 Task: Open Card Home Decor Review in Board Customer Journey Optimization Analytics to Workspace Healthcare Consulting and add a team member Softage.4@softage.net, a label Blue, a checklist Sewing, an attachment from Trello, a color Blue and finally, add a card description 'Research and develop new product features' and a comment 'Given the potential risks associated with this task, let us ensure that we have a solid risk management plan in place.'. Add a start date 'Jan 08, 1900' with a due date 'Jan 15, 1900'
Action: Mouse moved to (579, 183)
Screenshot: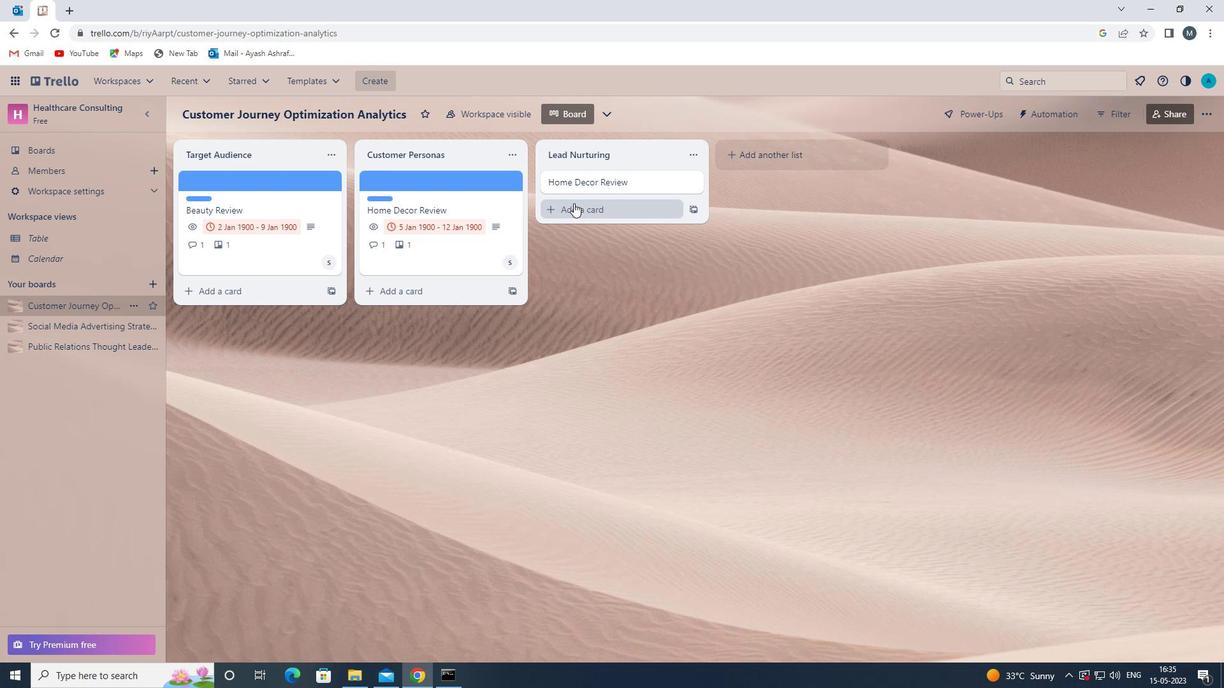 
Action: Mouse pressed left at (579, 183)
Screenshot: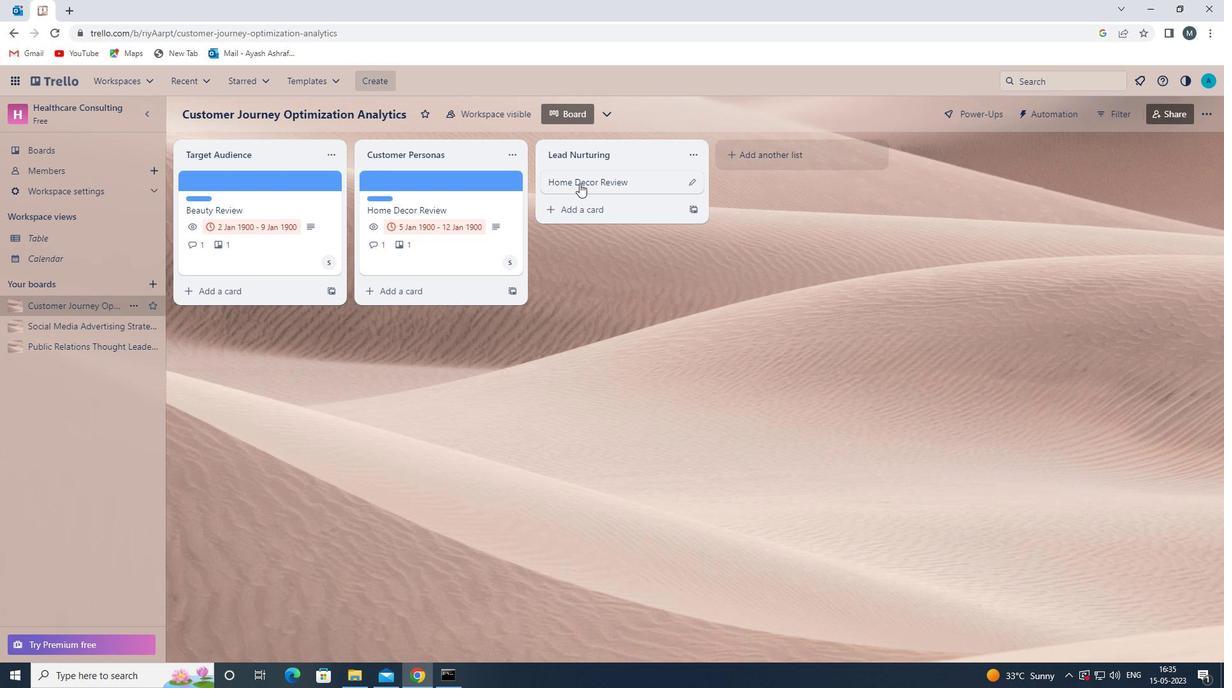 
Action: Mouse moved to (776, 227)
Screenshot: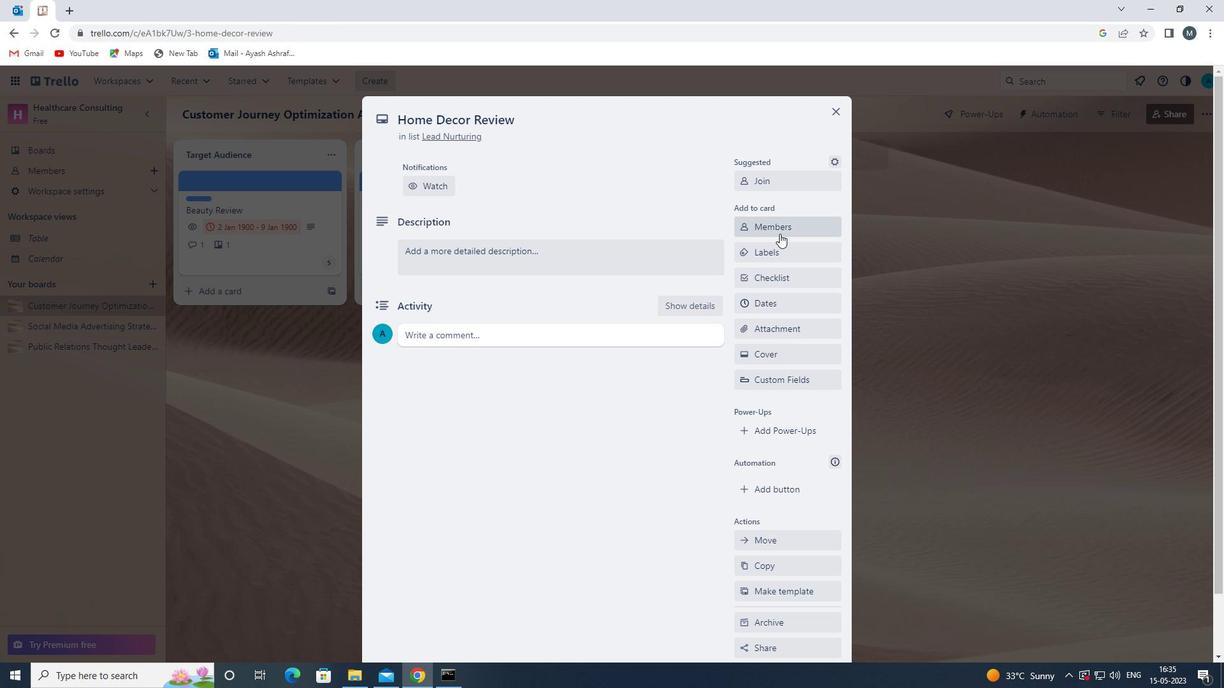 
Action: Mouse pressed left at (776, 227)
Screenshot: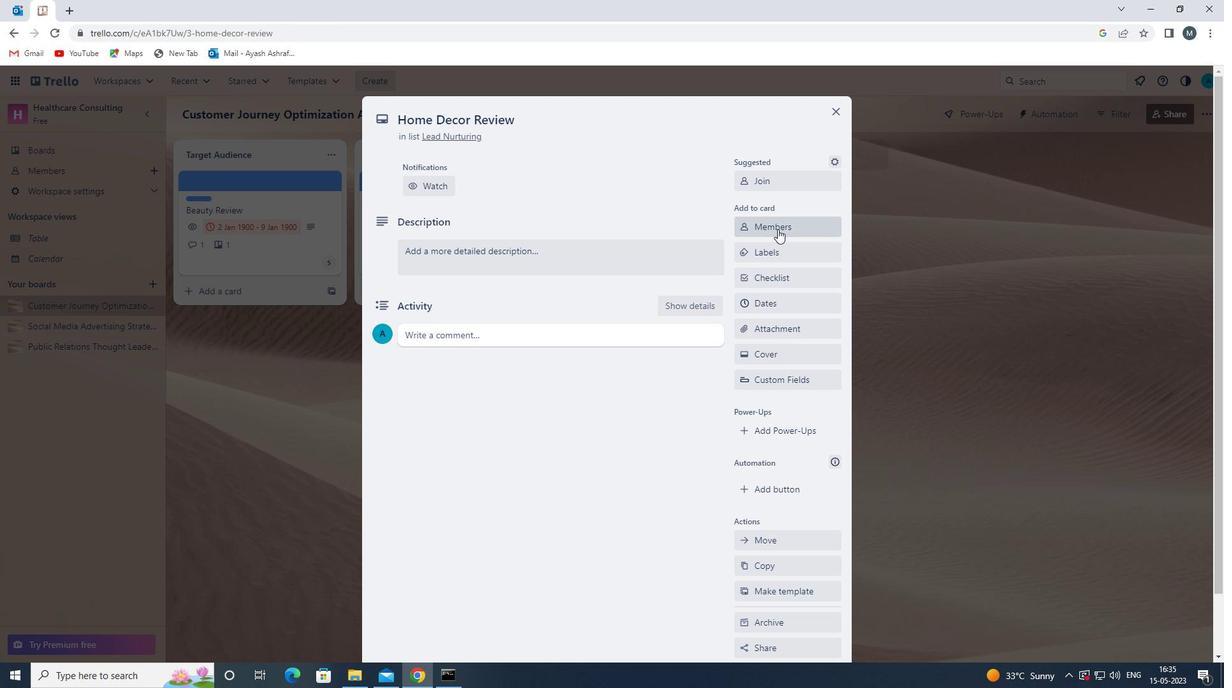 
Action: Key pressed s
Screenshot: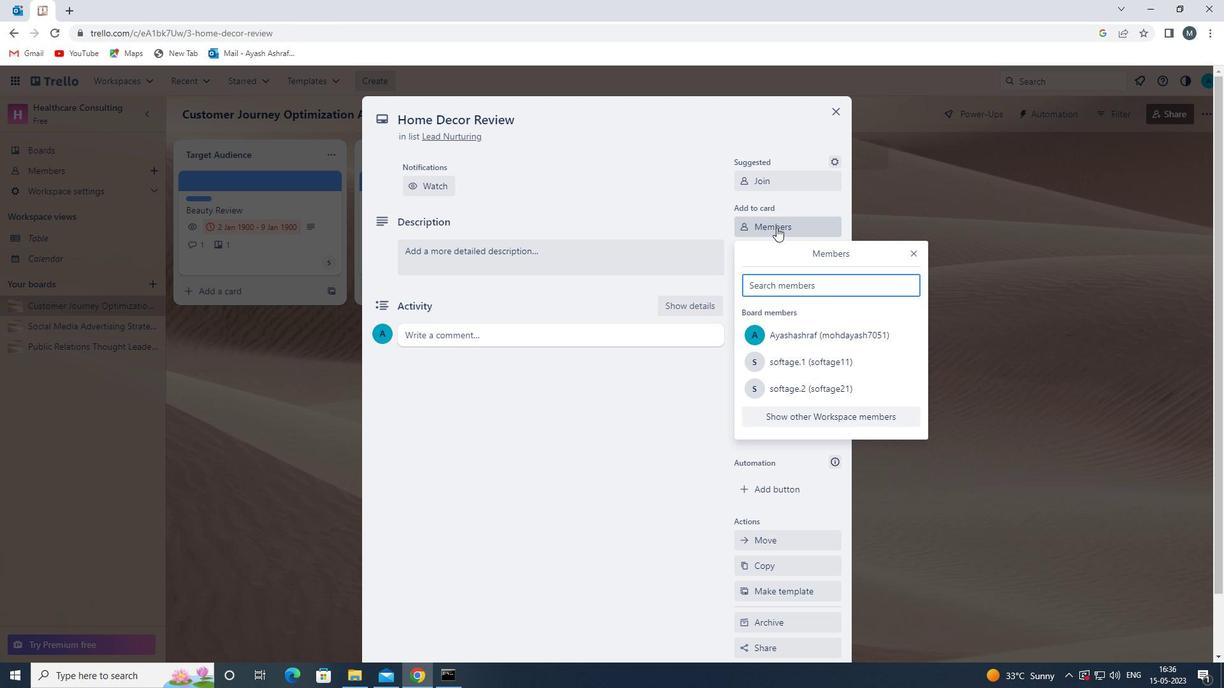 
Action: Mouse moved to (814, 437)
Screenshot: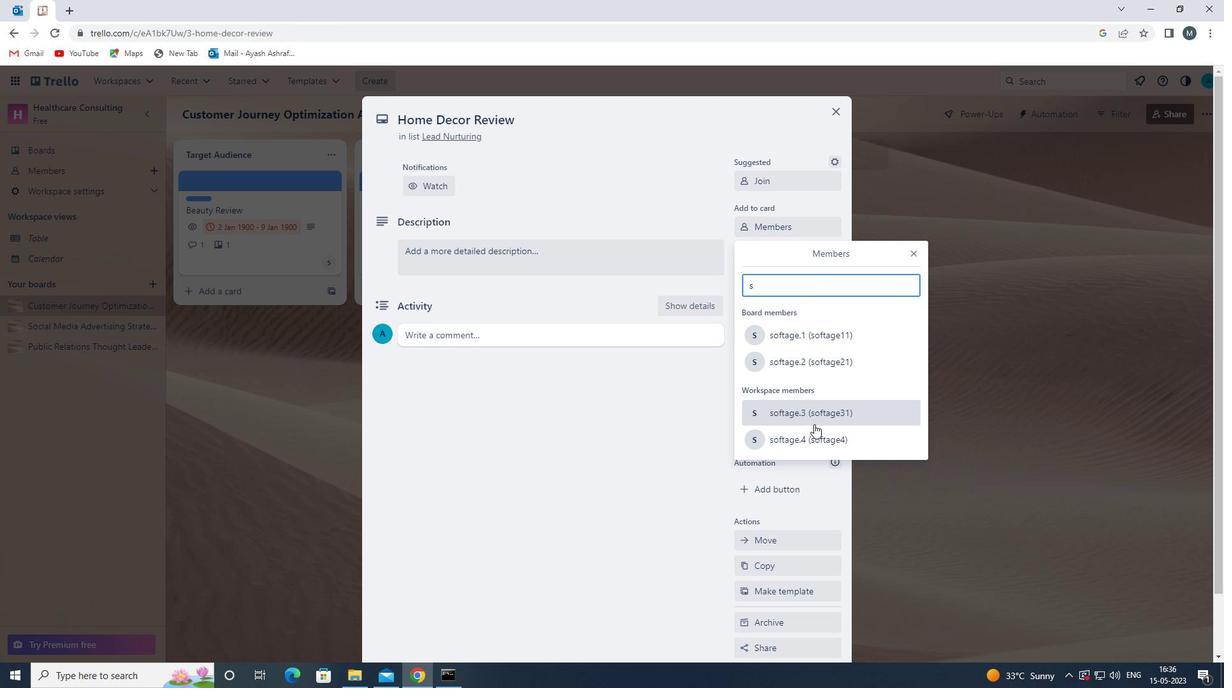 
Action: Mouse pressed left at (814, 437)
Screenshot: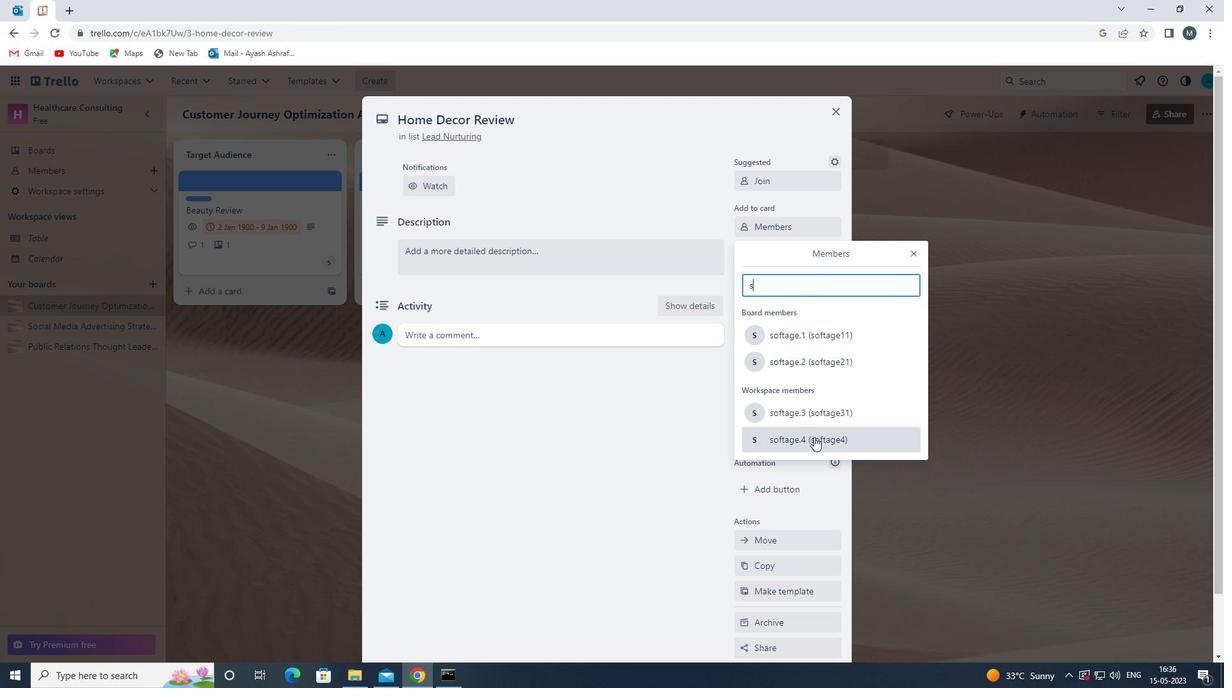 
Action: Mouse moved to (911, 253)
Screenshot: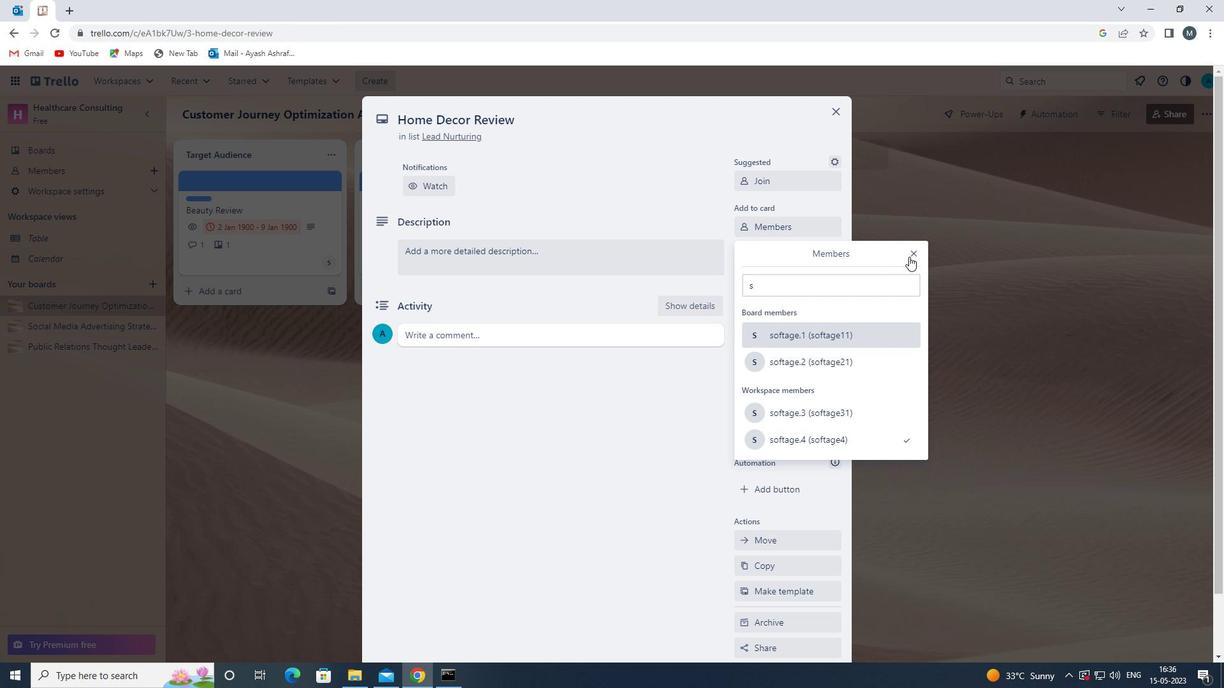 
Action: Mouse pressed left at (911, 253)
Screenshot: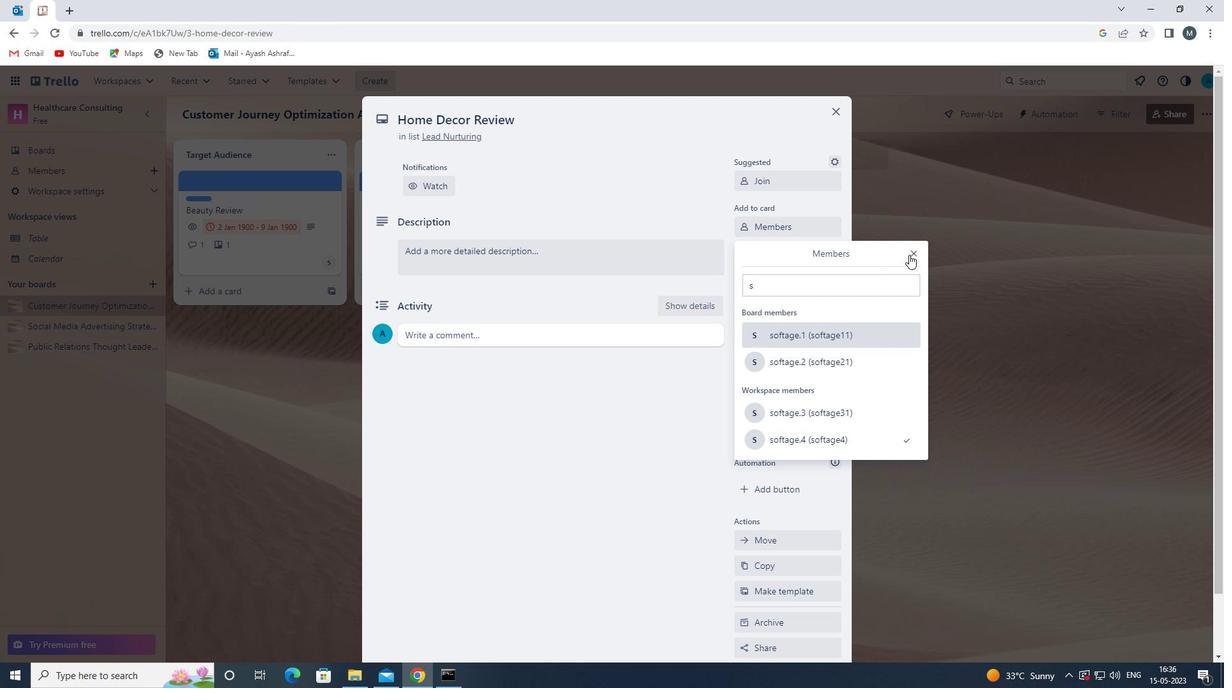 
Action: Mouse moved to (771, 252)
Screenshot: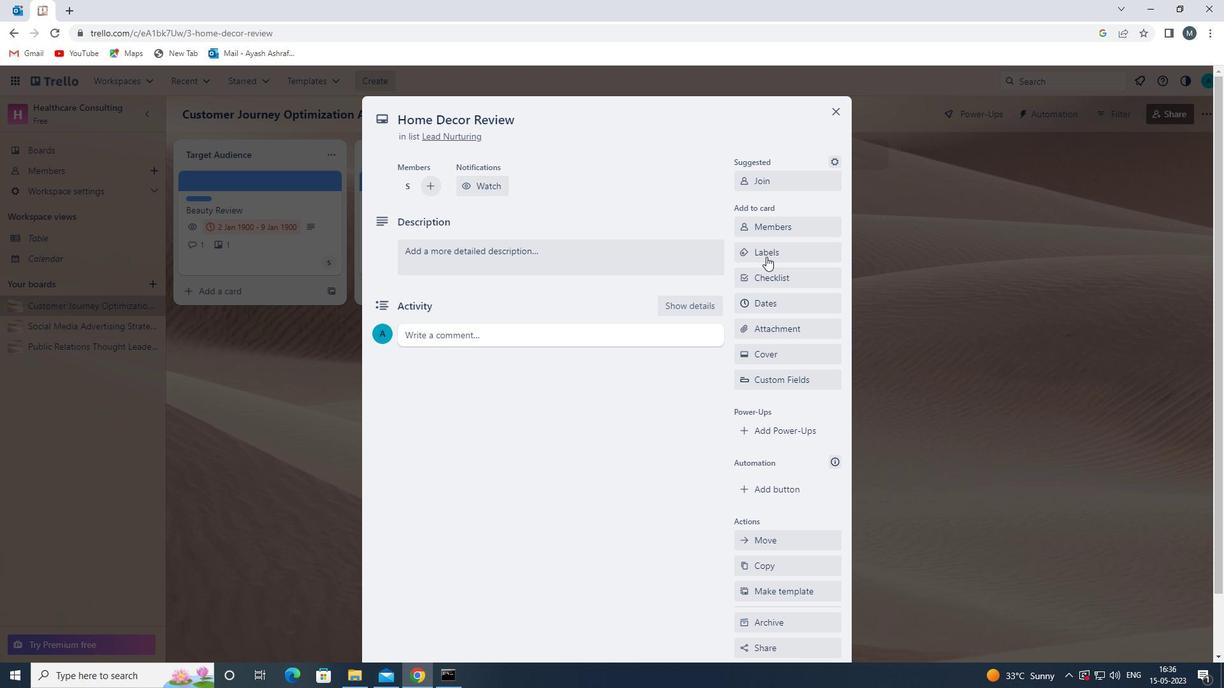 
Action: Mouse pressed left at (771, 252)
Screenshot: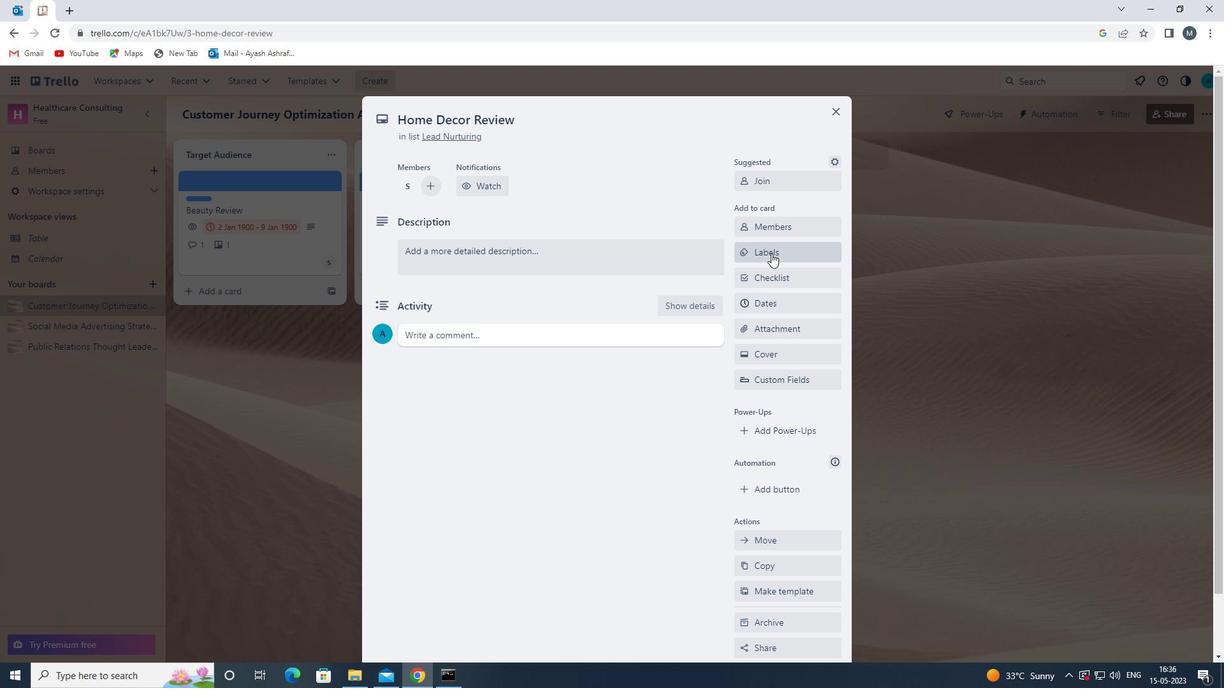 
Action: Mouse moved to (798, 473)
Screenshot: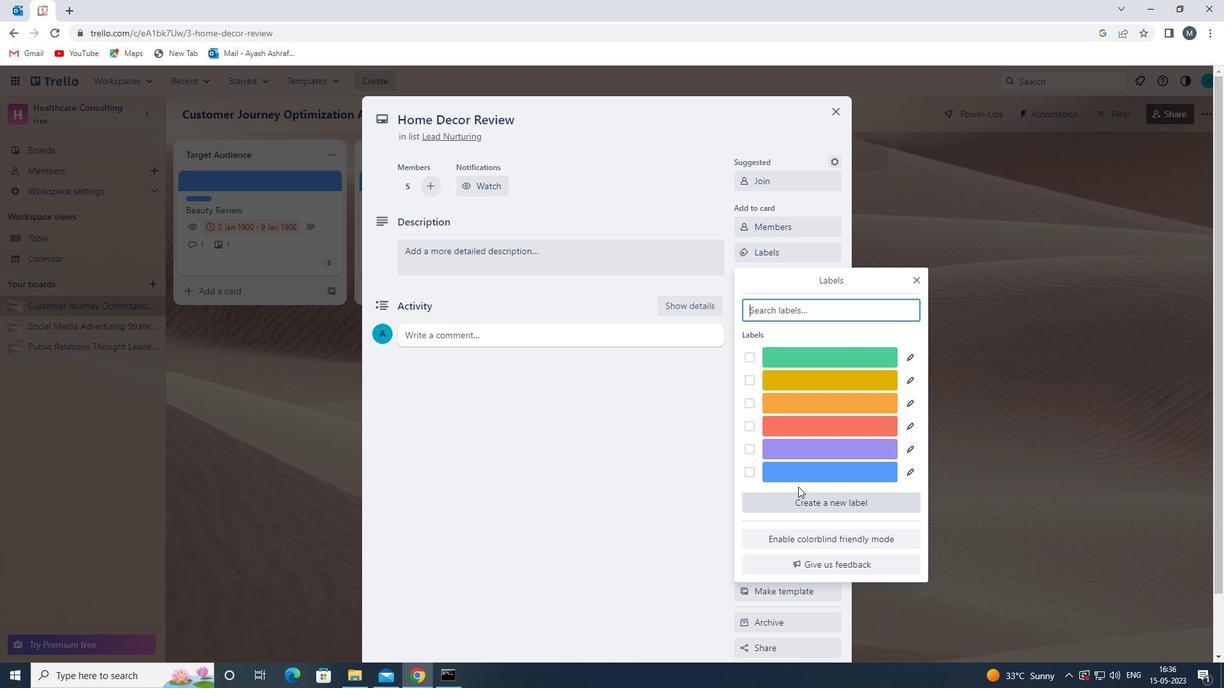 
Action: Mouse pressed left at (798, 473)
Screenshot: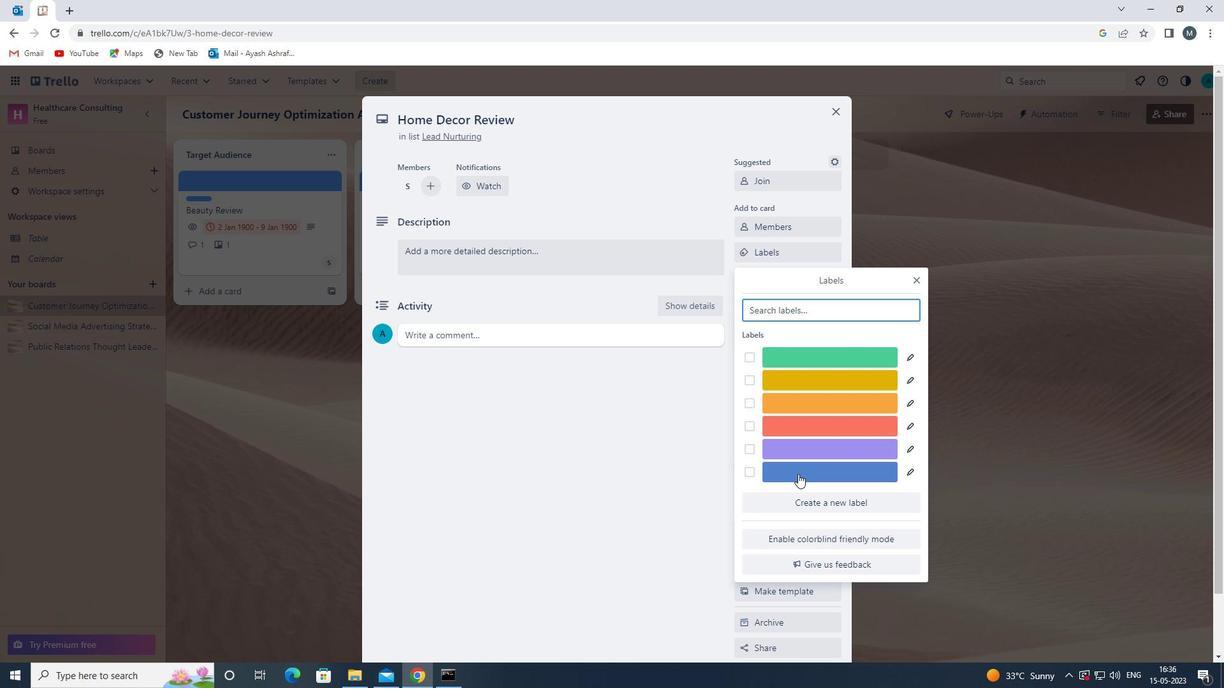 
Action: Mouse moved to (922, 277)
Screenshot: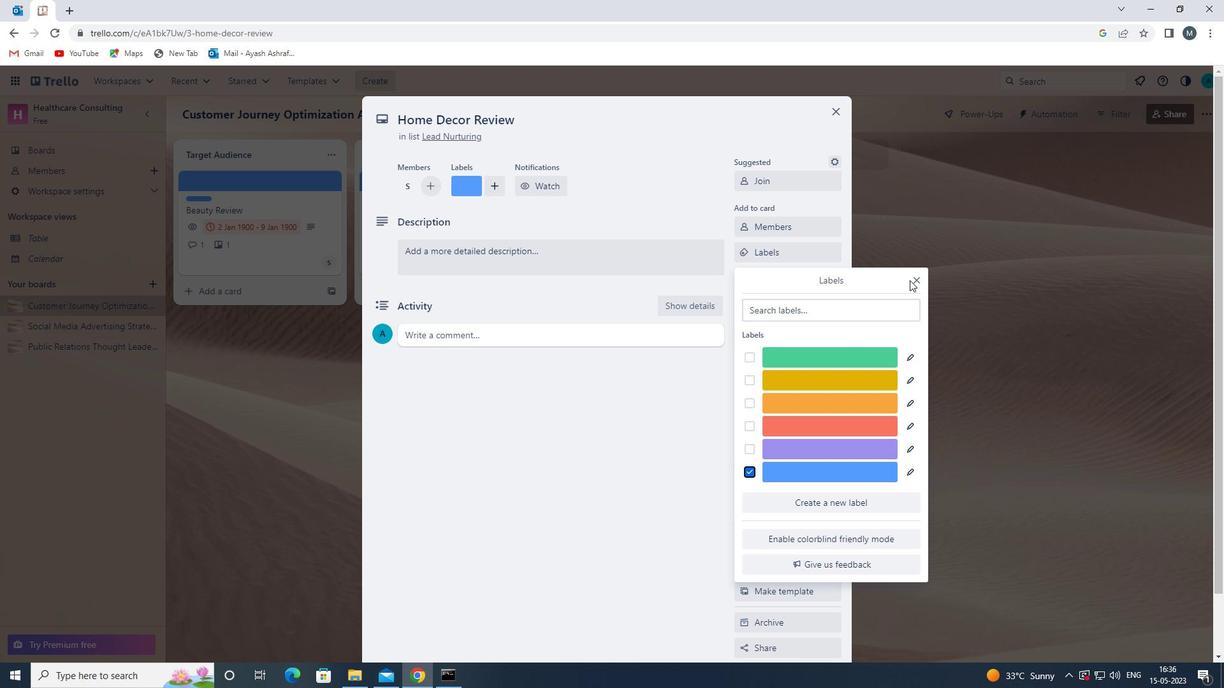 
Action: Mouse pressed left at (922, 277)
Screenshot: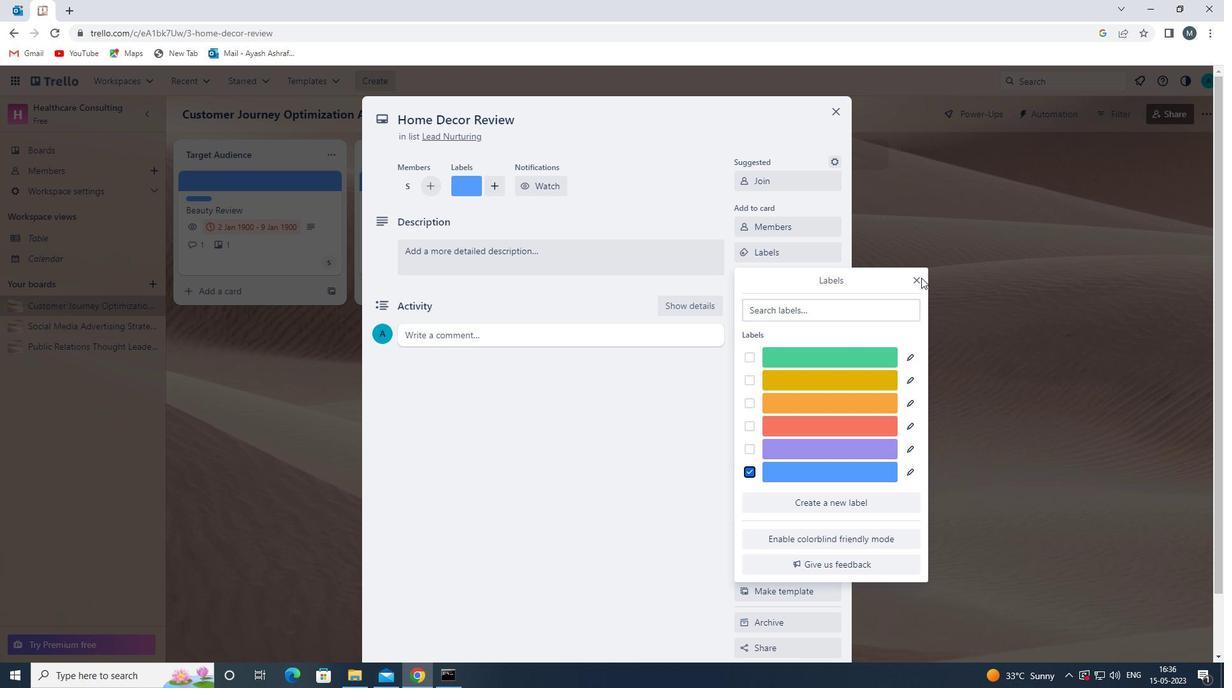 
Action: Mouse moved to (917, 282)
Screenshot: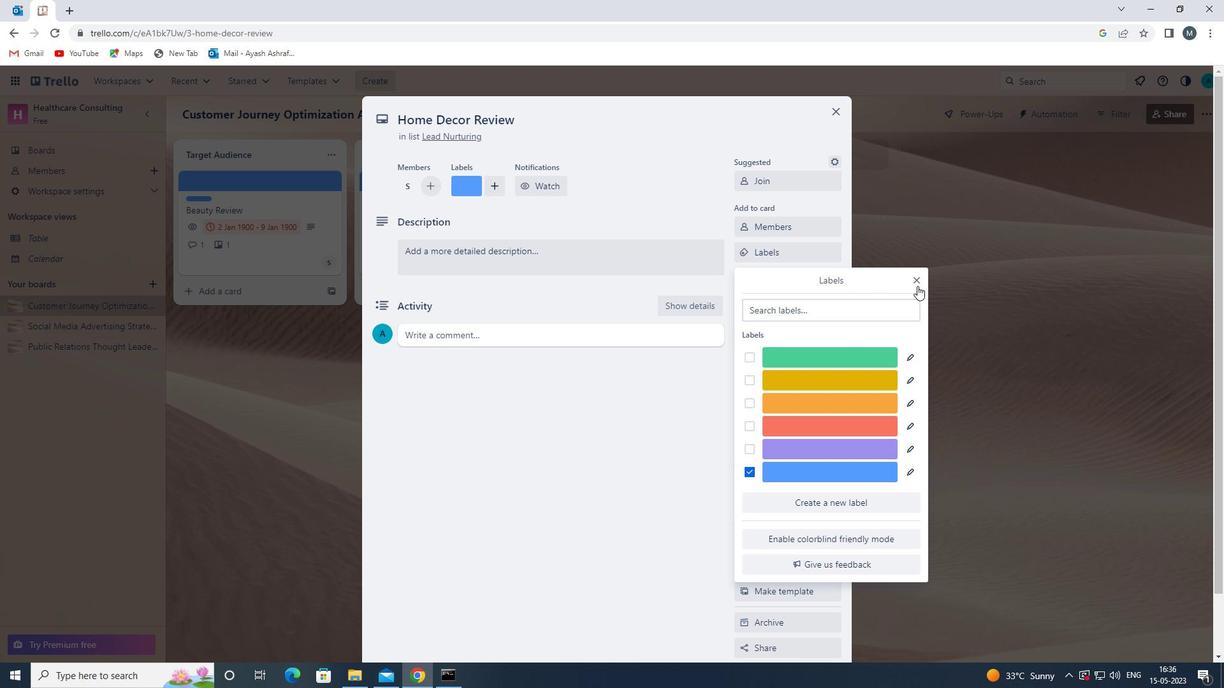 
Action: Mouse pressed left at (917, 282)
Screenshot: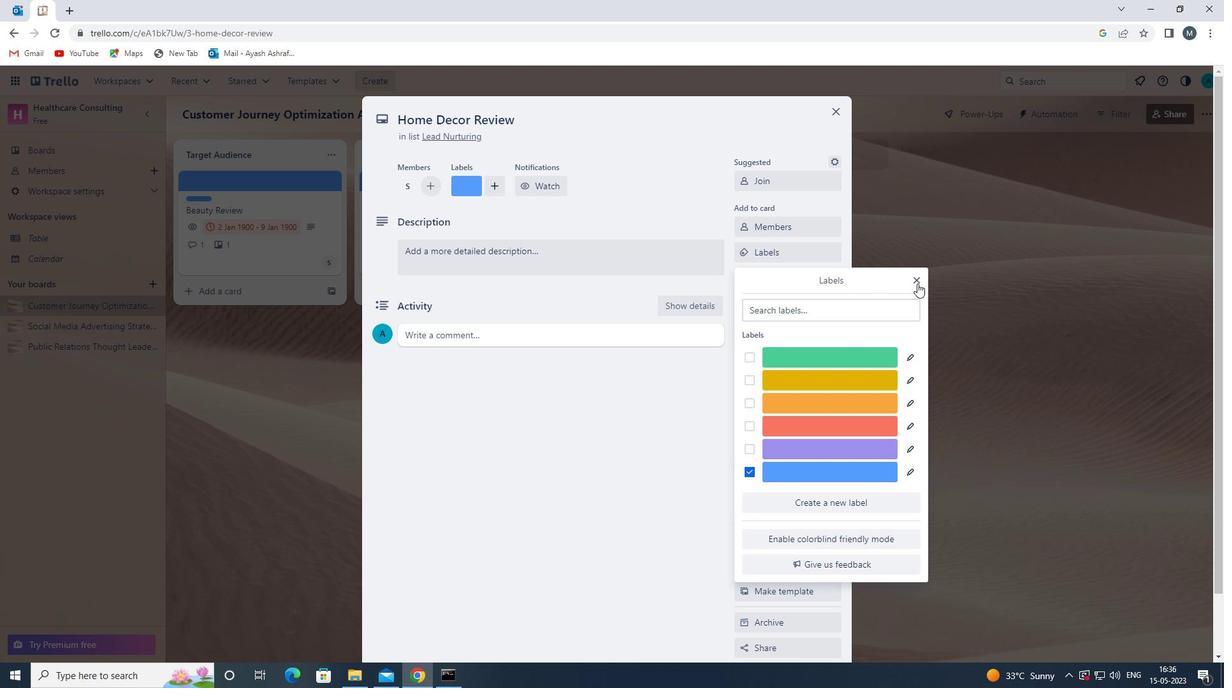 
Action: Mouse moved to (793, 277)
Screenshot: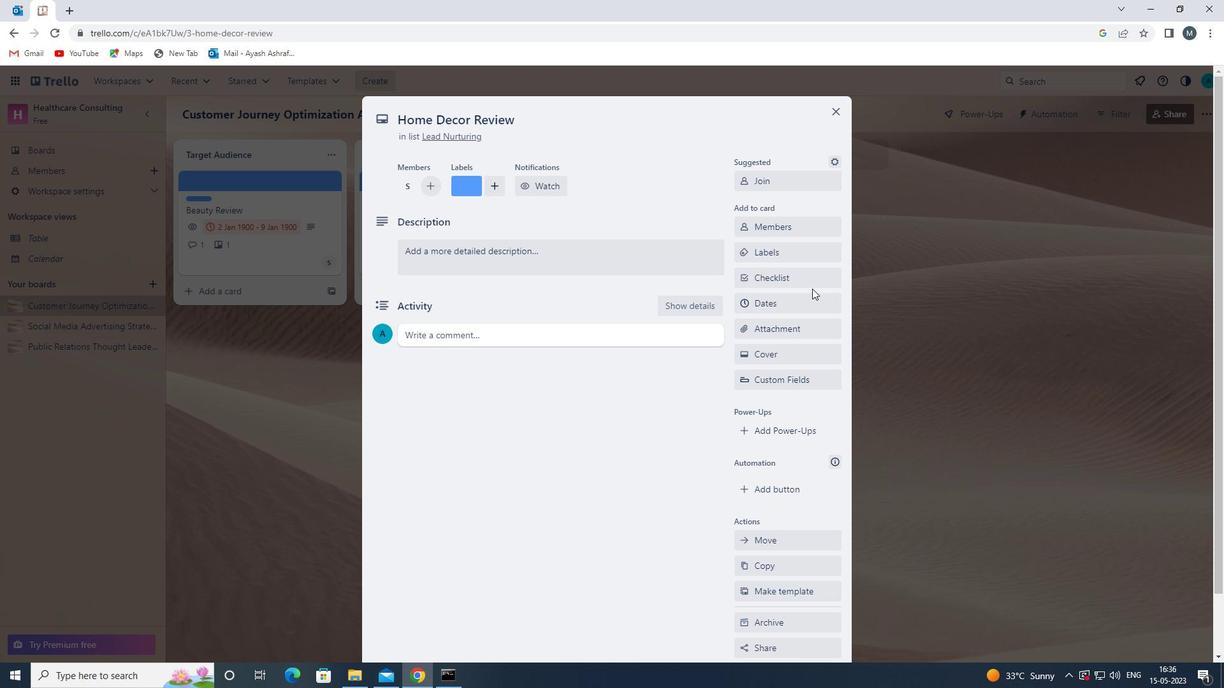 
Action: Mouse pressed left at (793, 277)
Screenshot: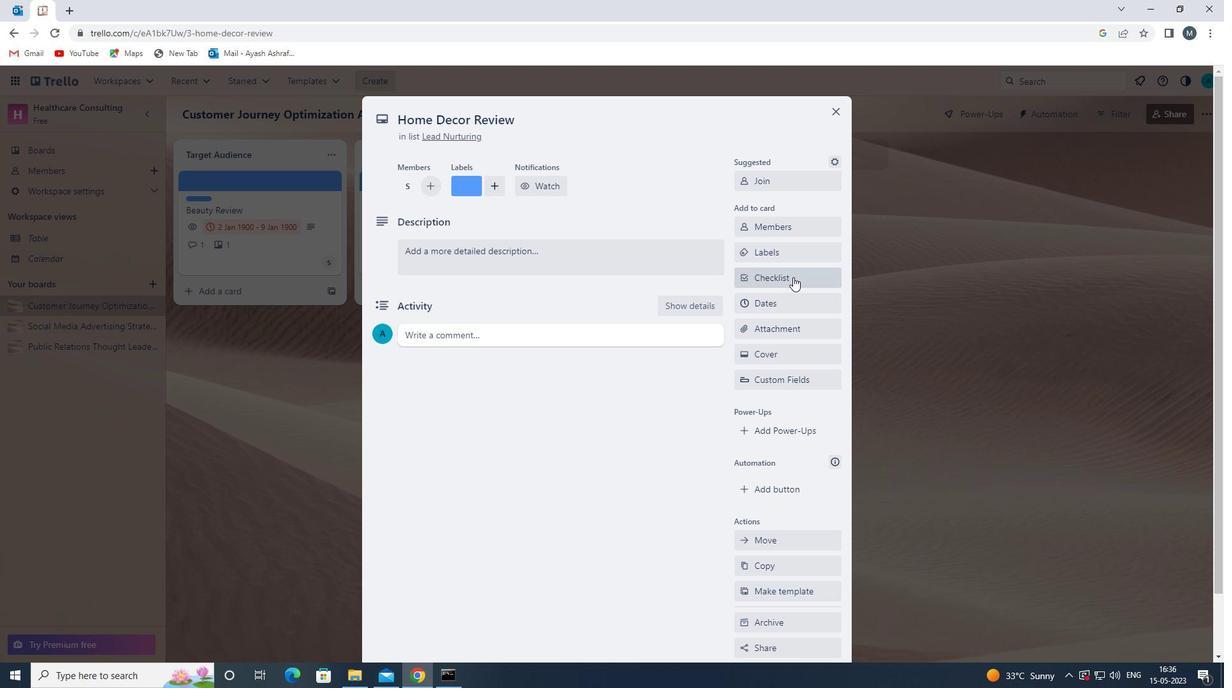
Action: Key pressed se
Screenshot: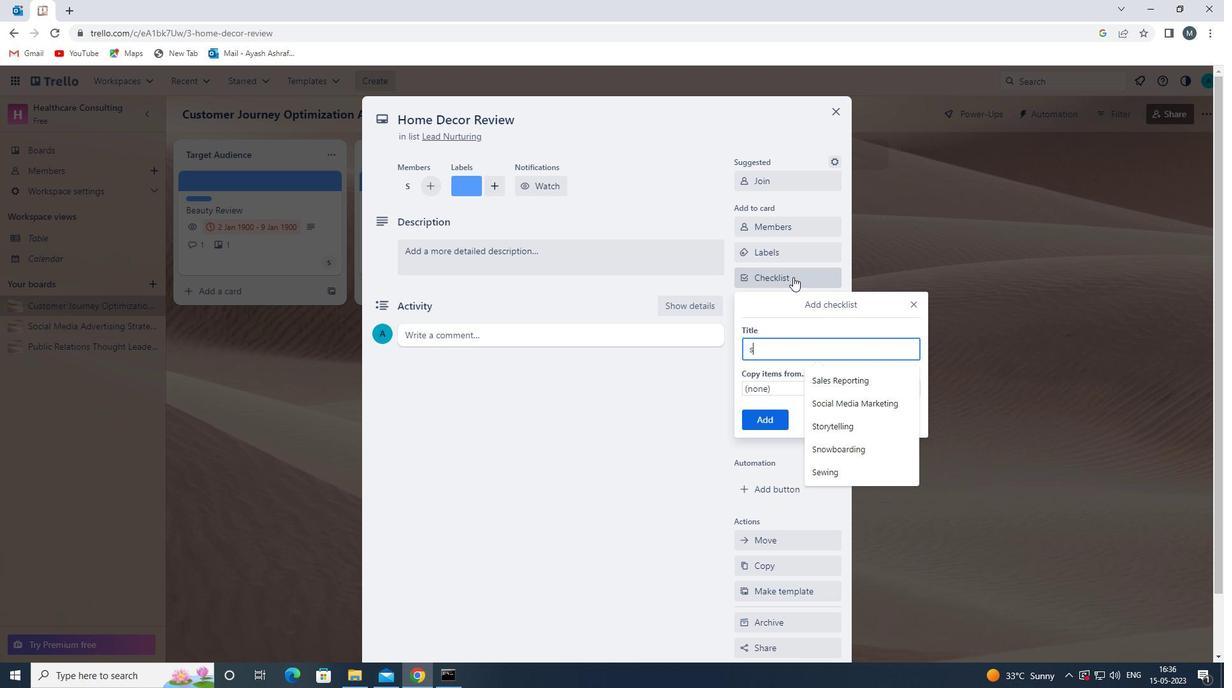 
Action: Mouse moved to (830, 384)
Screenshot: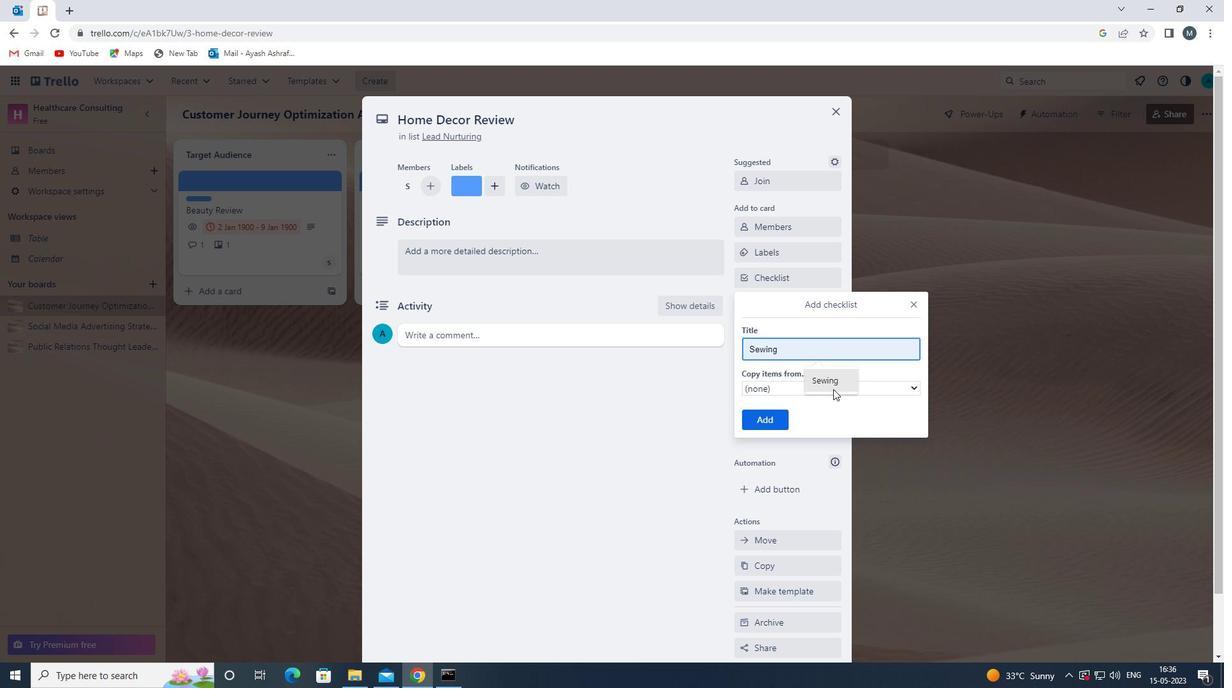 
Action: Mouse pressed left at (830, 384)
Screenshot: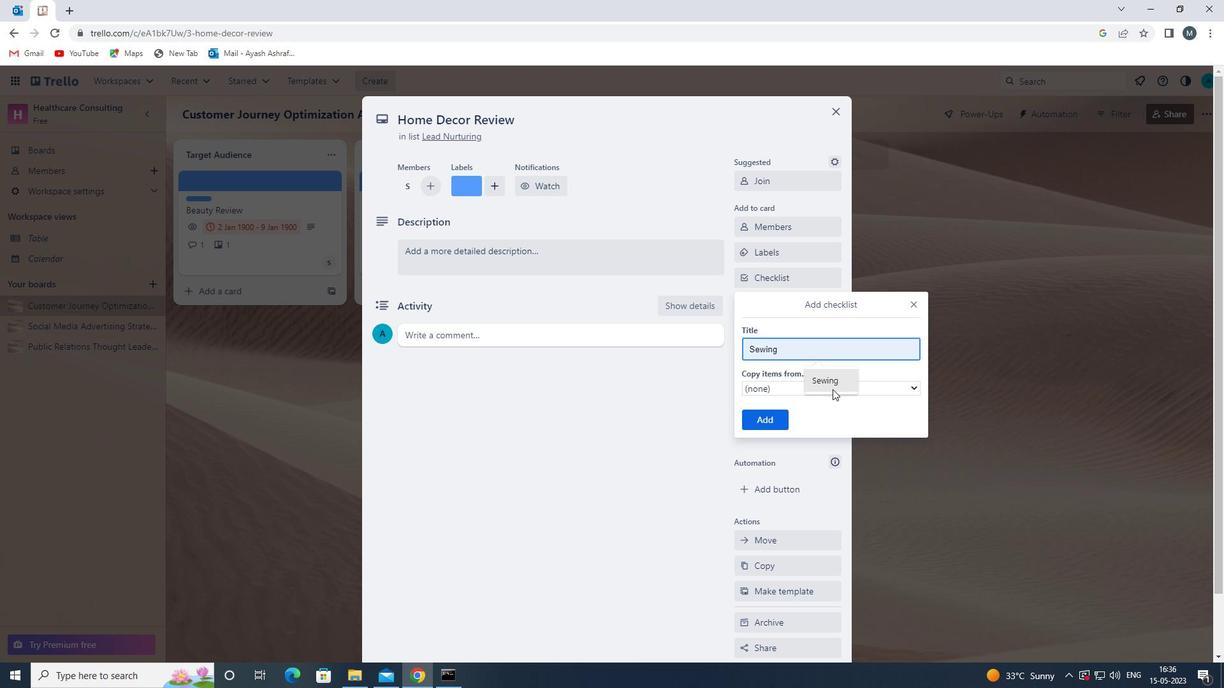 
Action: Mouse moved to (772, 419)
Screenshot: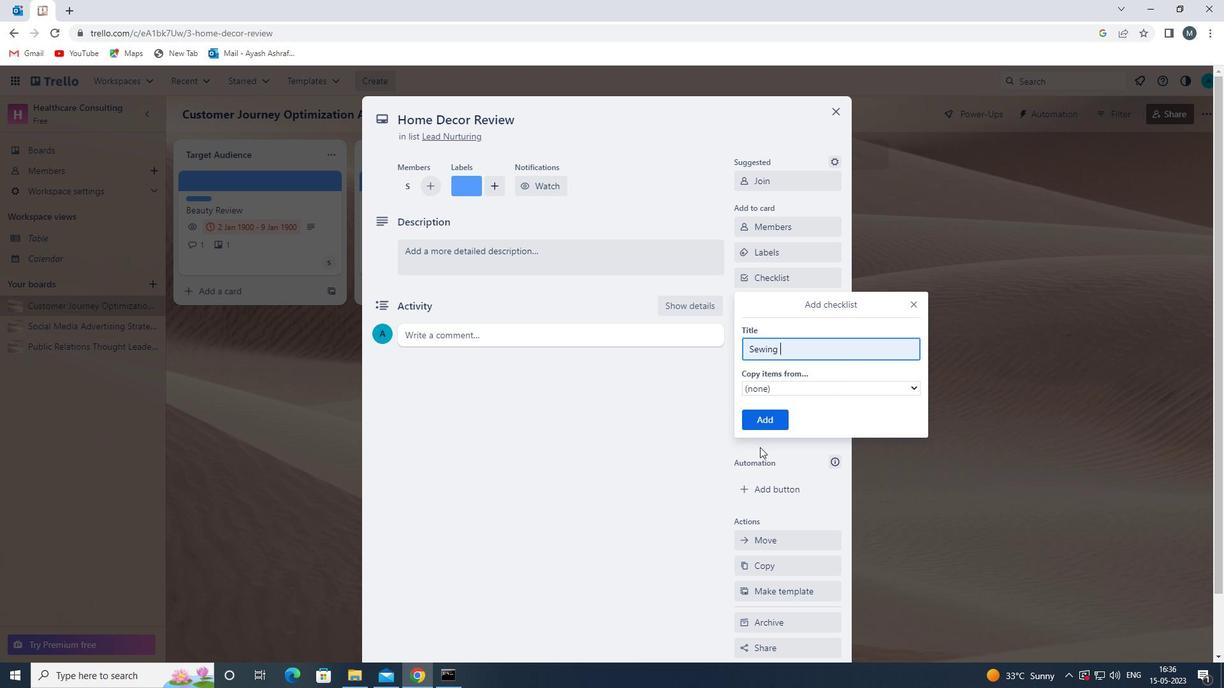 
Action: Mouse pressed left at (772, 419)
Screenshot: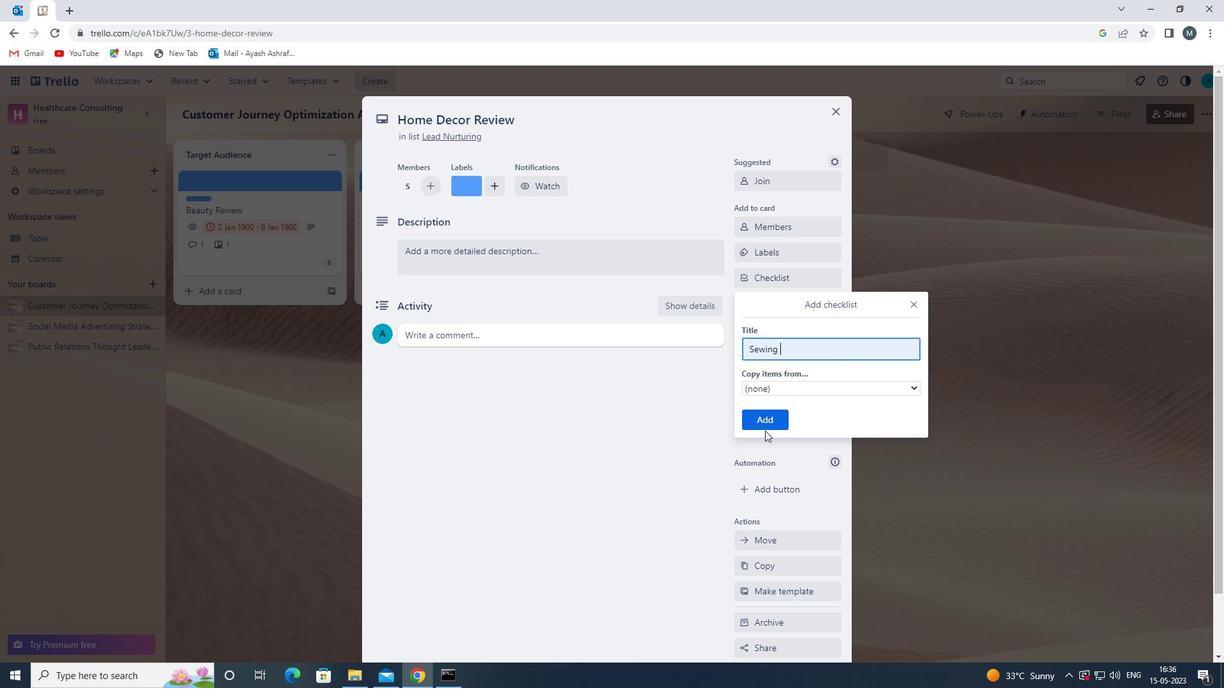 
Action: Mouse moved to (775, 333)
Screenshot: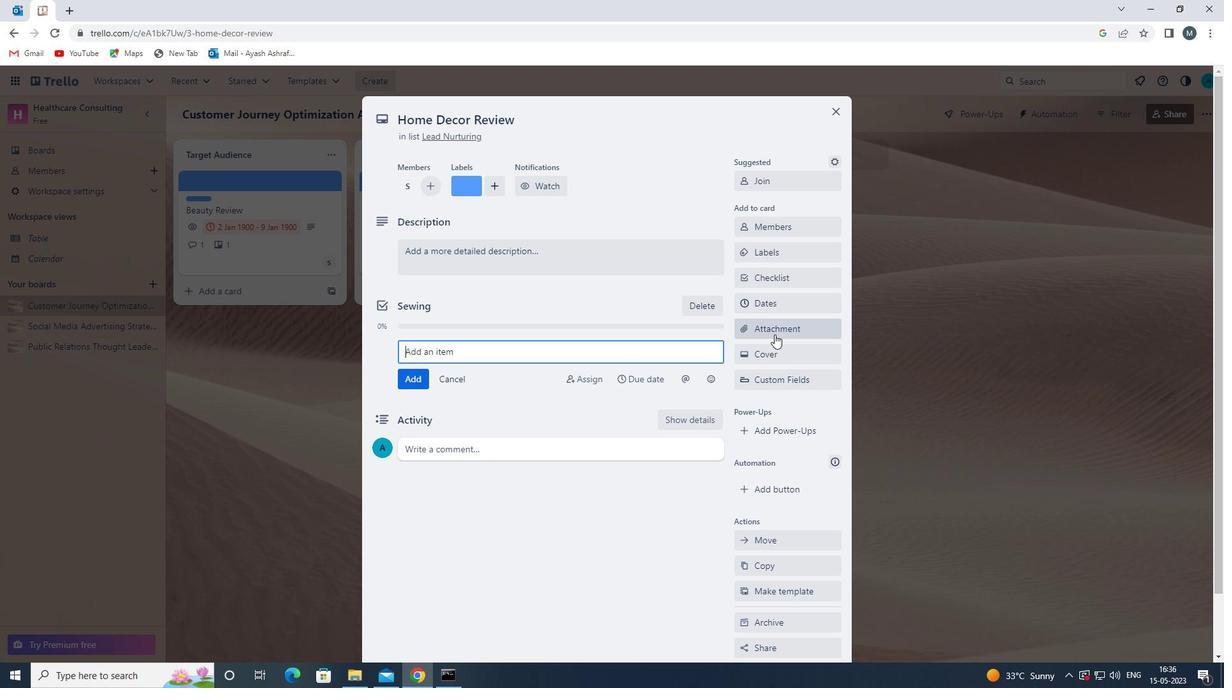 
Action: Mouse pressed left at (775, 333)
Screenshot: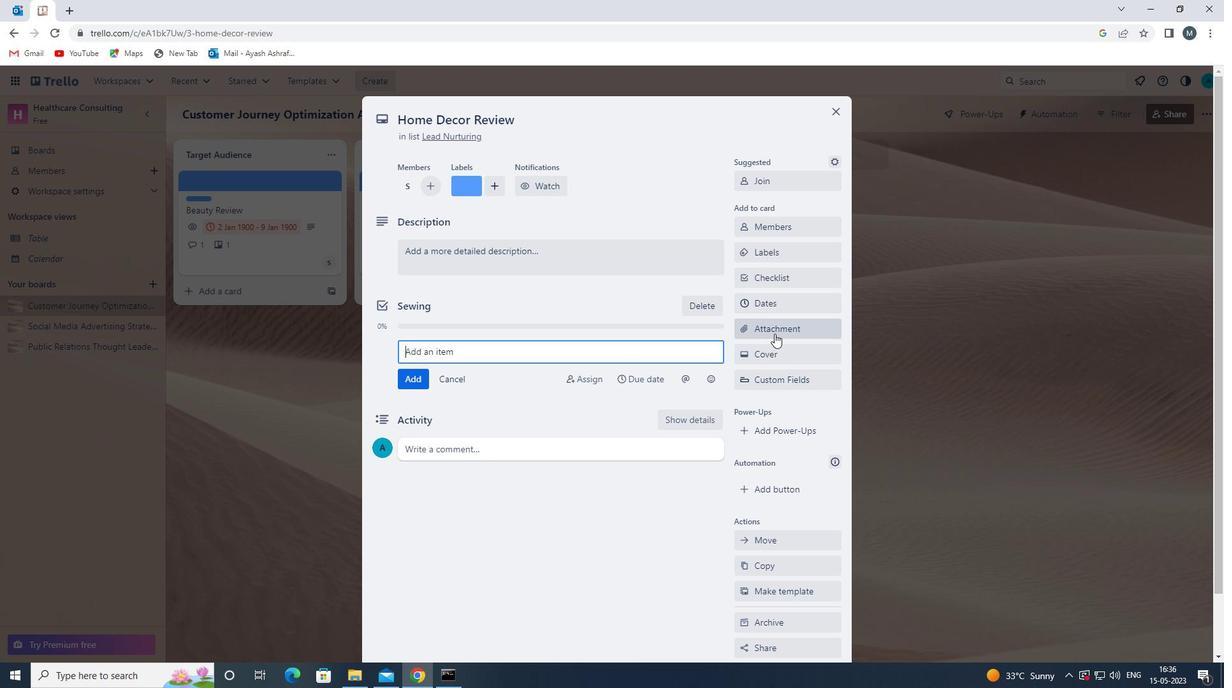 
Action: Mouse moved to (765, 399)
Screenshot: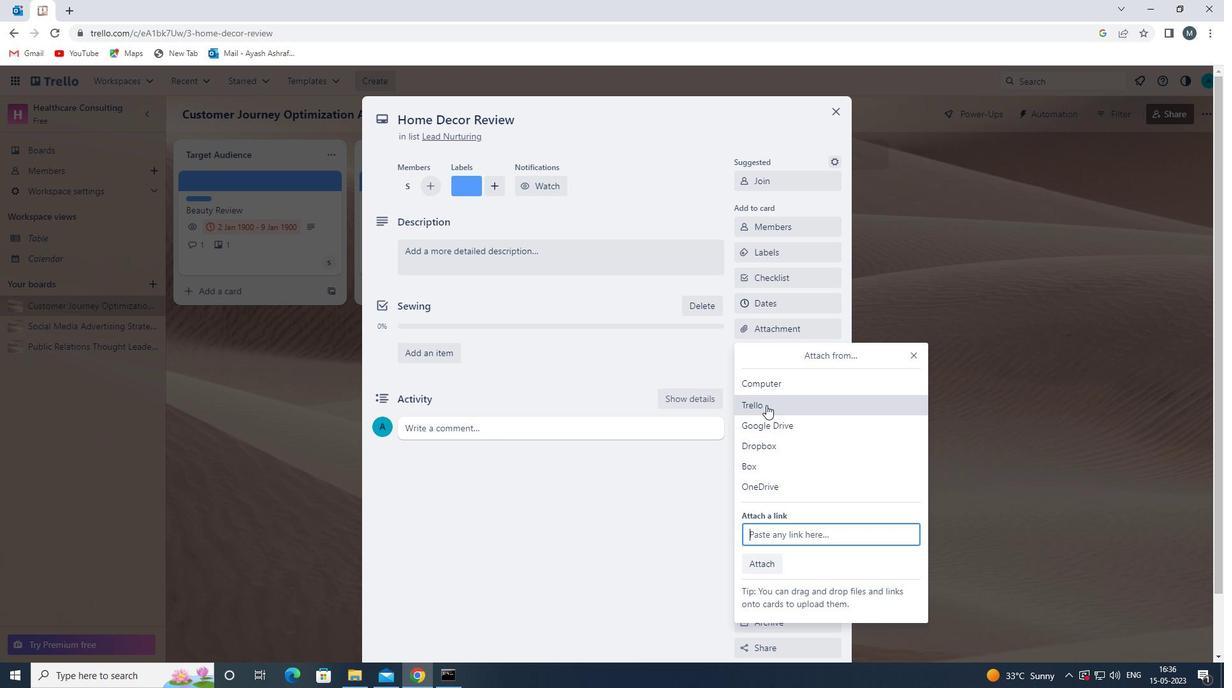 
Action: Mouse pressed left at (765, 399)
Screenshot: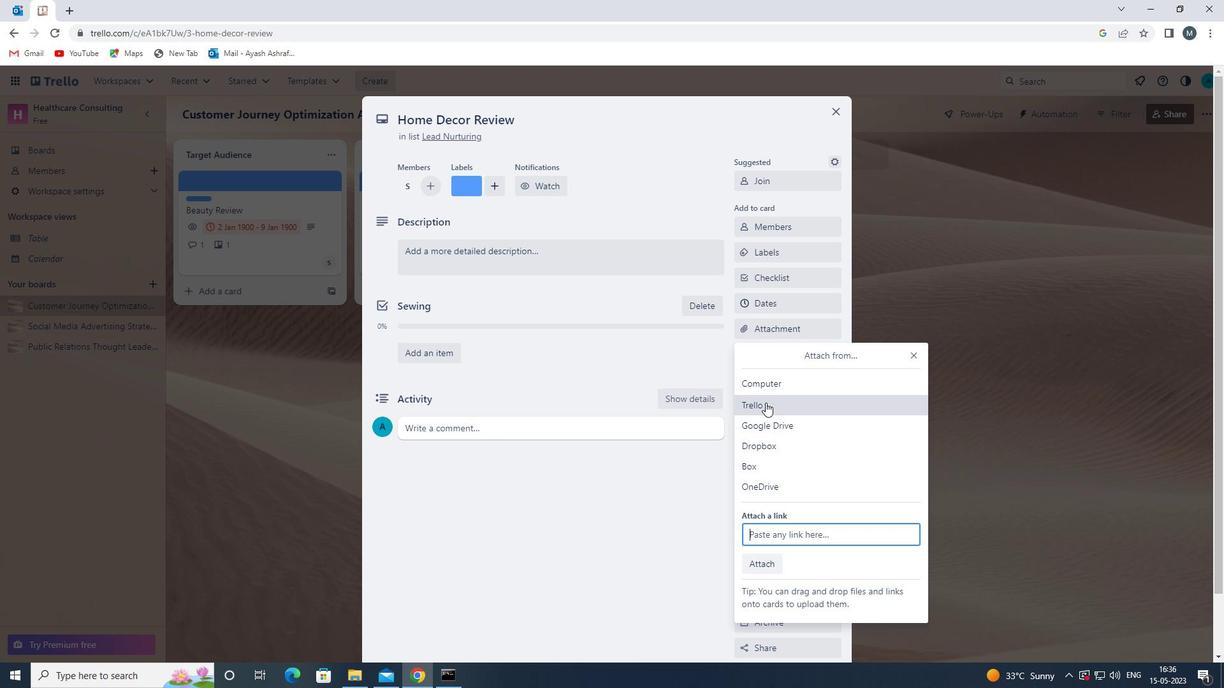 
Action: Mouse moved to (795, 327)
Screenshot: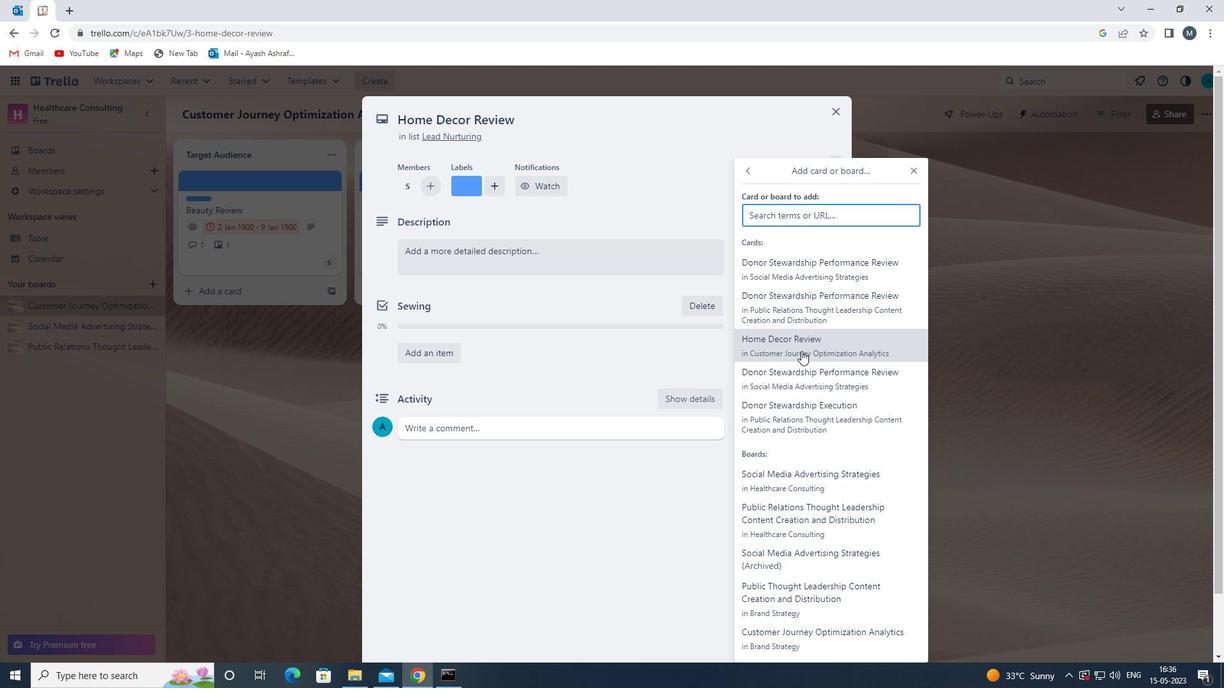 
Action: Mouse pressed left at (795, 327)
Screenshot: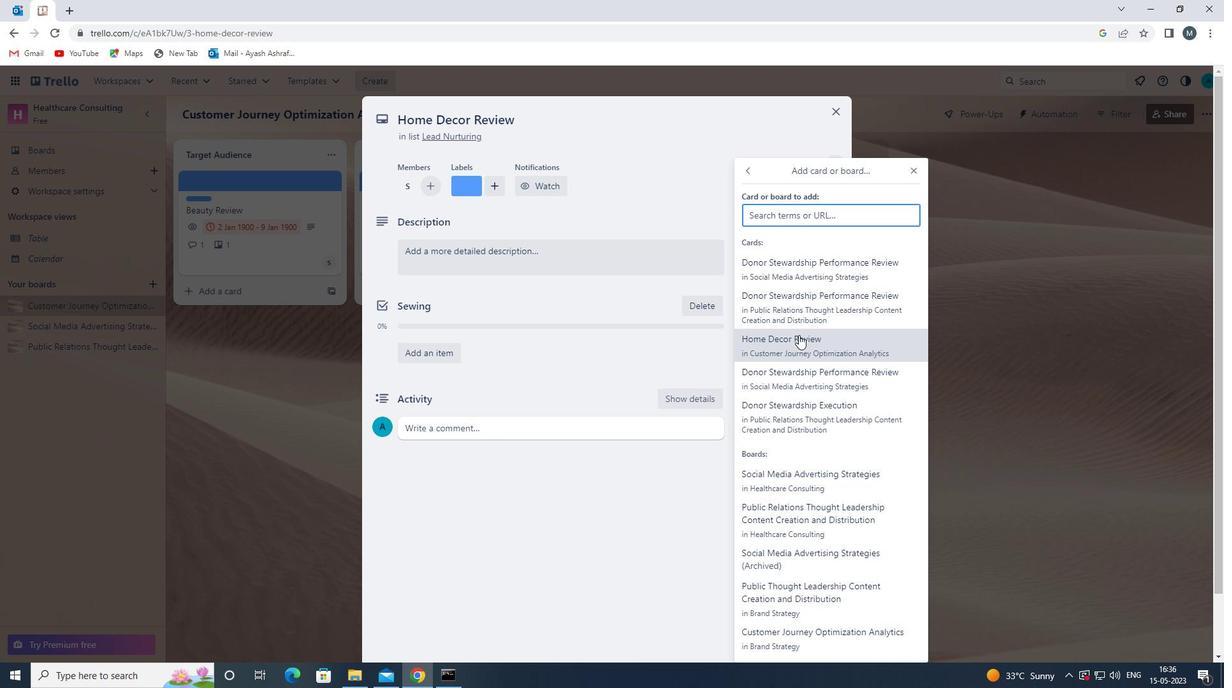 
Action: Mouse moved to (779, 359)
Screenshot: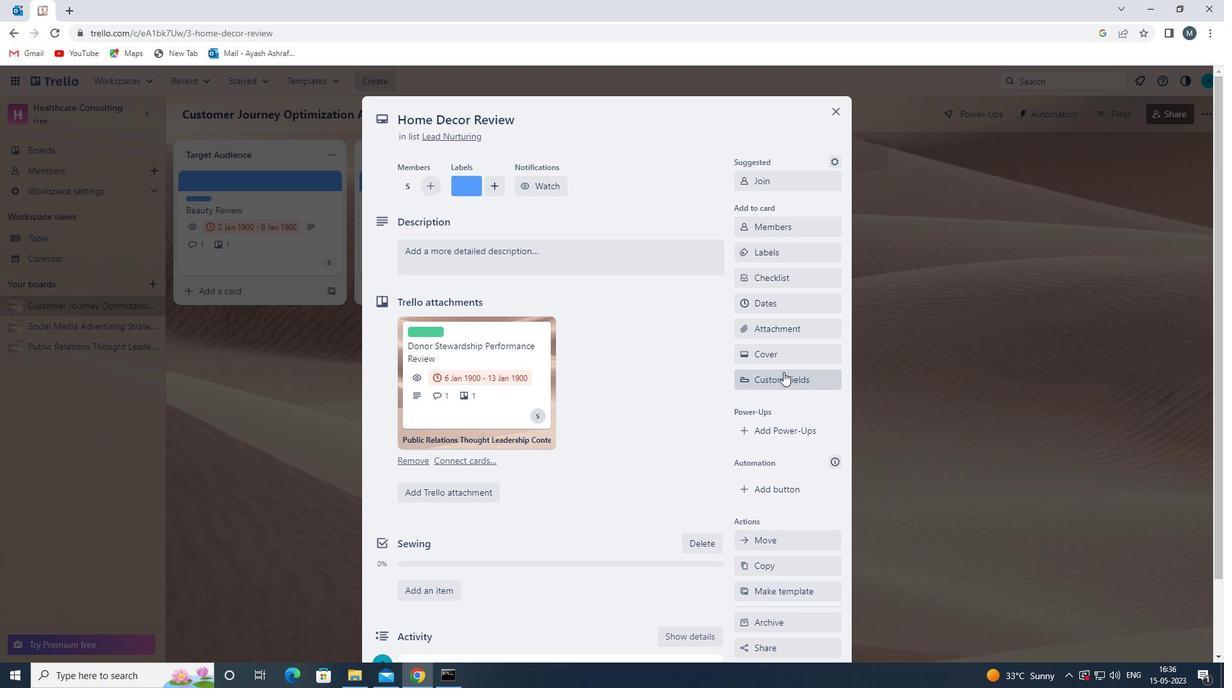 
Action: Mouse pressed left at (779, 359)
Screenshot: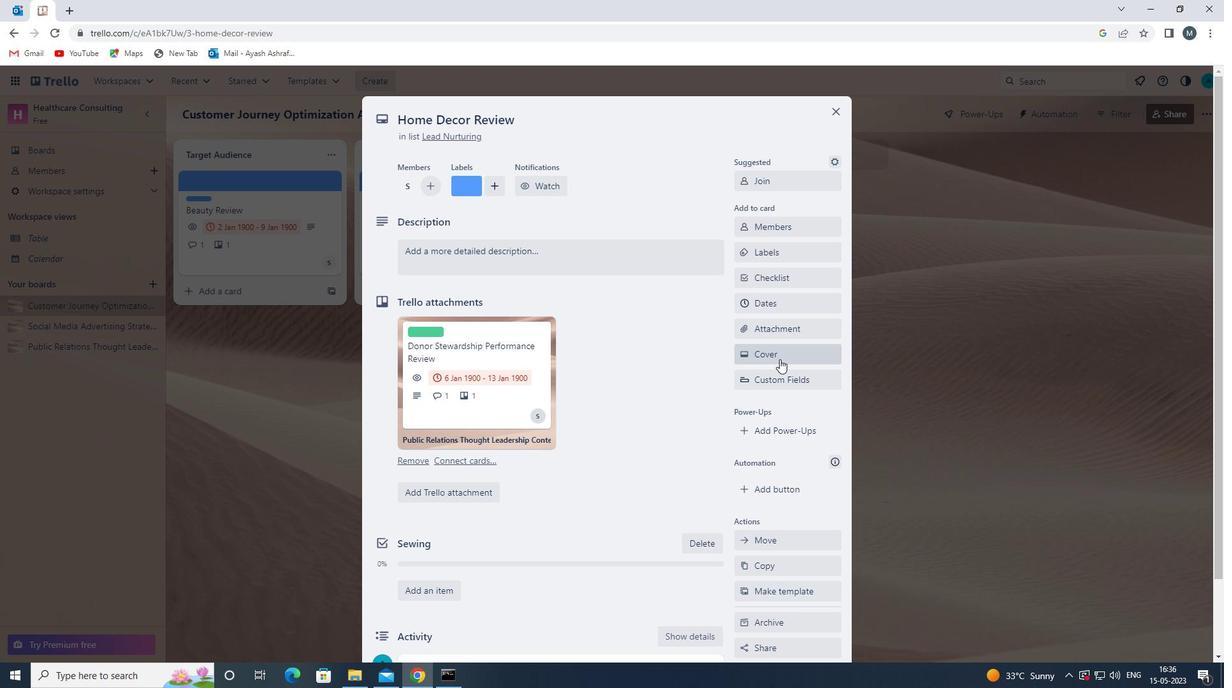 
Action: Mouse moved to (765, 433)
Screenshot: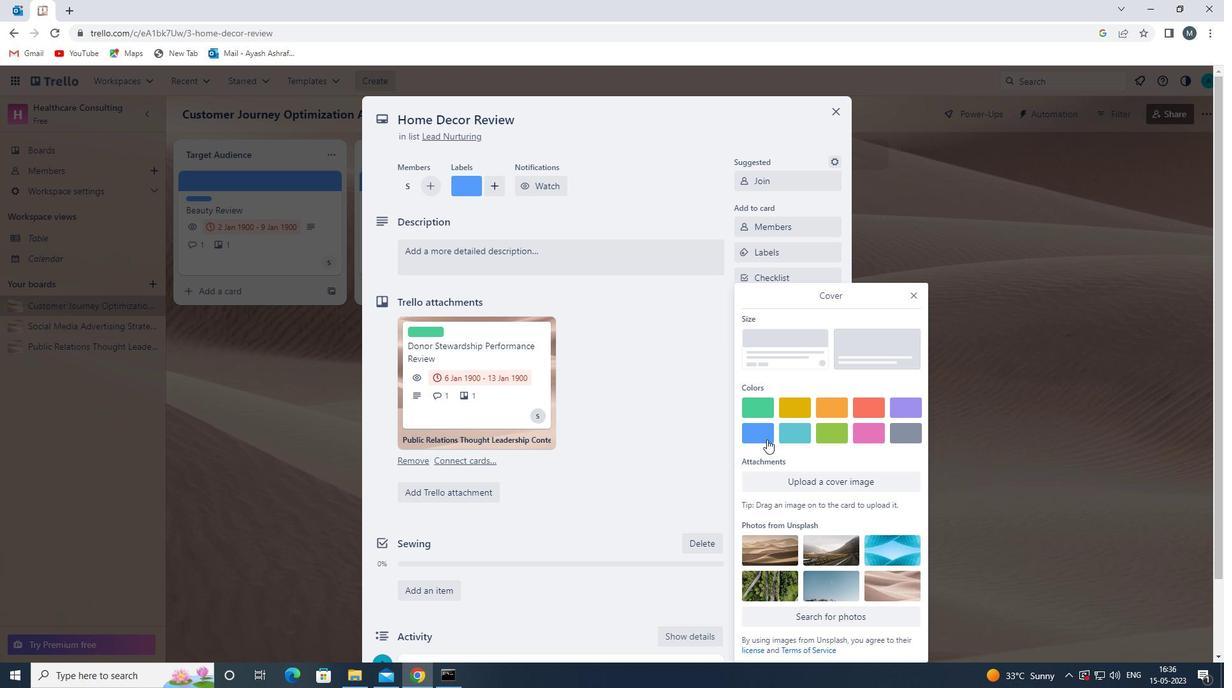 
Action: Mouse pressed left at (765, 433)
Screenshot: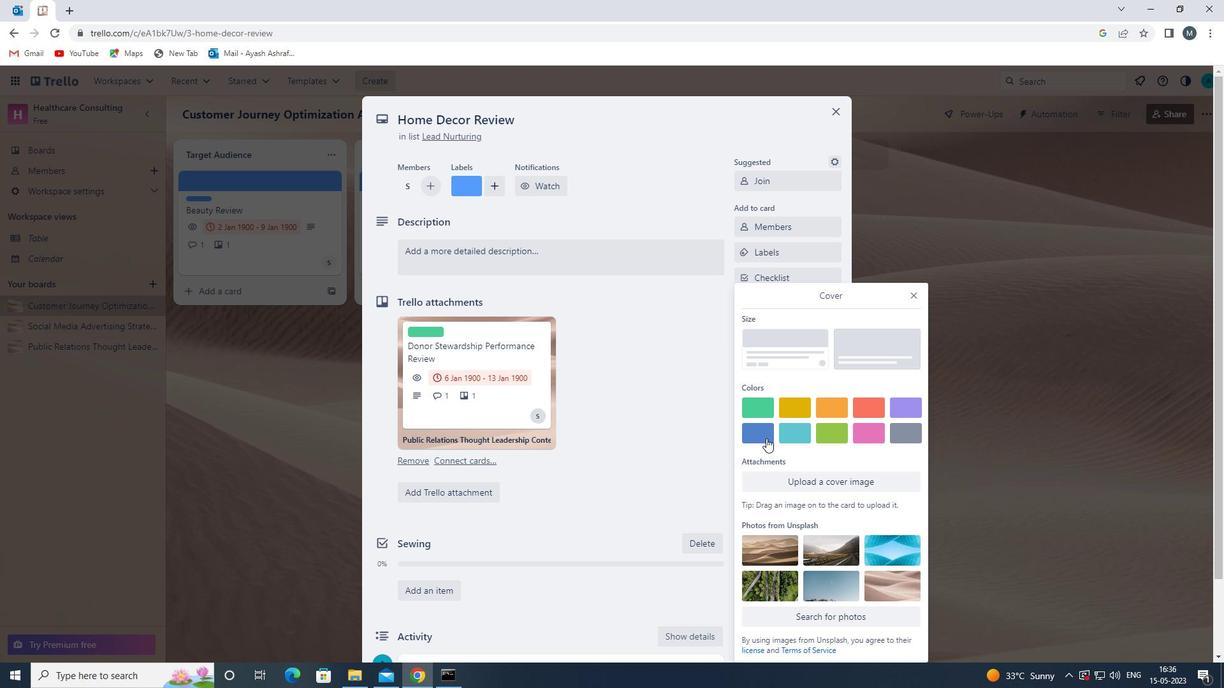 
Action: Mouse moved to (908, 273)
Screenshot: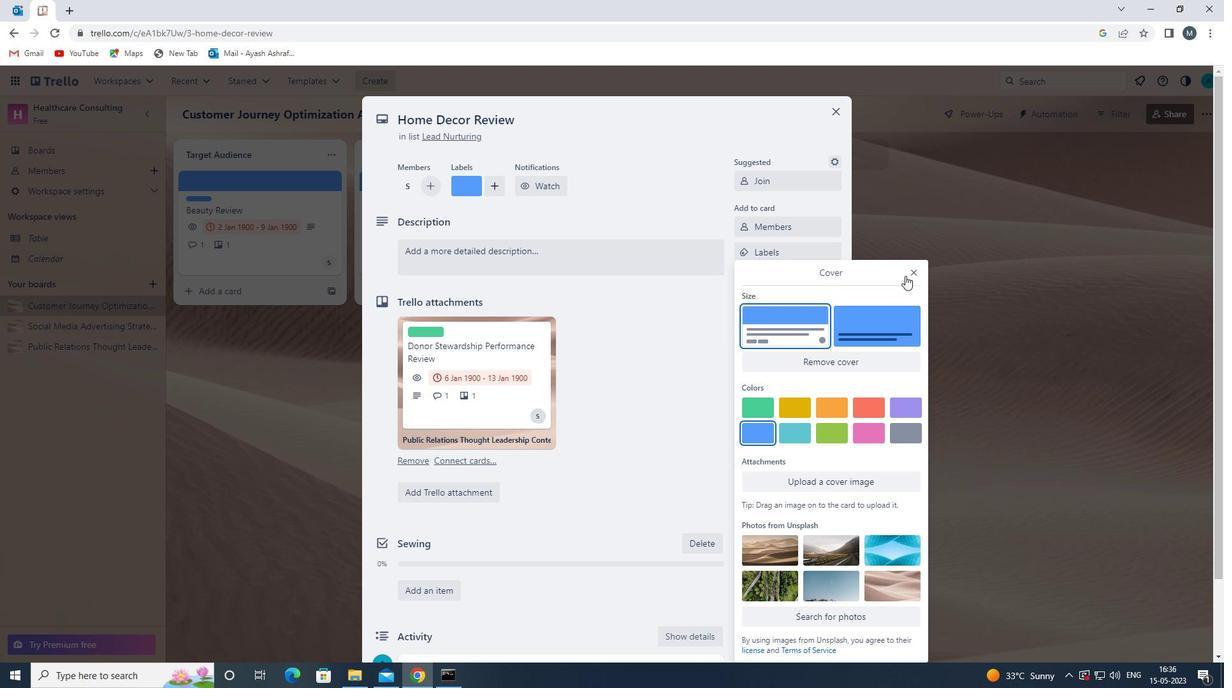
Action: Mouse pressed left at (908, 273)
Screenshot: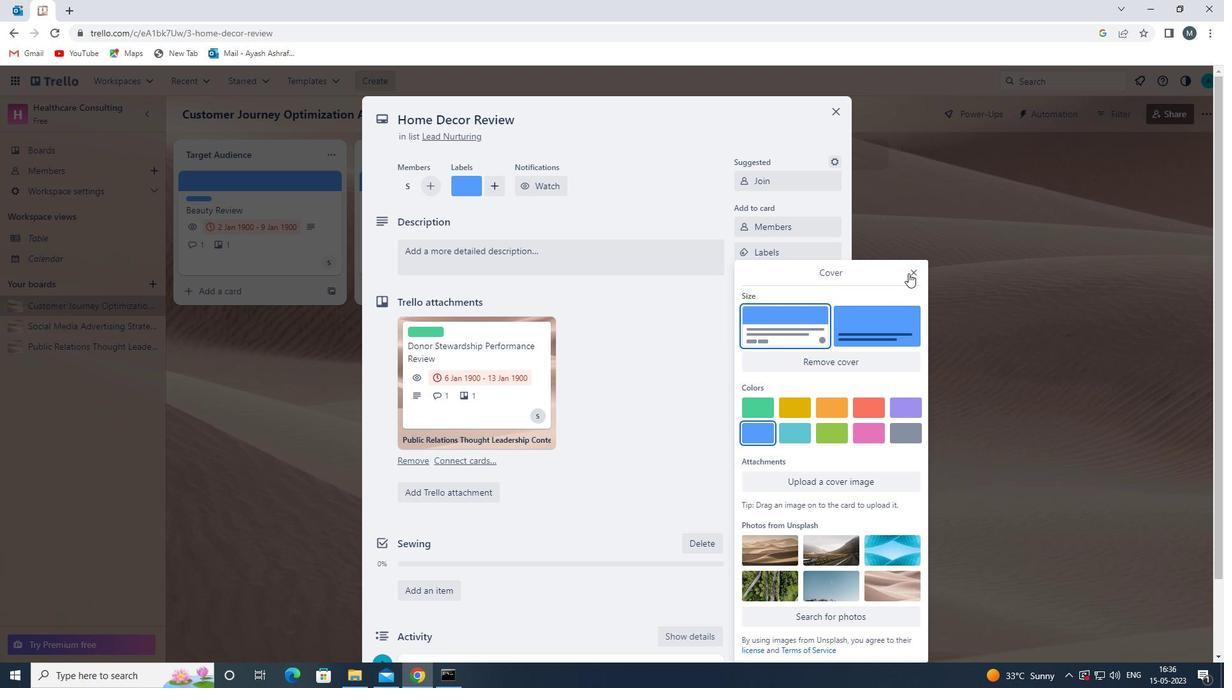
Action: Mouse moved to (439, 314)
Screenshot: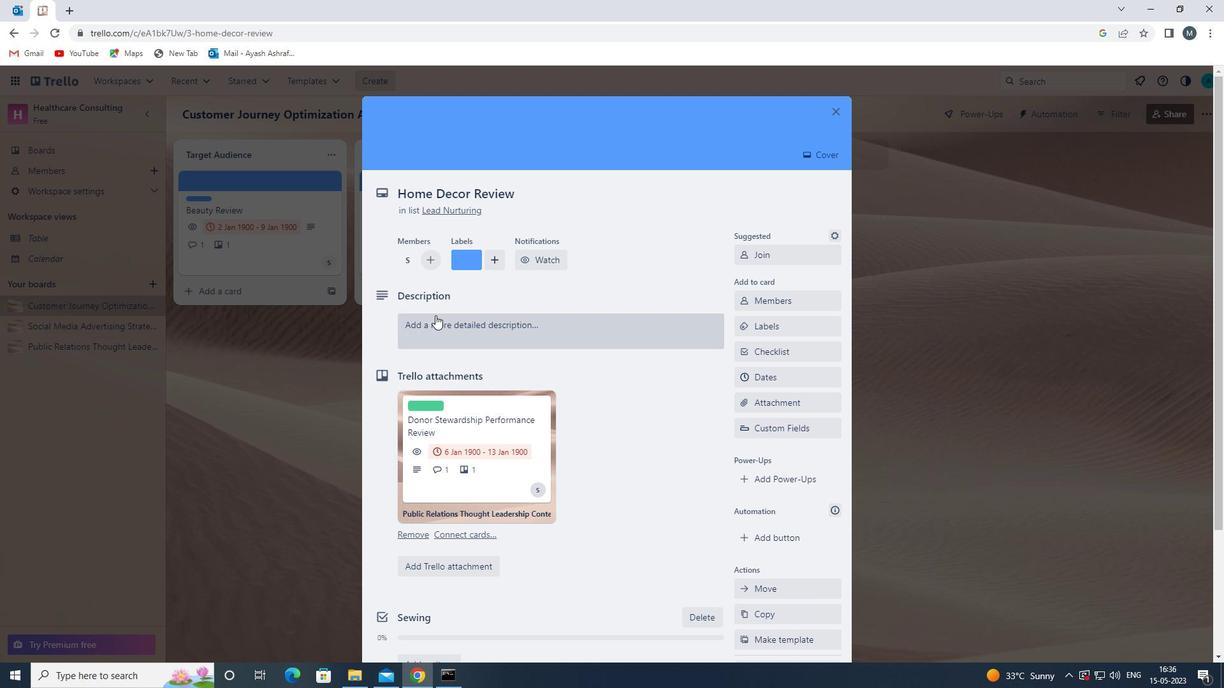 
Action: Mouse pressed left at (439, 314)
Screenshot: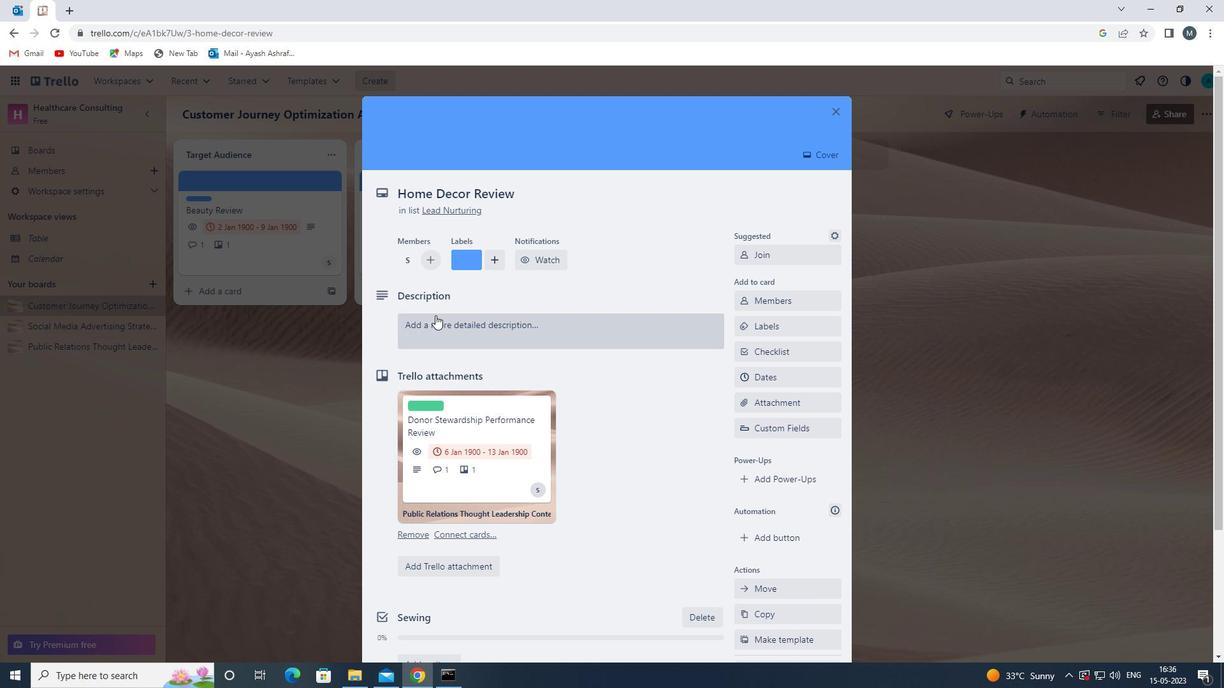 
Action: Mouse moved to (435, 361)
Screenshot: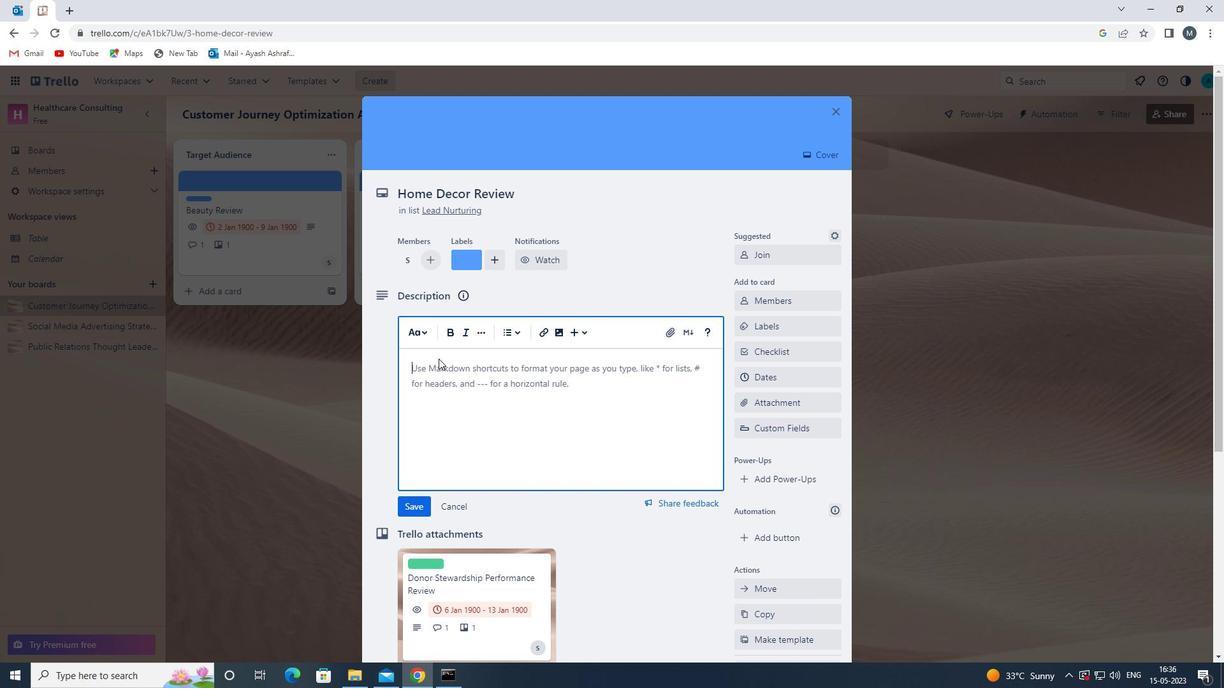 
Action: Mouse pressed left at (435, 361)
Screenshot: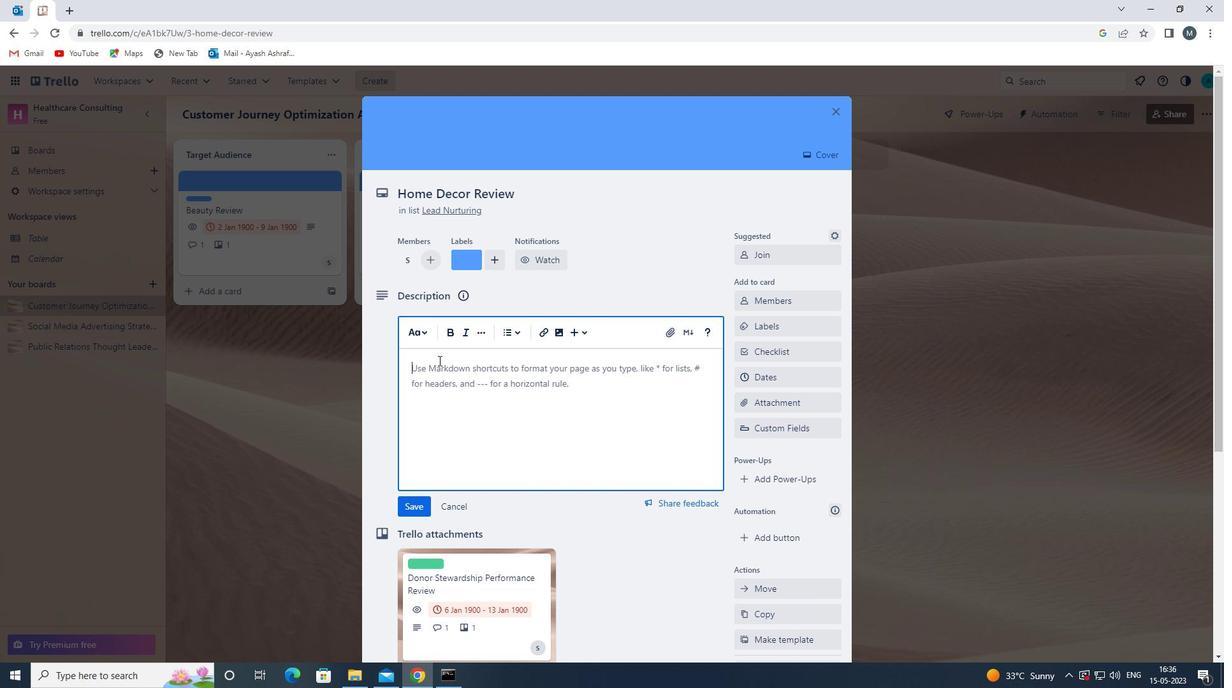 
Action: Mouse moved to (434, 364)
Screenshot: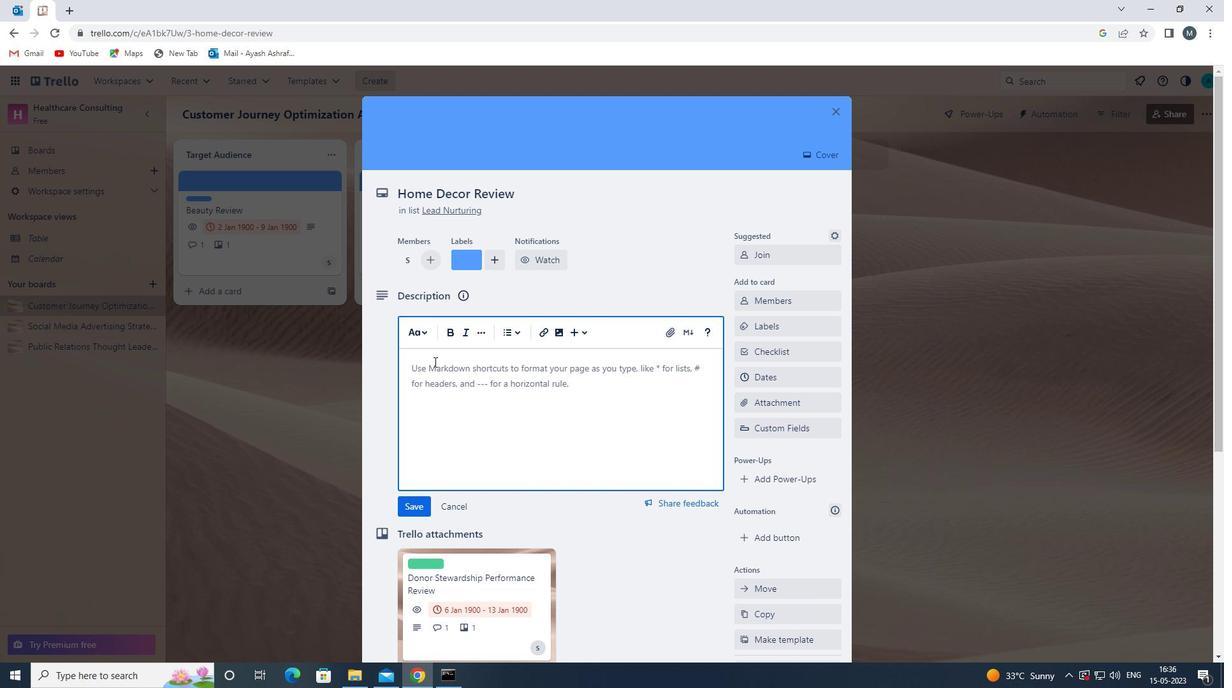 
Action: Key pressed <Key.shift>RESESRCH<Key.space><Key.backspace><Key.backspace><Key.backspace><Key.backspace>ARCH<Key.space>AND<Key.space>DEVELOP<Key.space>NEW<Key.space>PRODUCT<Key.space>FEAUTURES<Key.space>
Screenshot: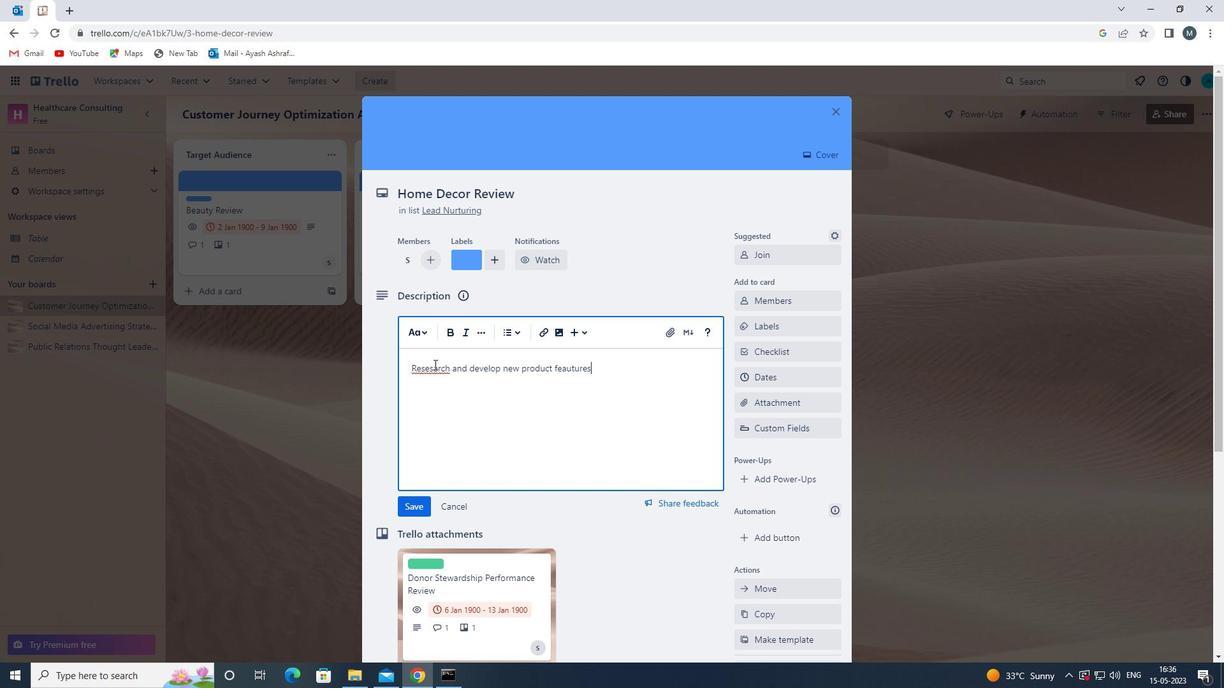 
Action: Mouse moved to (434, 371)
Screenshot: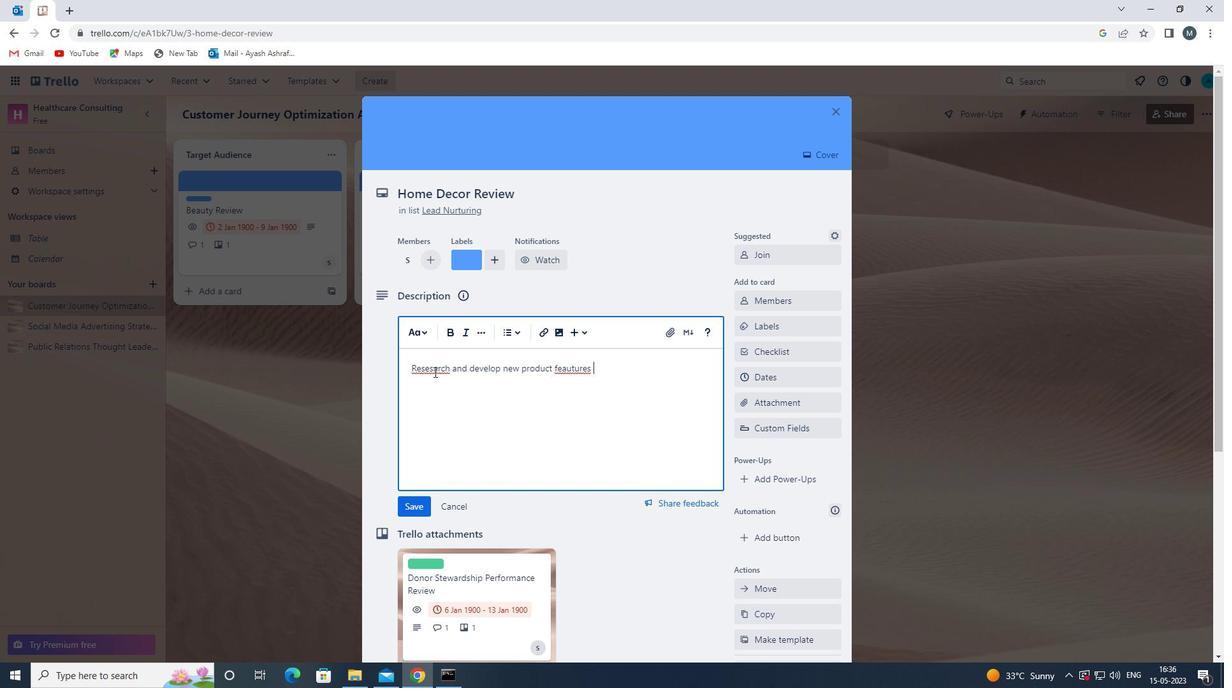 
Action: Mouse pressed left at (434, 371)
Screenshot: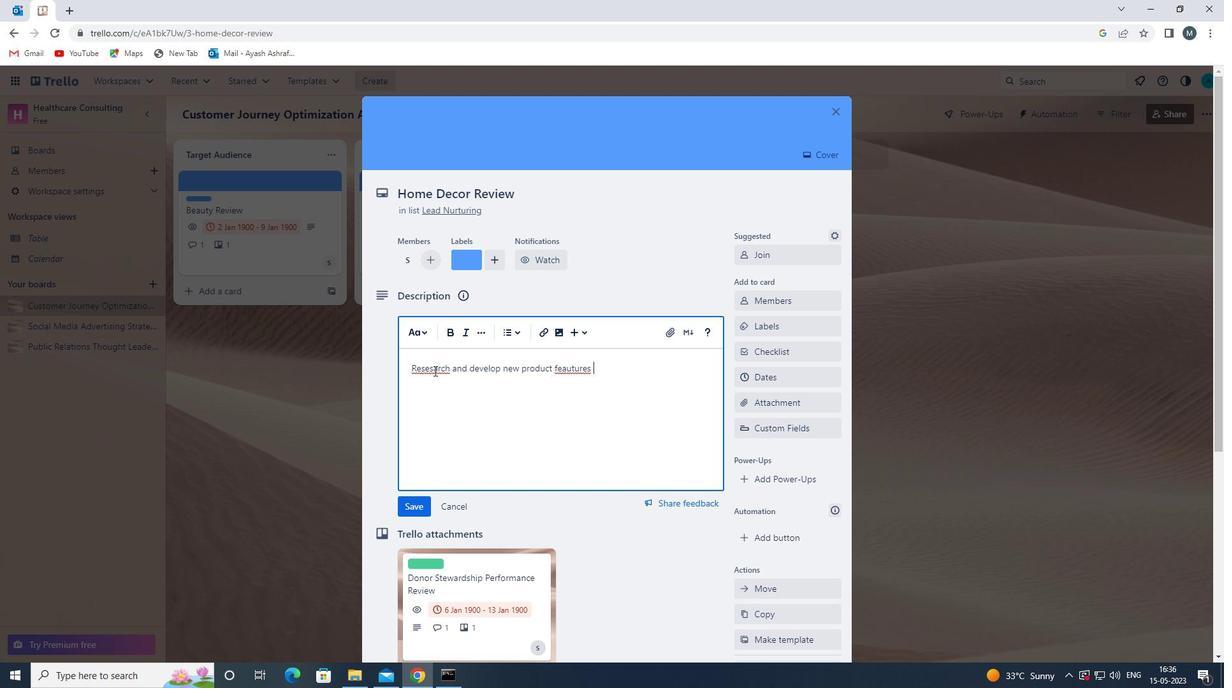 
Action: Mouse moved to (443, 370)
Screenshot: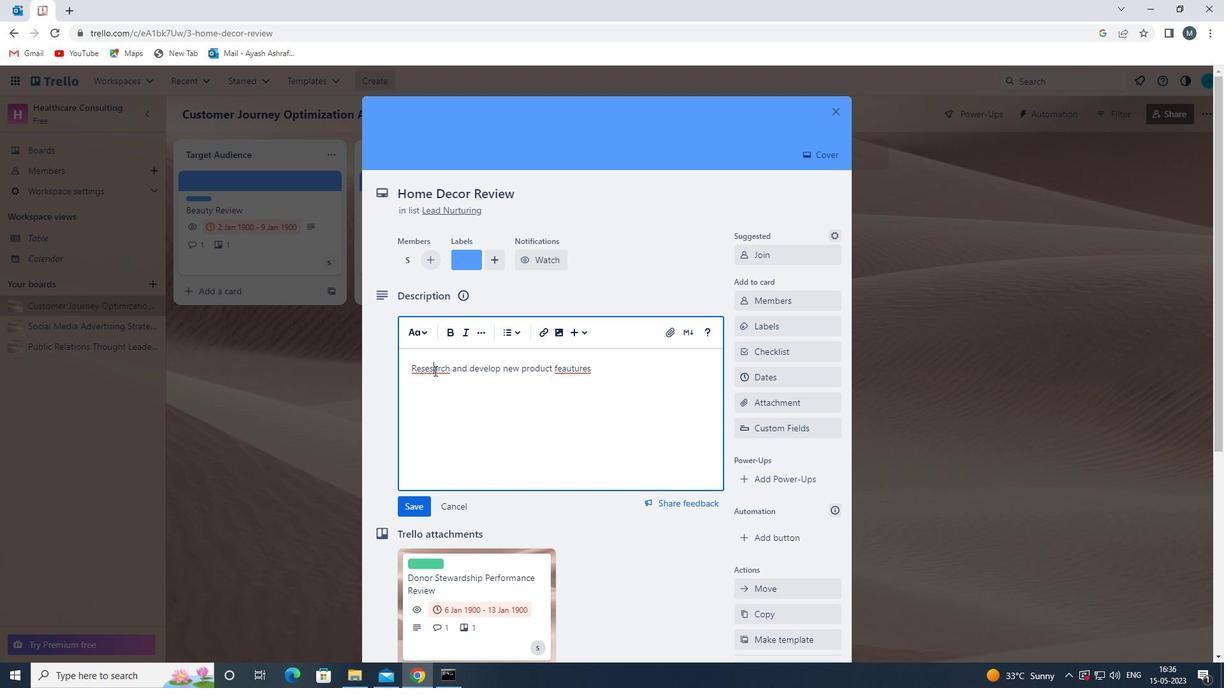 
Action: Key pressed E
Screenshot: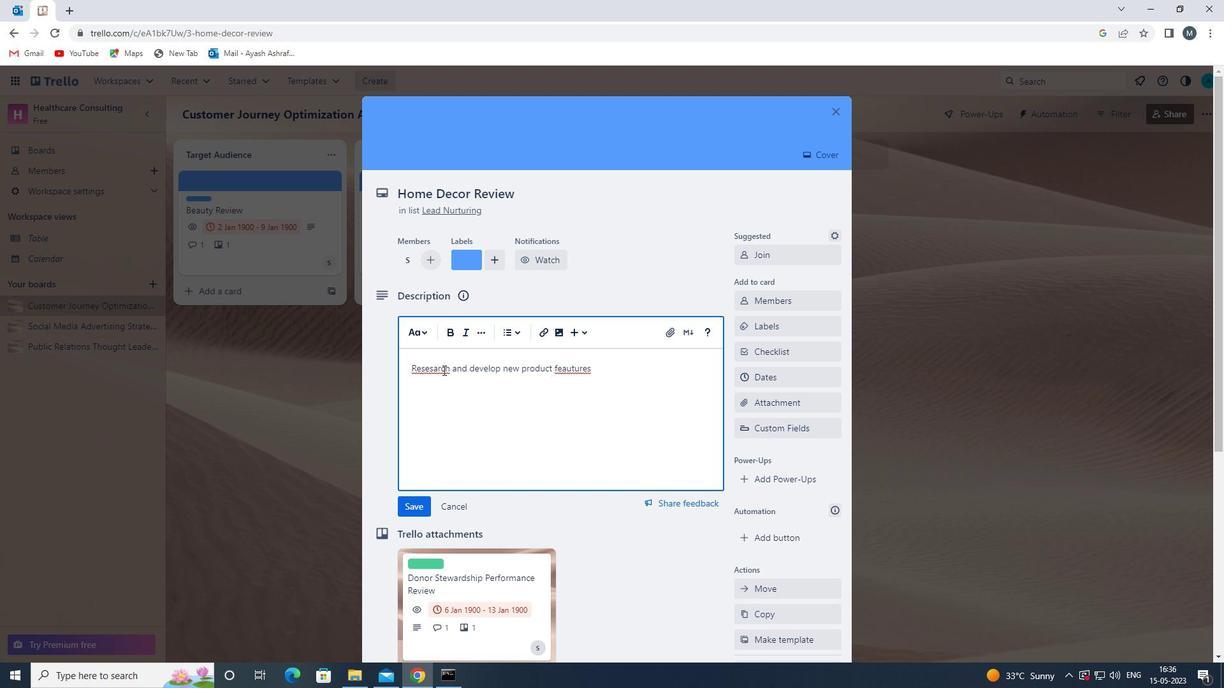 
Action: Mouse moved to (429, 370)
Screenshot: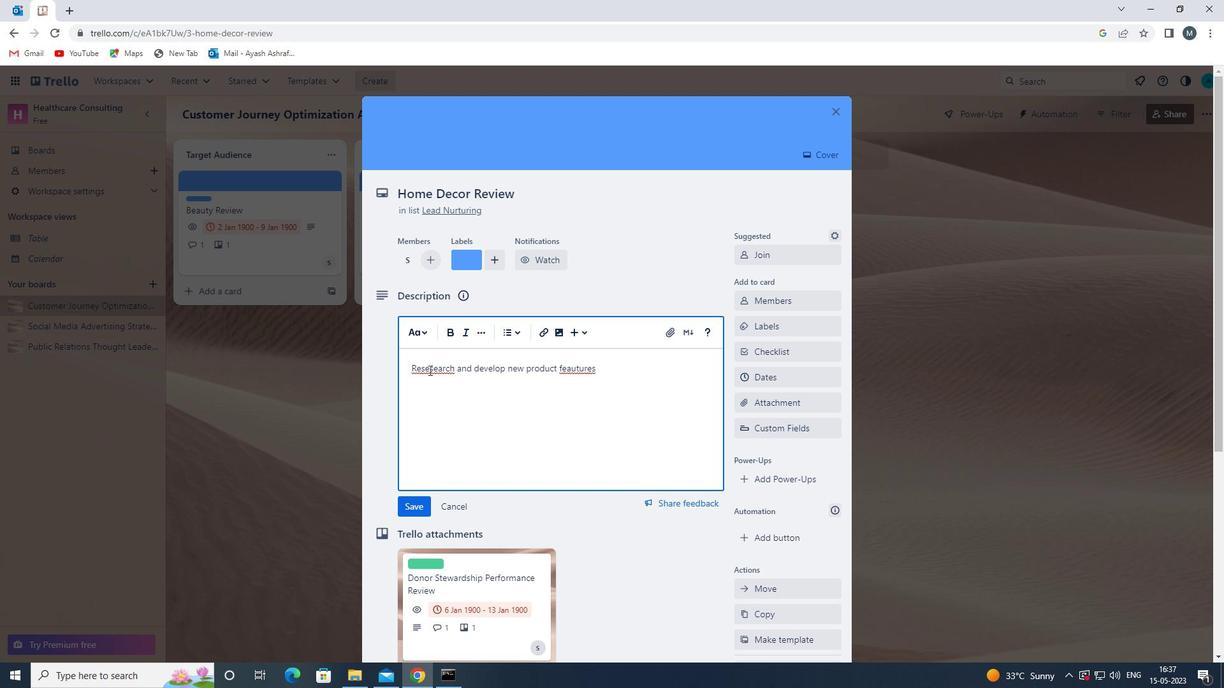 
Action: Mouse pressed left at (429, 370)
Screenshot: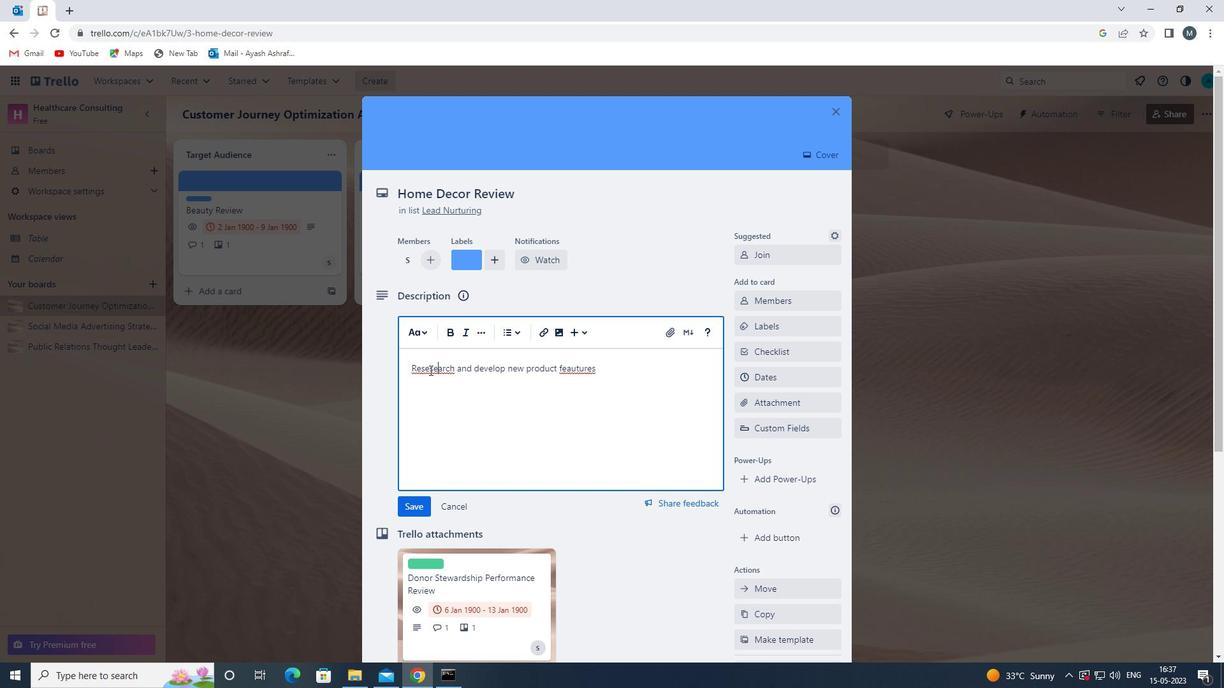 
Action: Mouse moved to (441, 368)
Screenshot: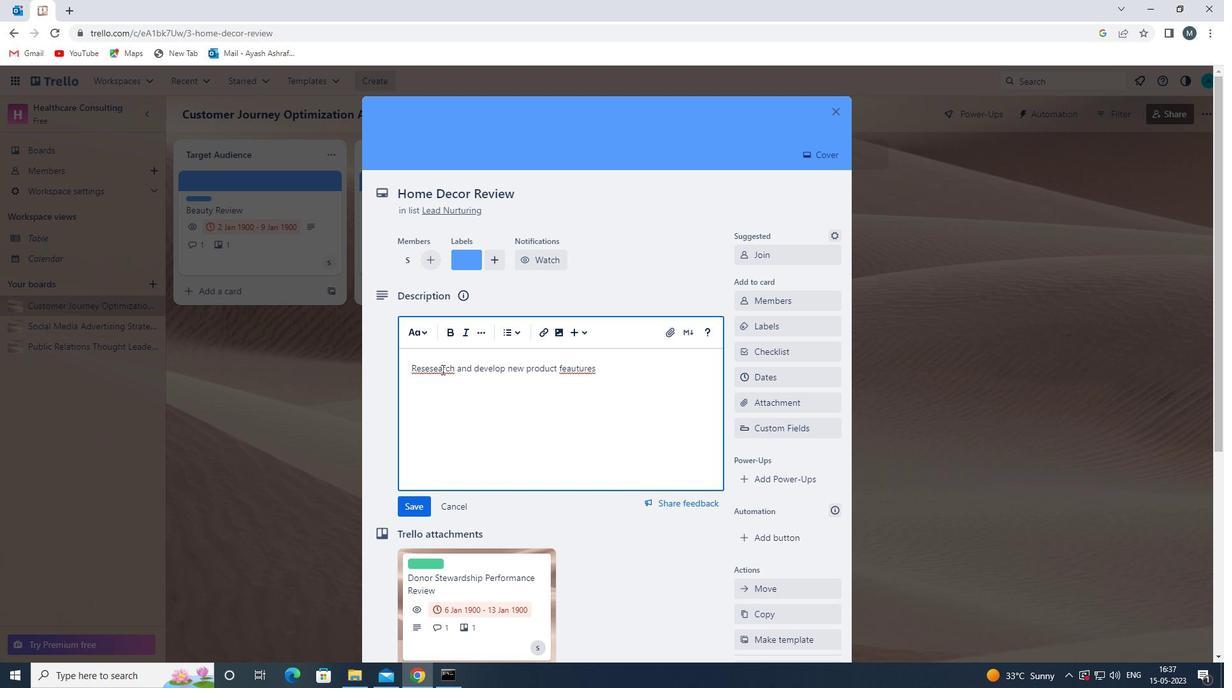 
Action: Key pressed <Key.backspace><Key.backspace>
Screenshot: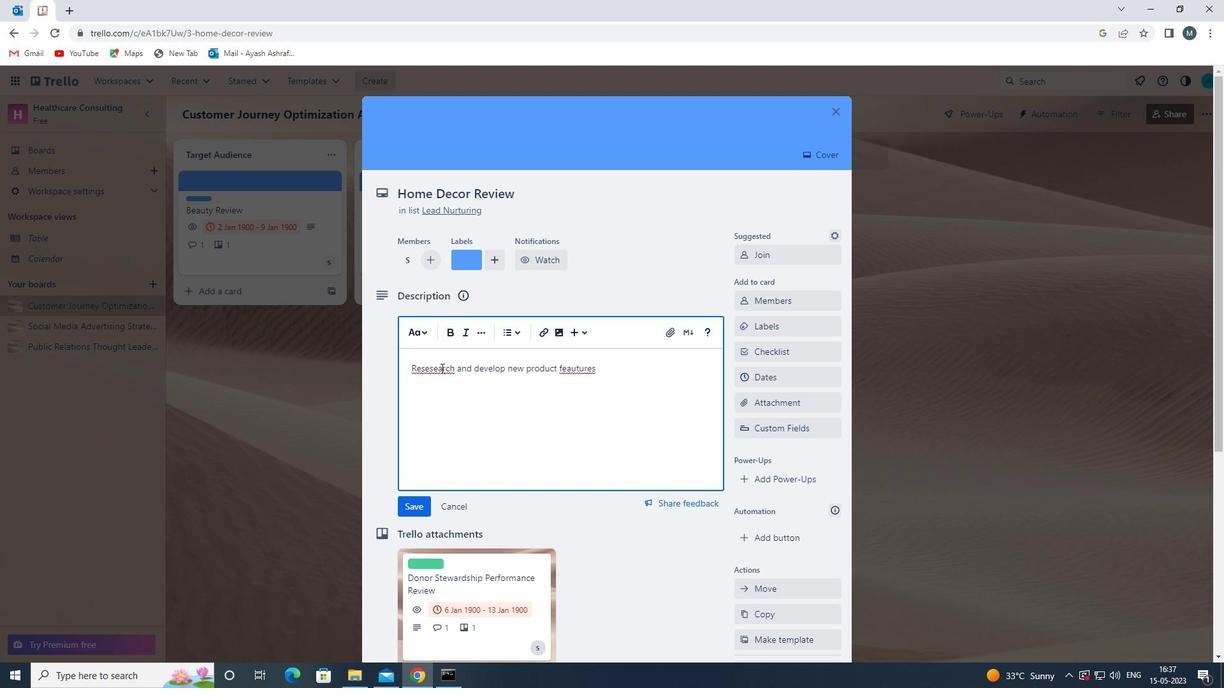 
Action: Mouse moved to (563, 369)
Screenshot: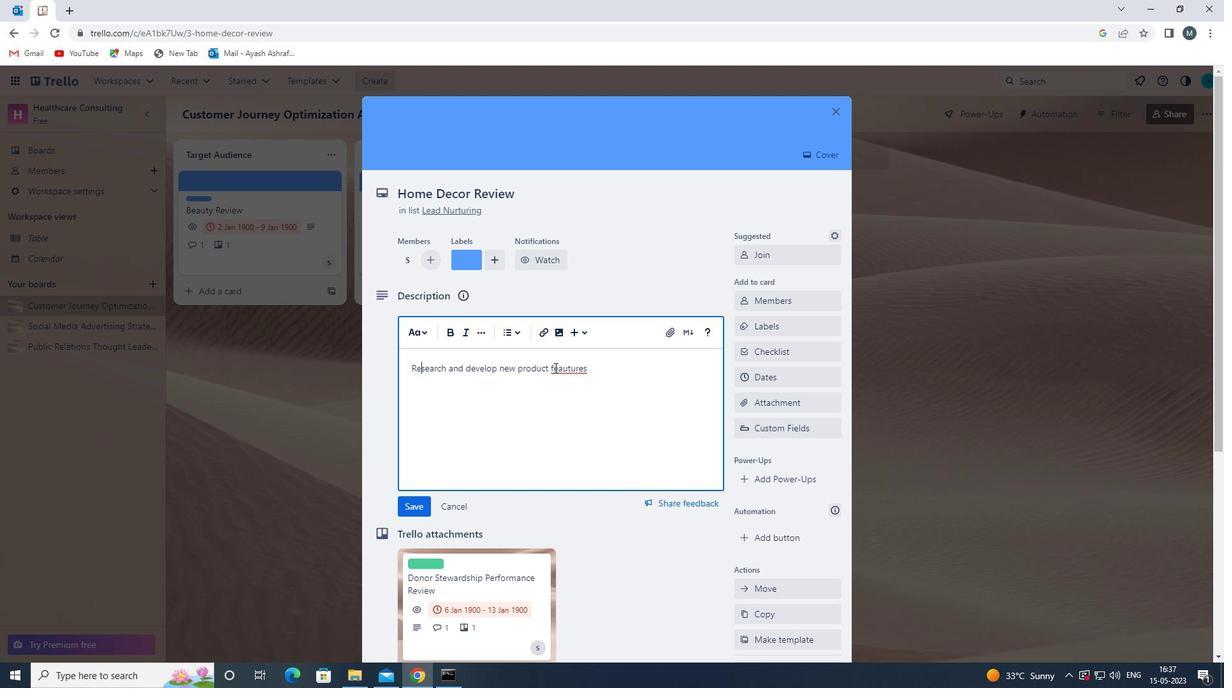 
Action: Mouse pressed left at (563, 369)
Screenshot: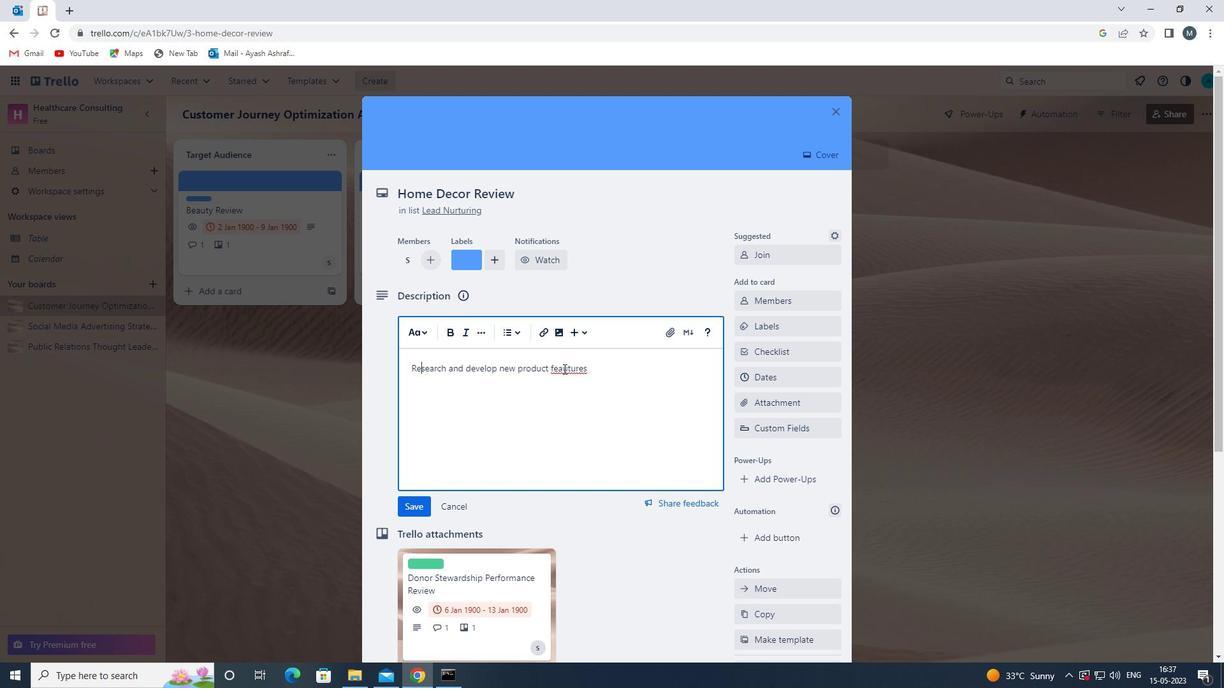 
Action: Mouse moved to (608, 371)
Screenshot: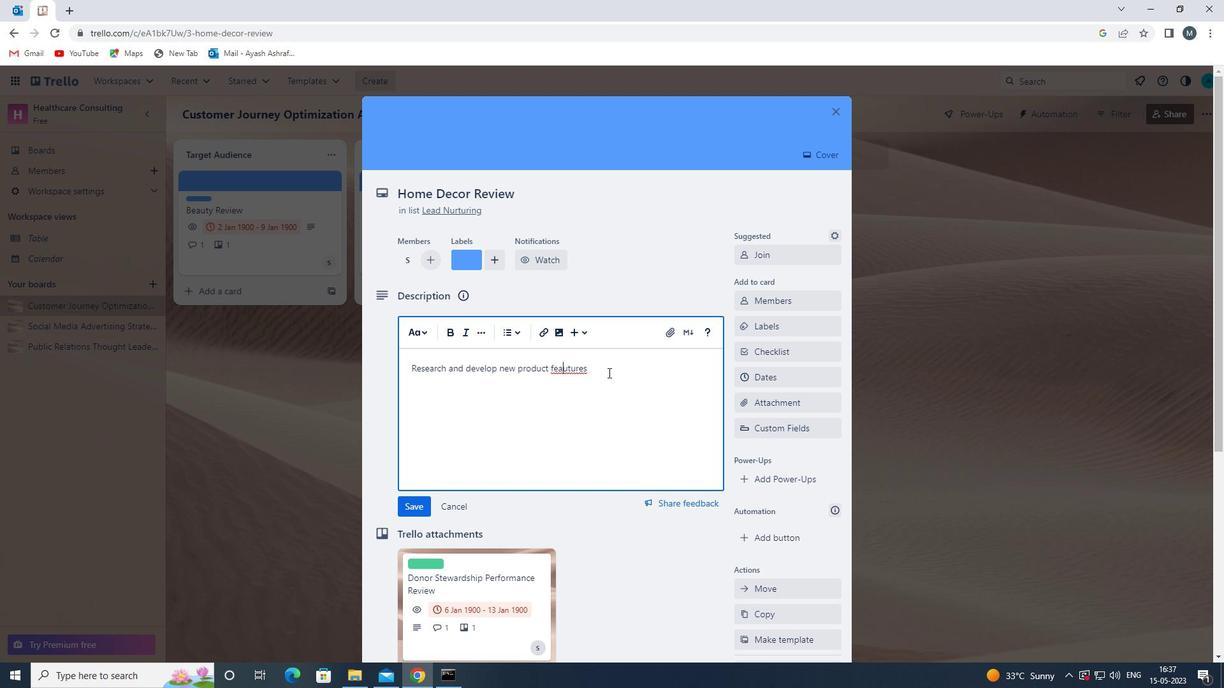 
Action: Mouse pressed left at (608, 371)
Screenshot: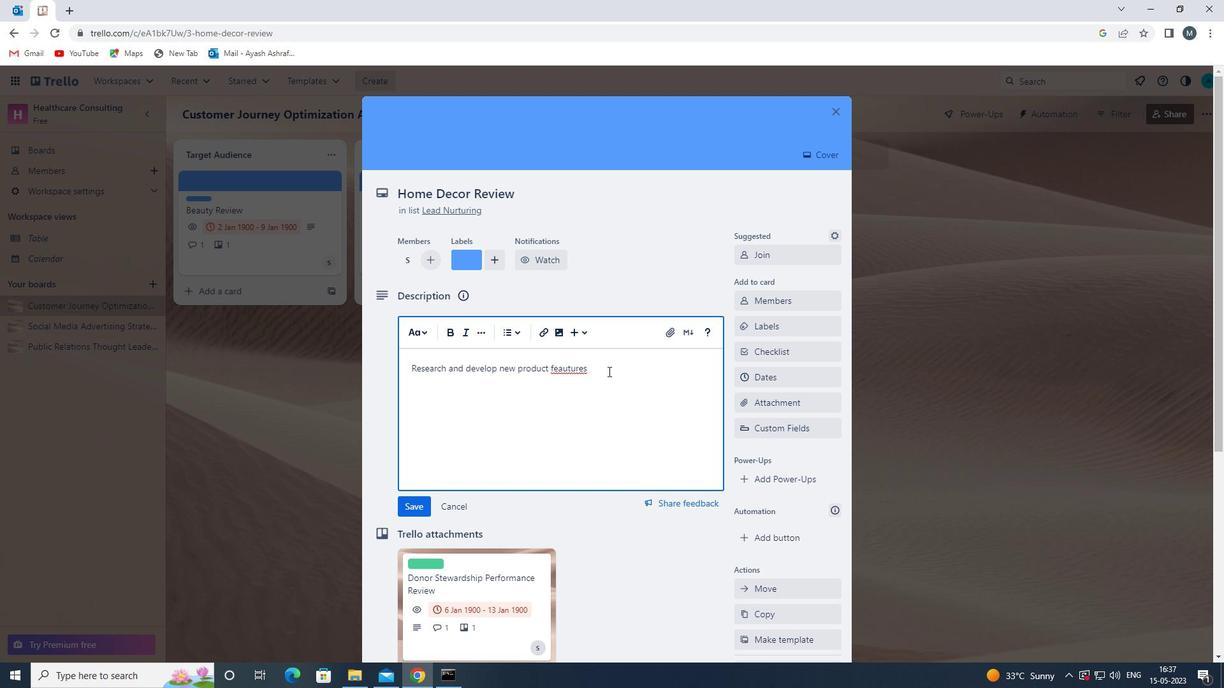 
Action: Mouse moved to (568, 374)
Screenshot: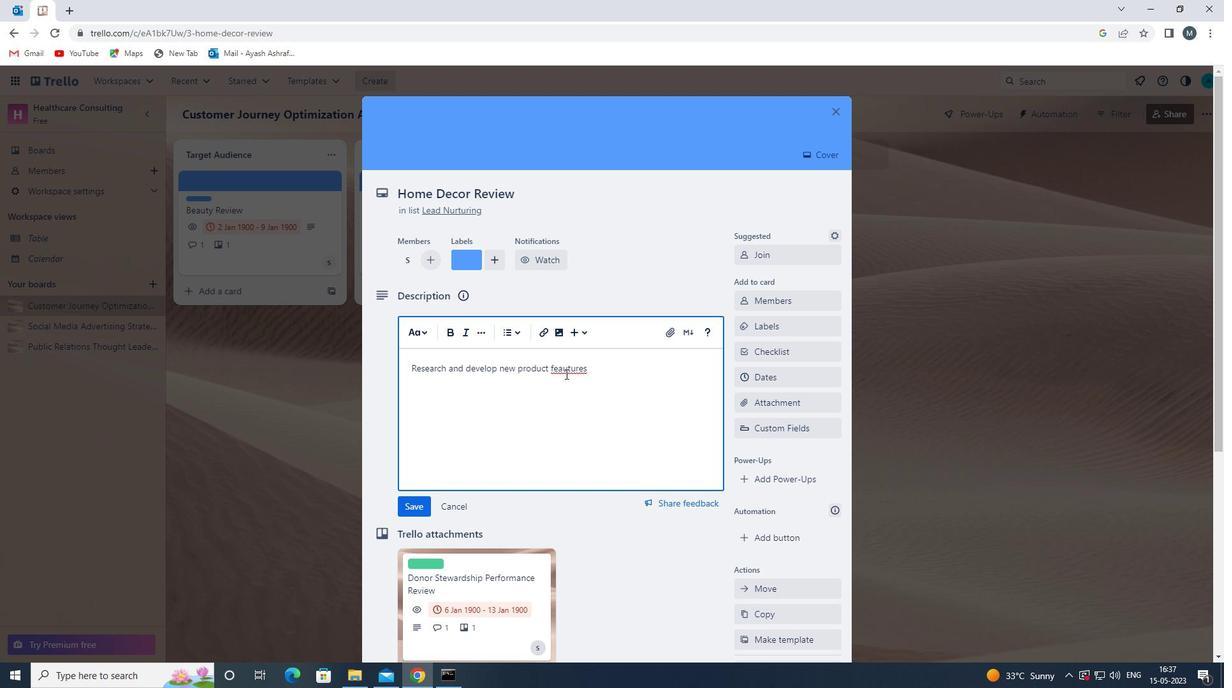 
Action: Mouse pressed left at (568, 374)
Screenshot: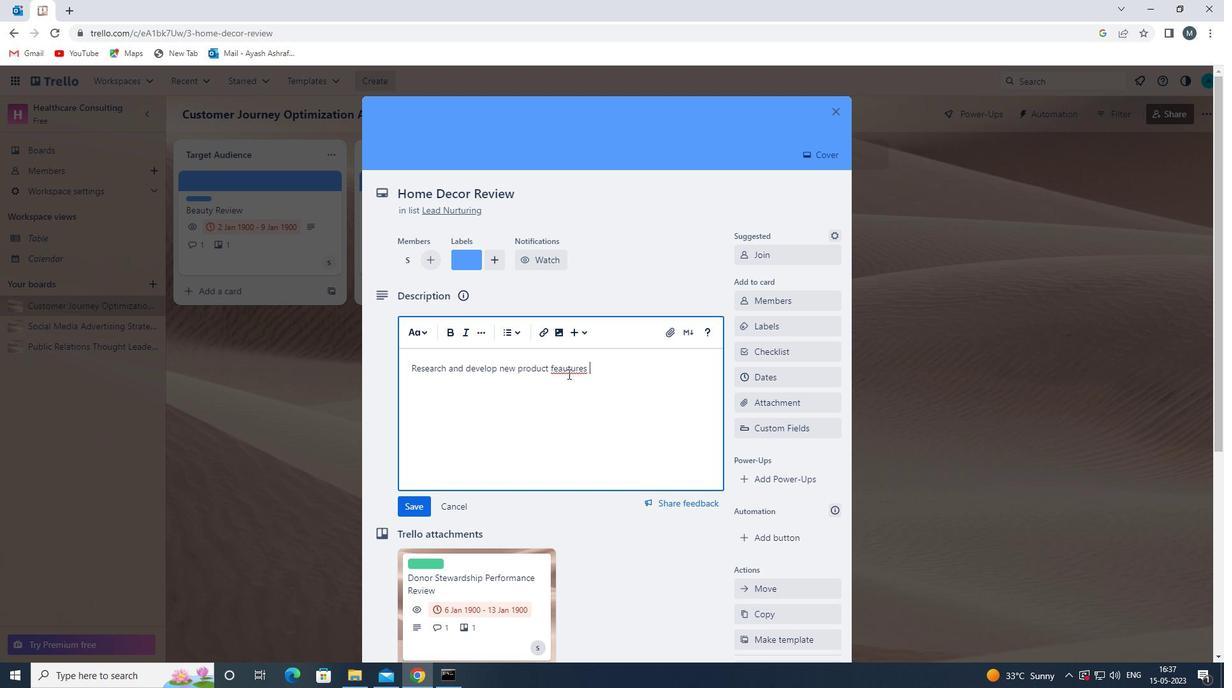
Action: Mouse moved to (579, 379)
Screenshot: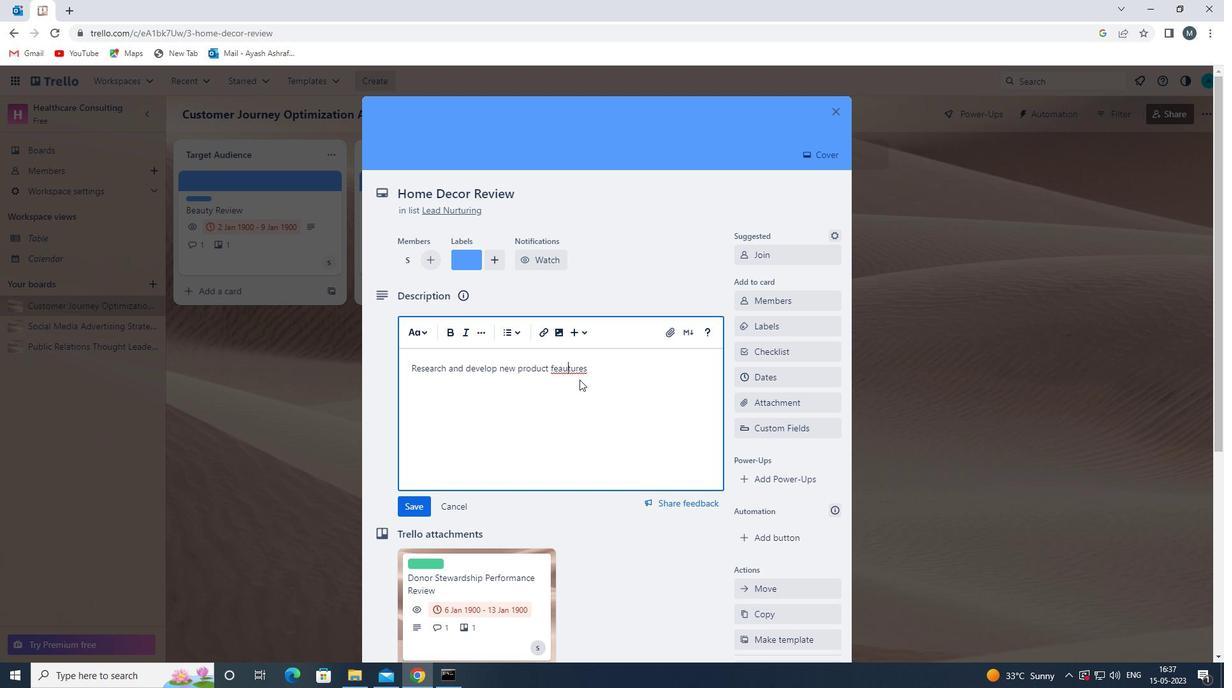 
Action: Key pressed <Key.backspace>
Screenshot: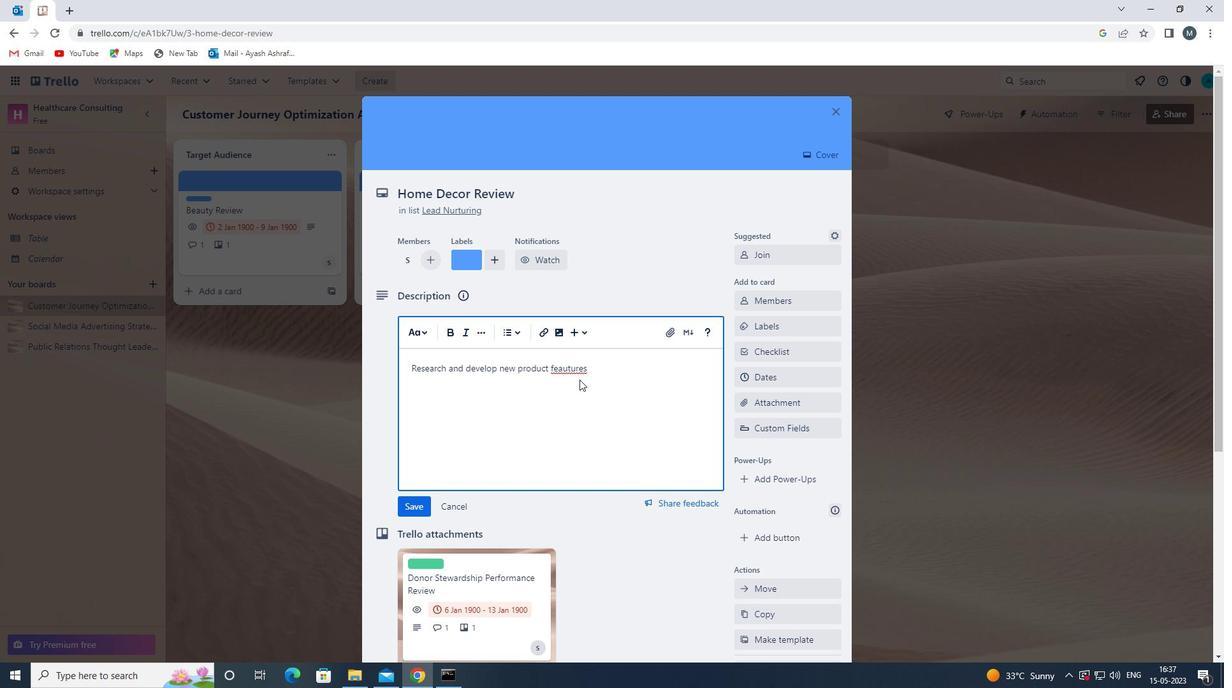 
Action: Mouse moved to (599, 368)
Screenshot: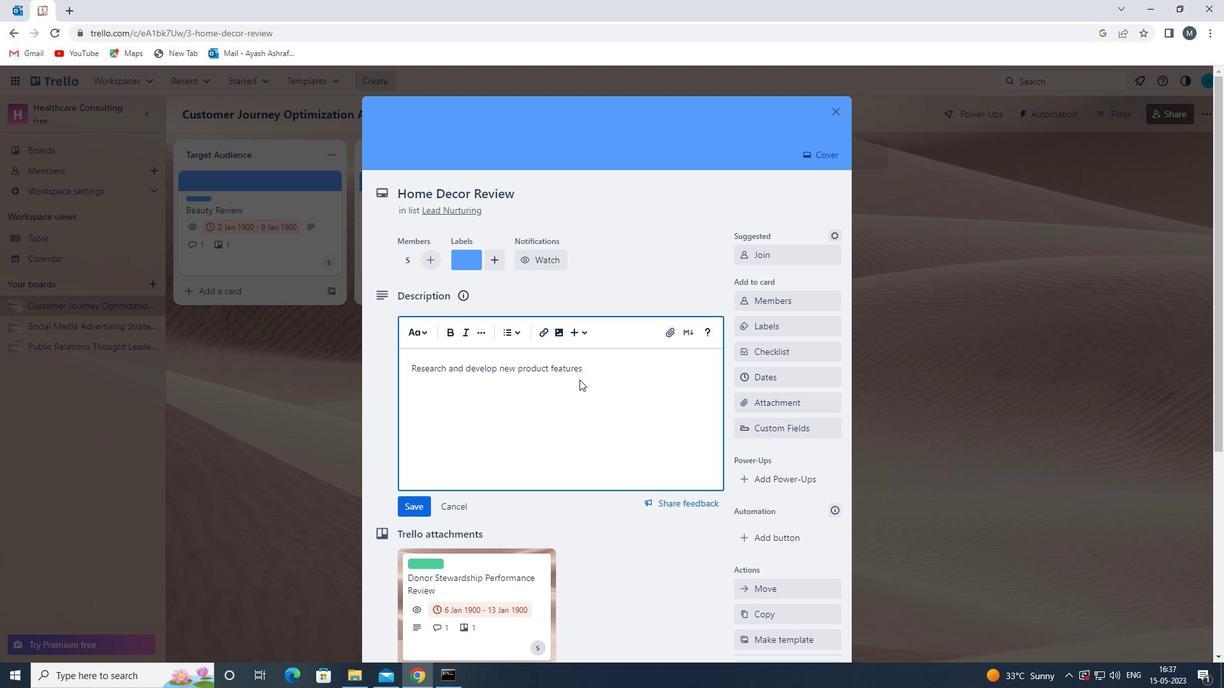 
Action: Mouse pressed left at (599, 368)
Screenshot: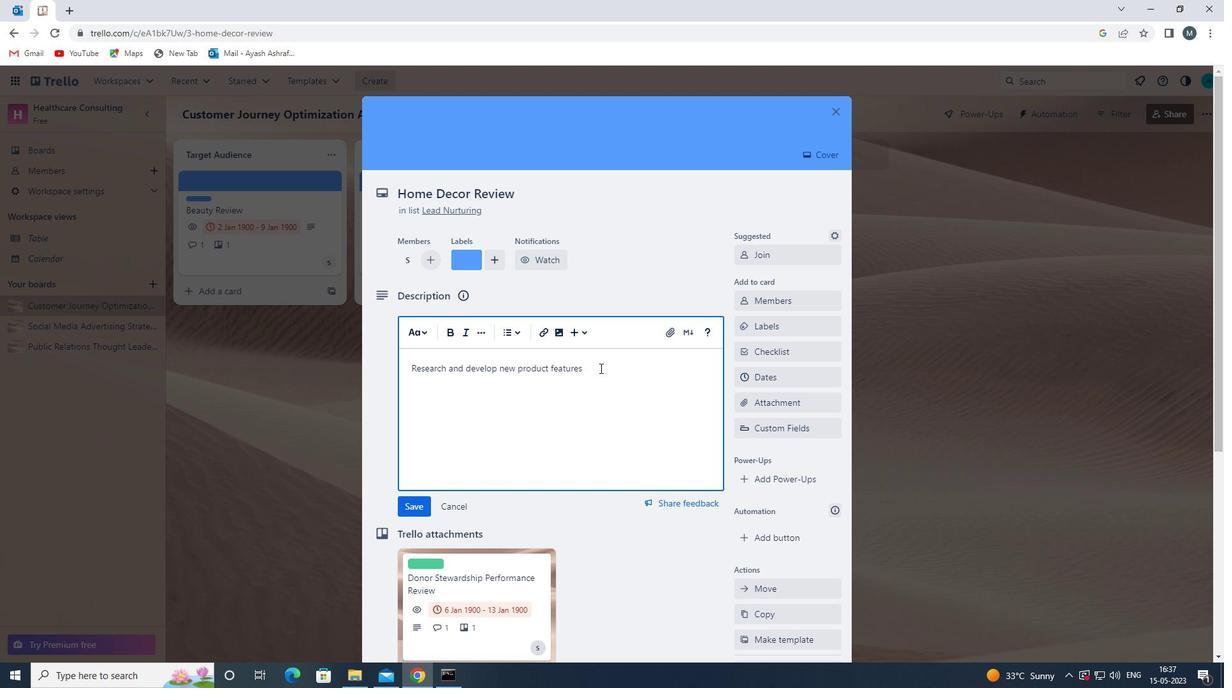 
Action: Mouse moved to (411, 509)
Screenshot: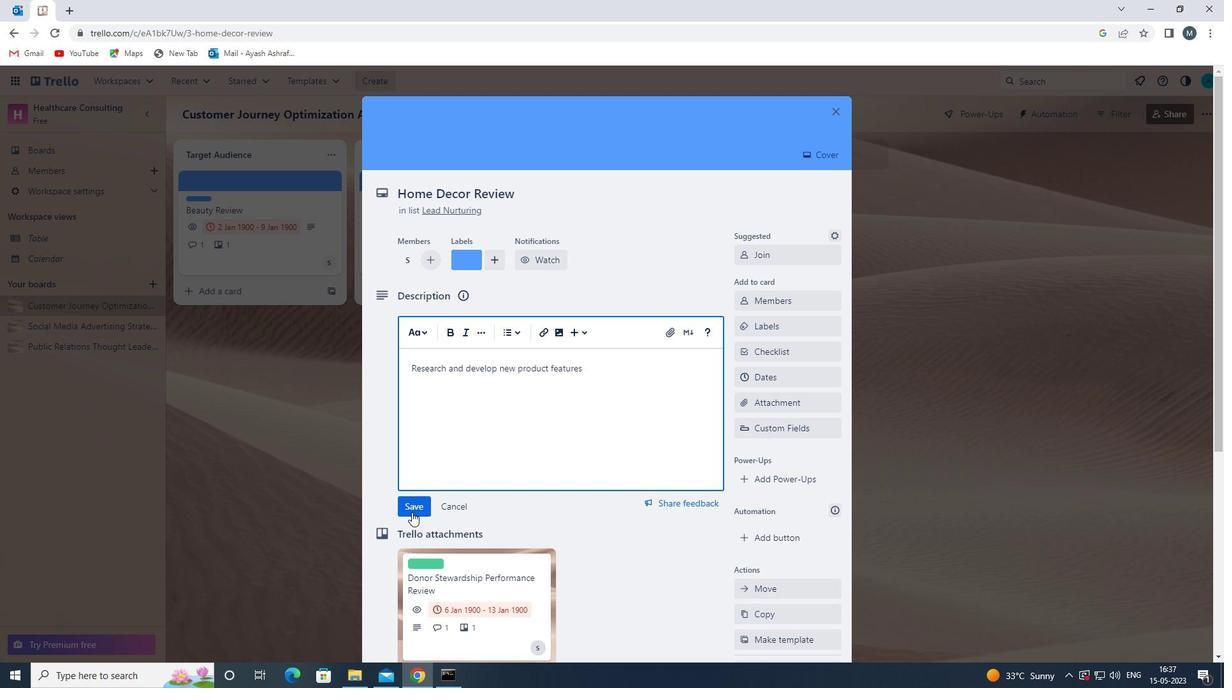 
Action: Mouse pressed left at (411, 509)
Screenshot: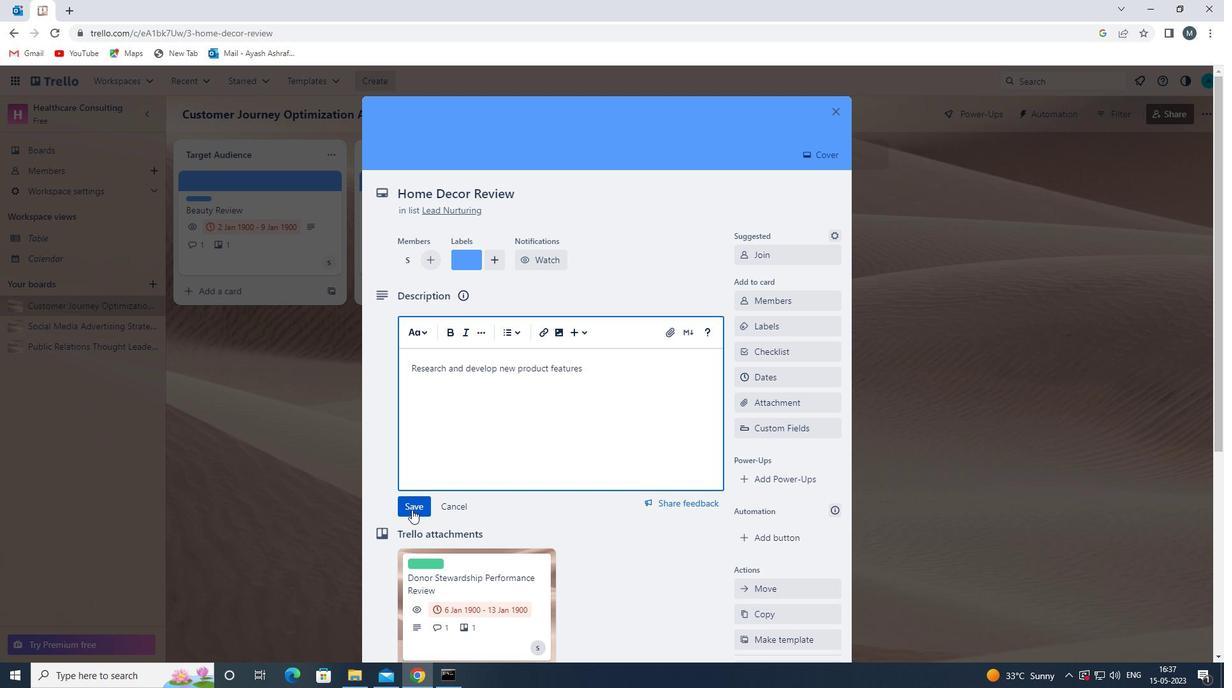 
Action: Mouse moved to (471, 484)
Screenshot: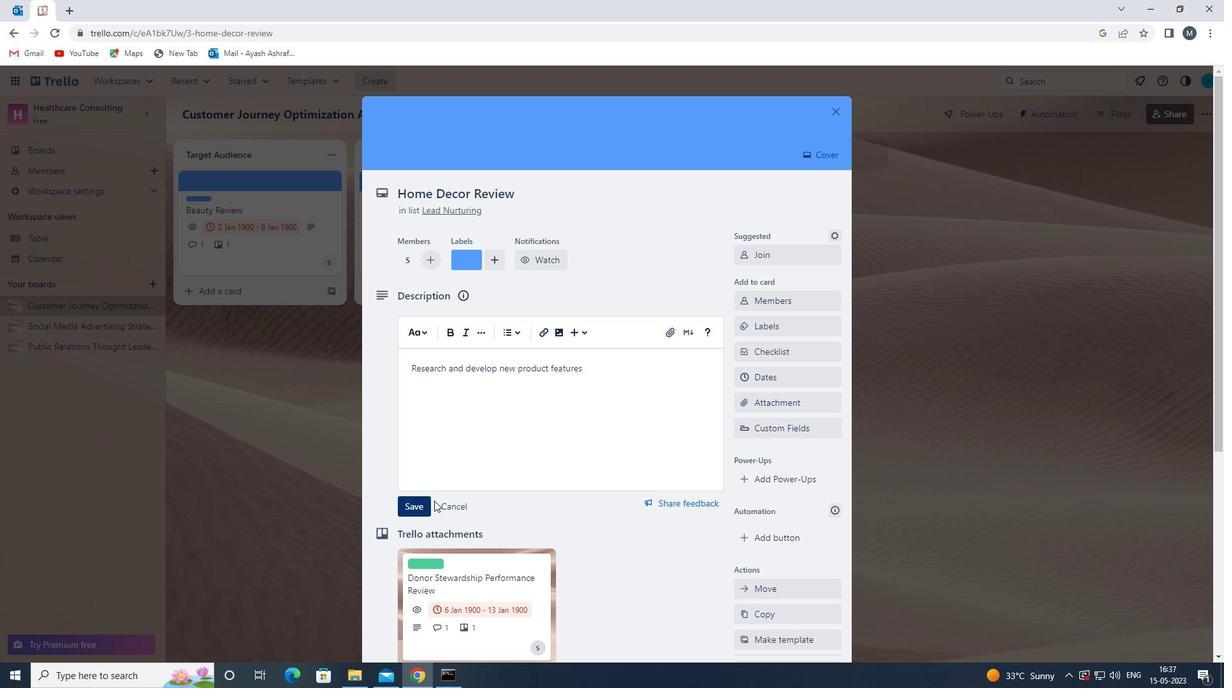 
Action: Mouse scrolled (471, 483) with delta (0, 0)
Screenshot: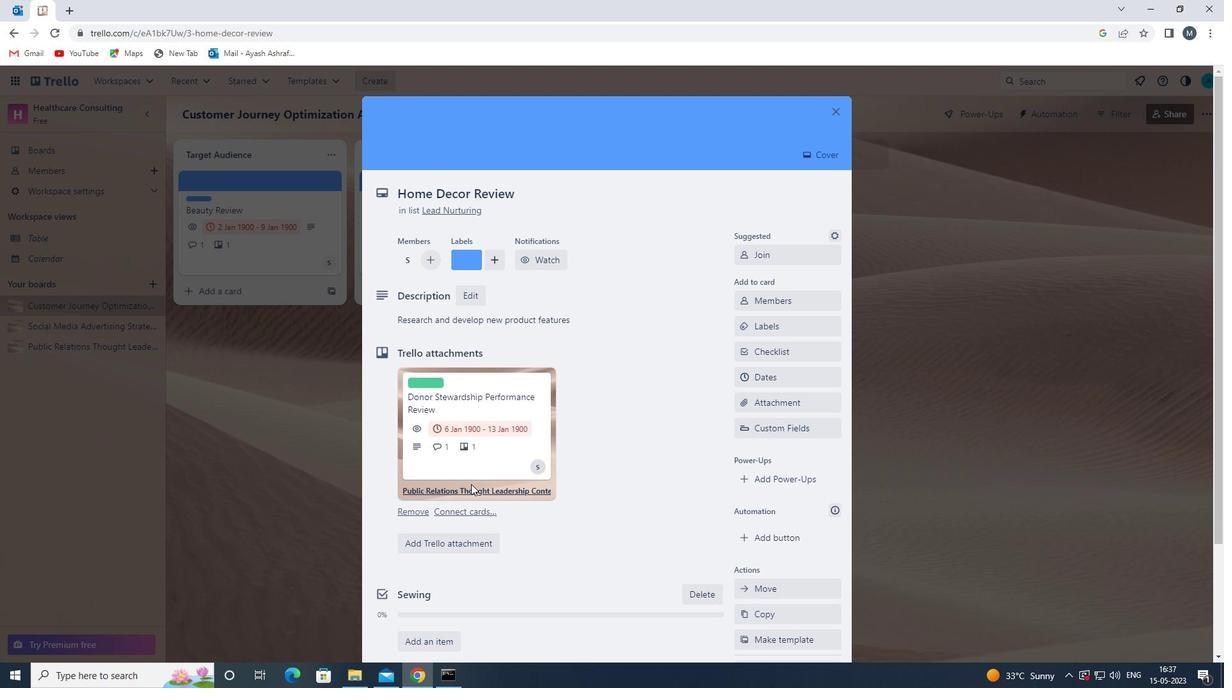 
Action: Mouse scrolled (471, 483) with delta (0, 0)
Screenshot: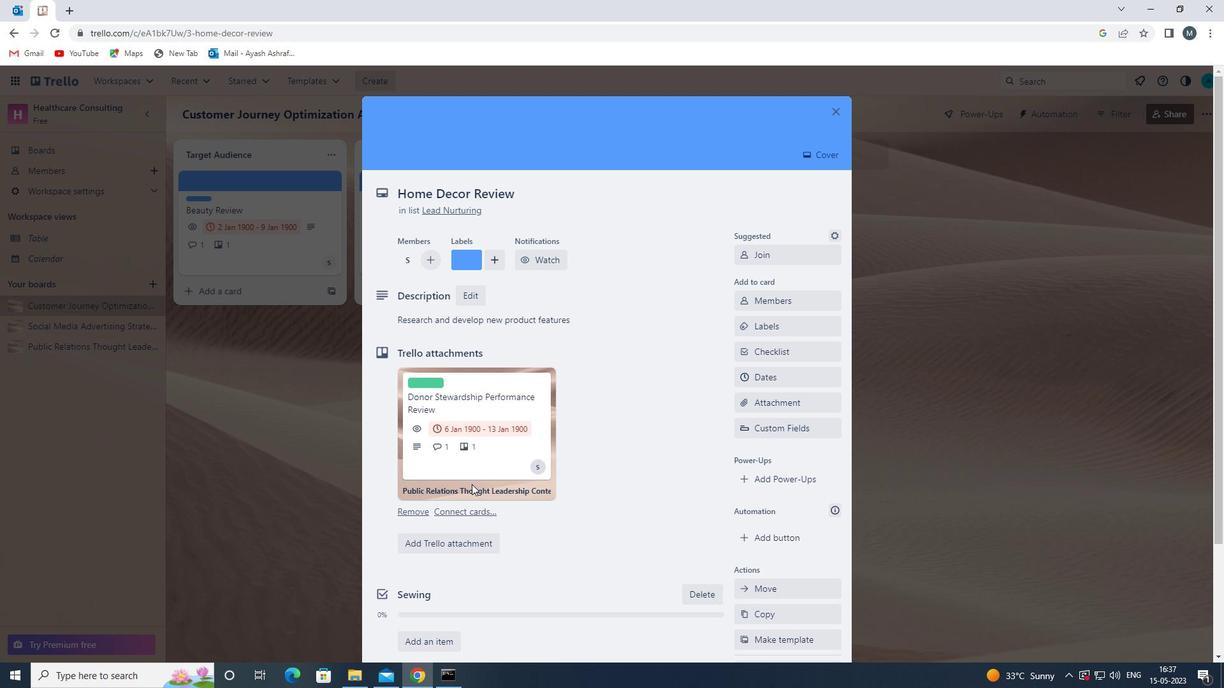 
Action: Mouse scrolled (471, 483) with delta (0, 0)
Screenshot: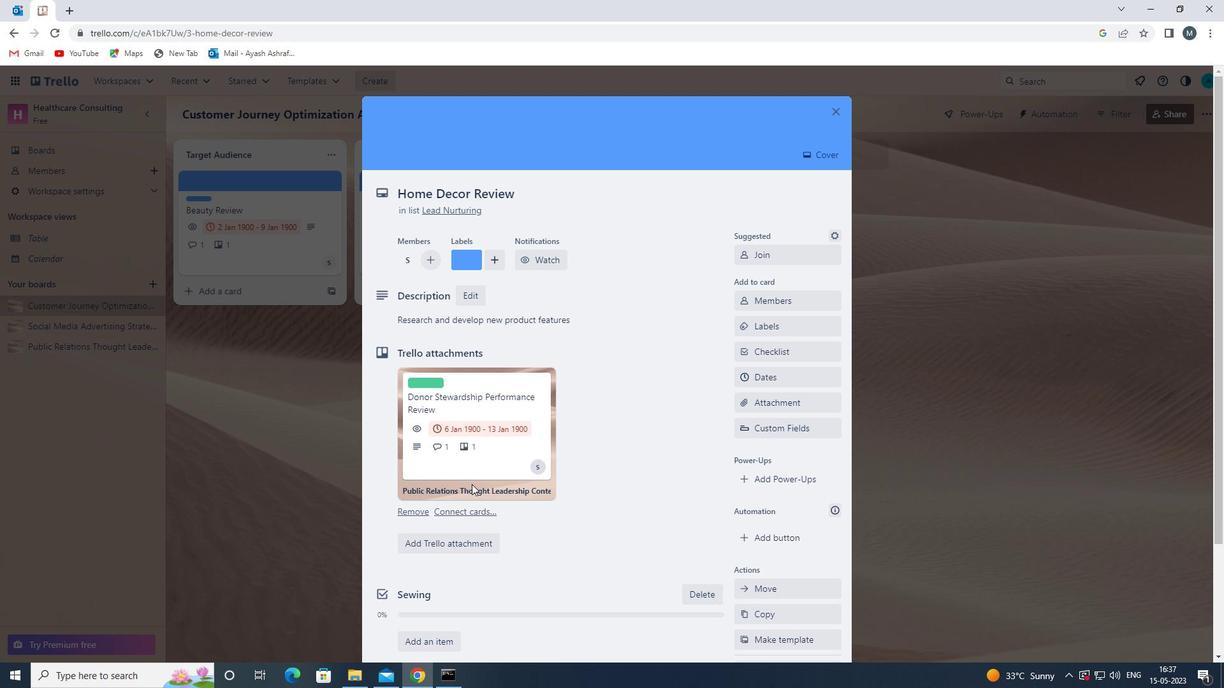 
Action: Mouse scrolled (471, 483) with delta (0, 0)
Screenshot: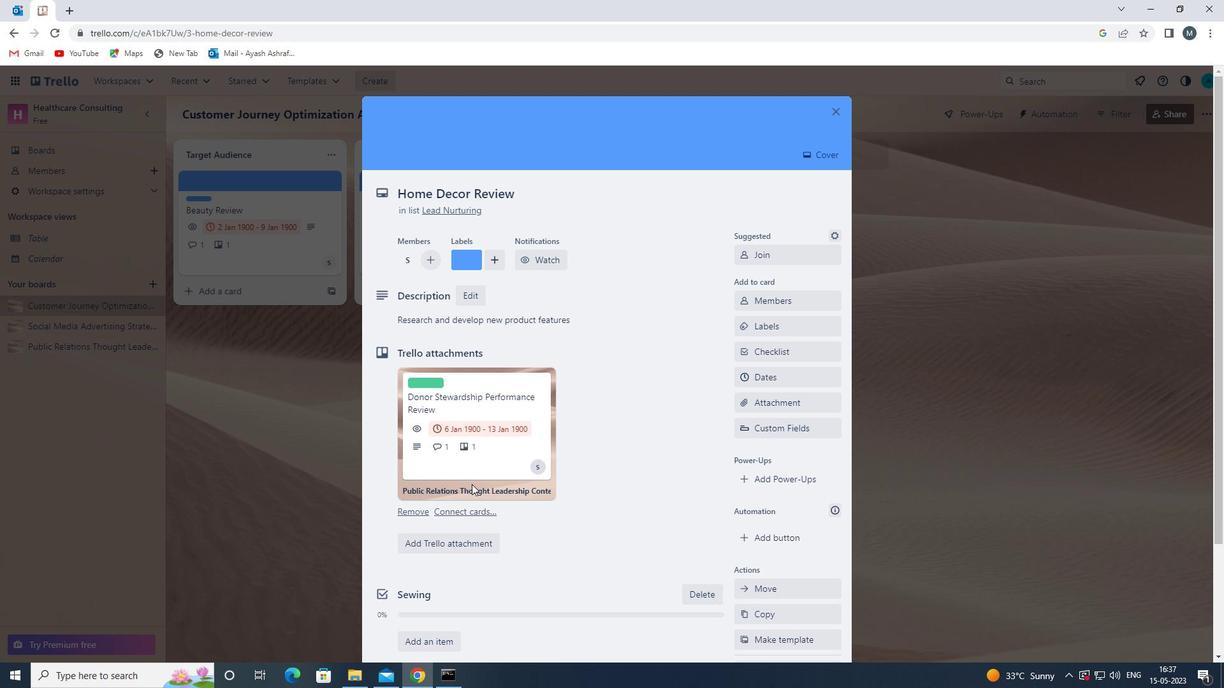 
Action: Mouse moved to (459, 579)
Screenshot: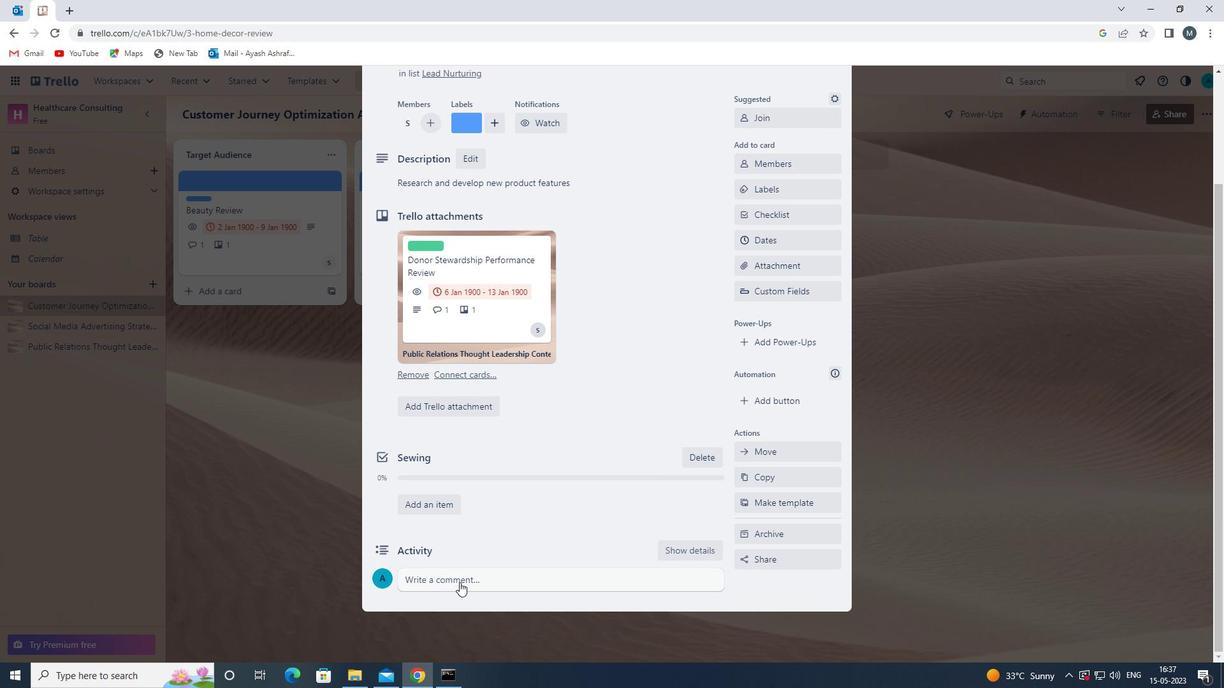 
Action: Mouse pressed left at (459, 579)
Screenshot: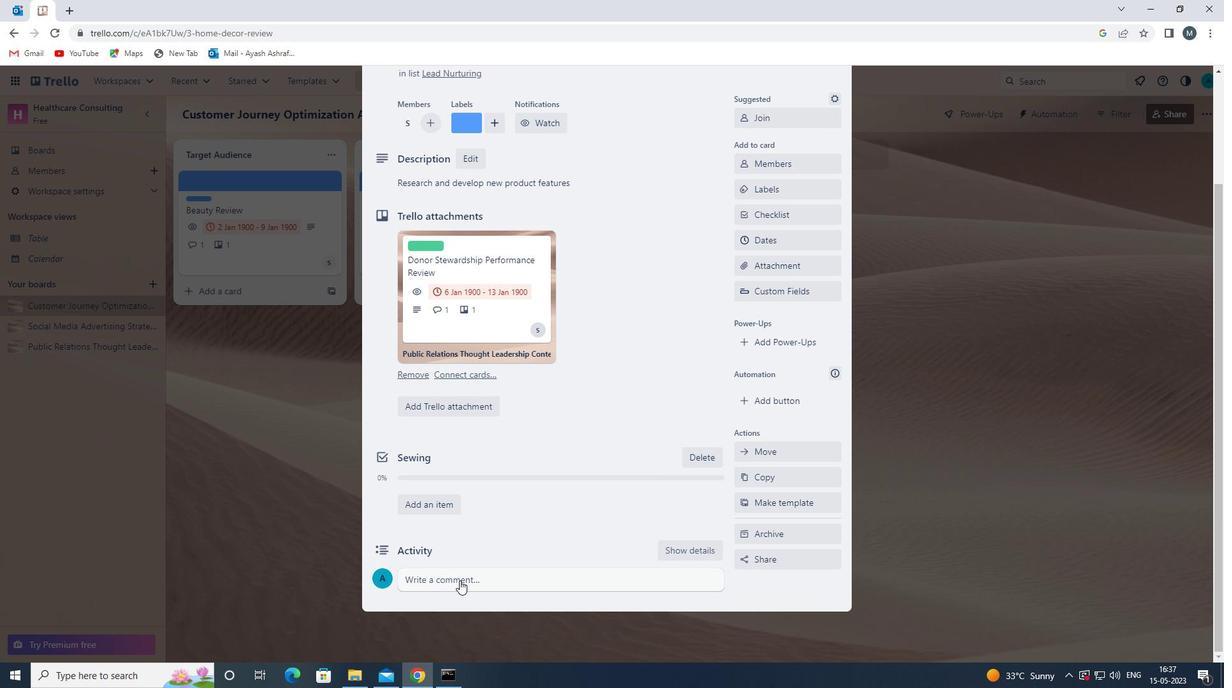 
Action: Mouse moved to (501, 518)
Screenshot: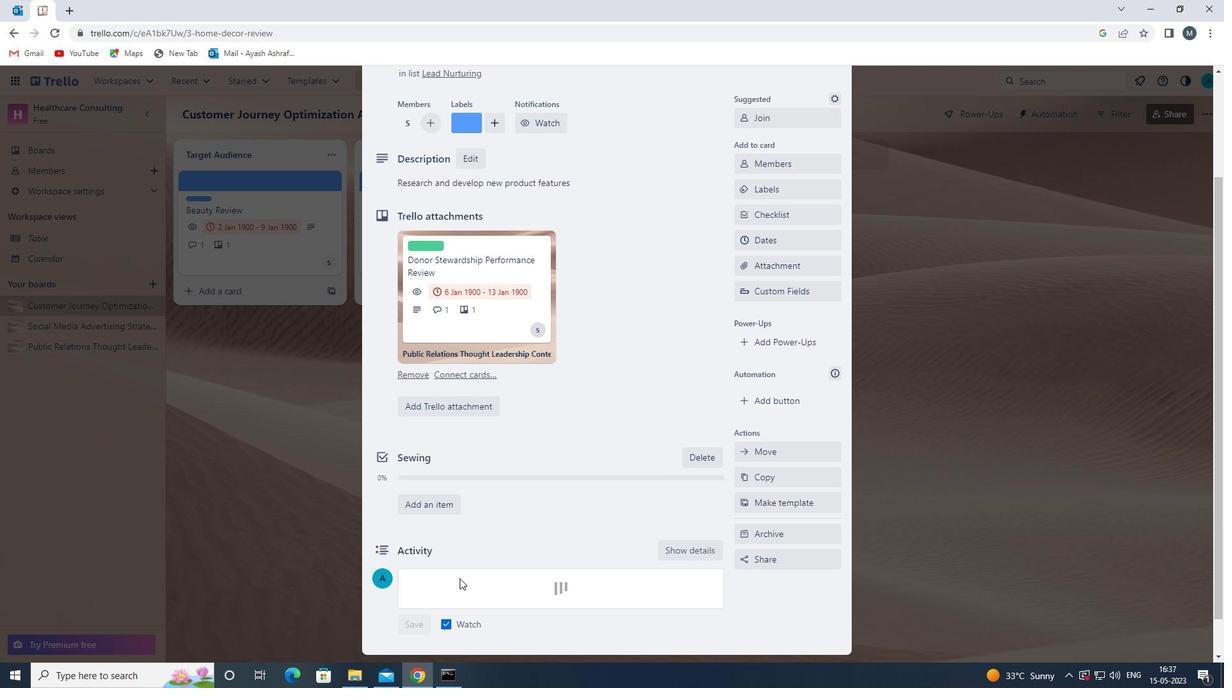 
Action: Mouse scrolled (501, 518) with delta (0, 0)
Screenshot: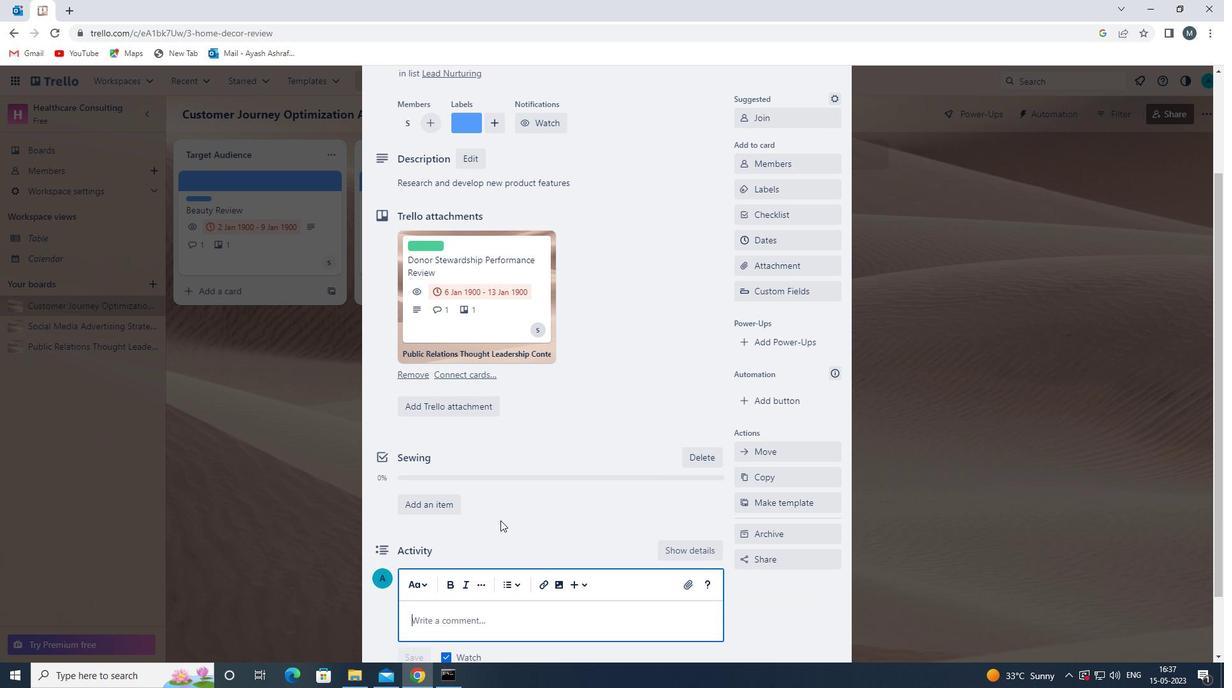 
Action: Mouse scrolled (501, 518) with delta (0, 0)
Screenshot: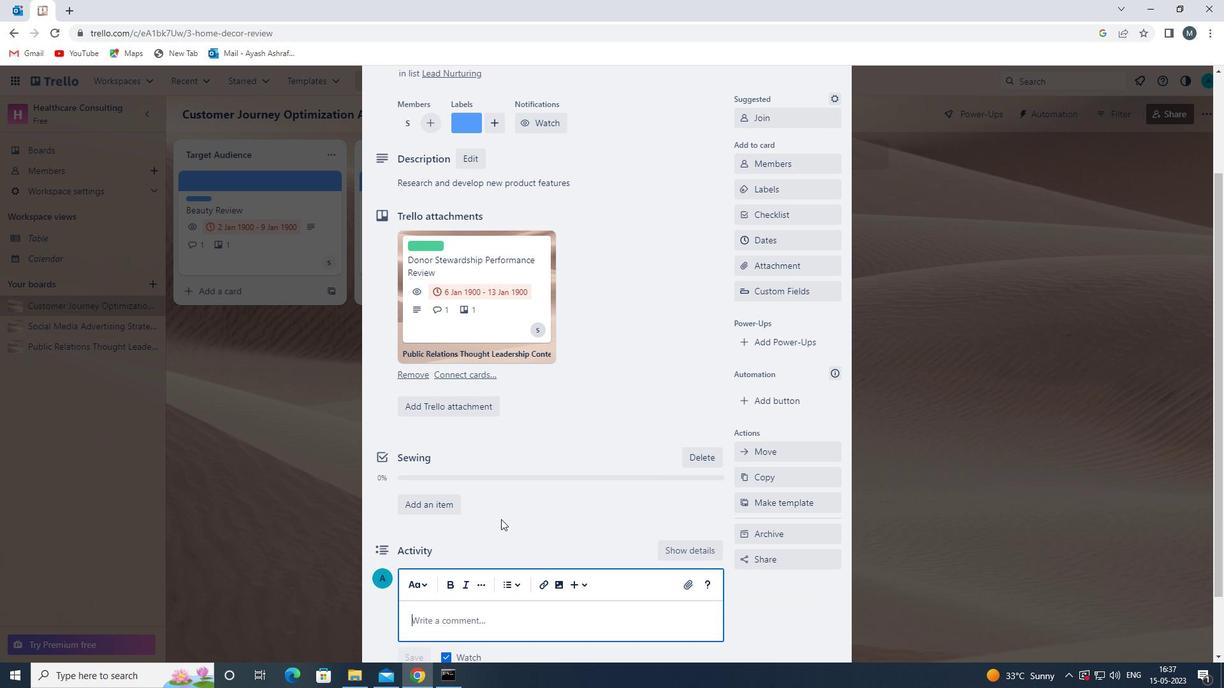 
Action: Mouse moved to (457, 545)
Screenshot: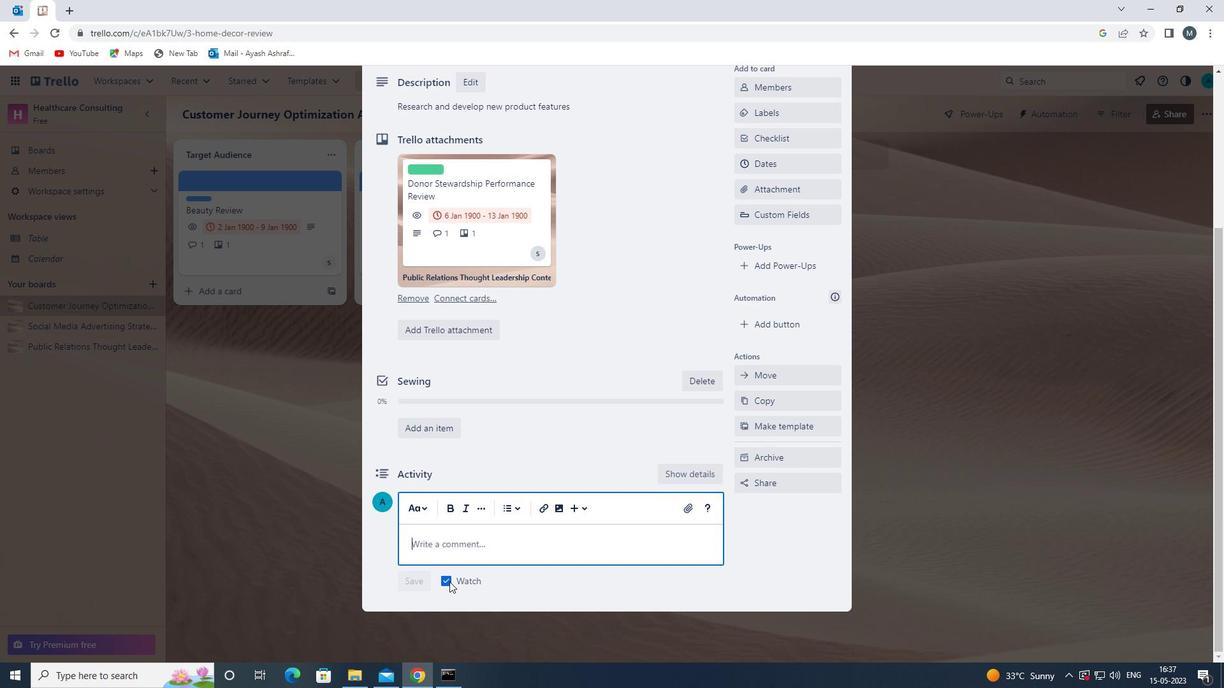
Action: Mouse pressed left at (457, 545)
Screenshot: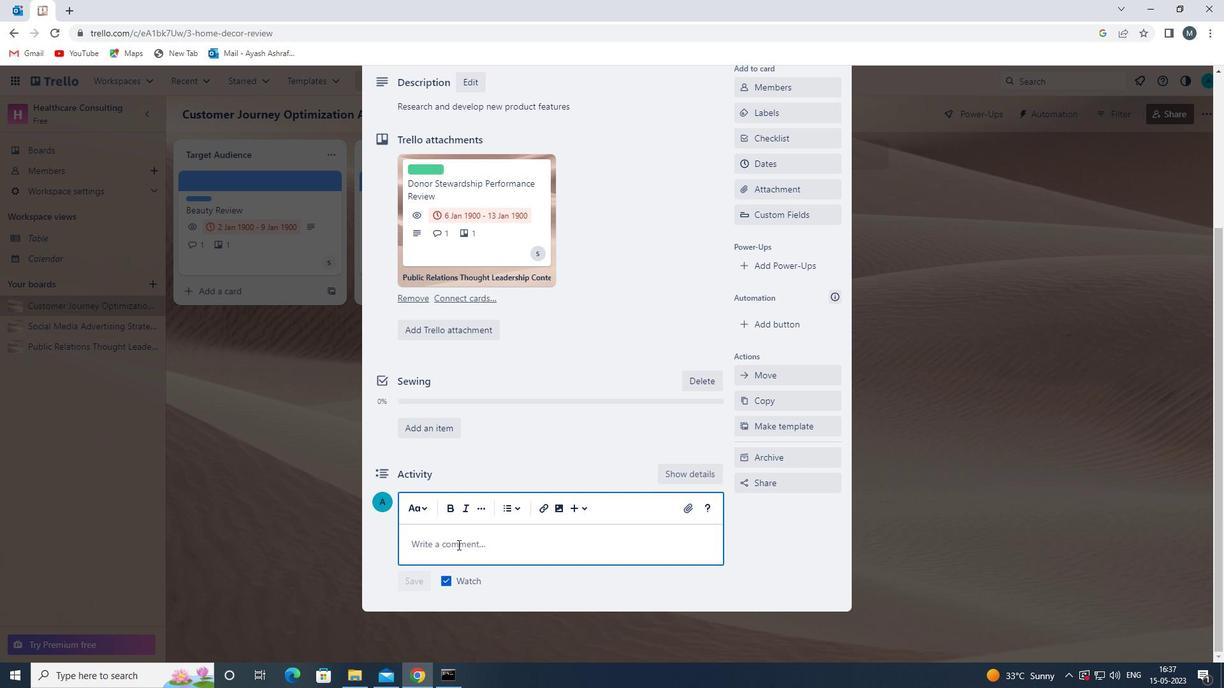 
Action: Key pressed <Key.shift><Key.shift><Key.shift><Key.shift><Key.shift><Key.shift><Key.shift><Key.shift><Key.shift>GIVEN<Key.space>THE<Key.space>POTENTIAL<Key.space>RISKS<Key.space>ASSOCIATED<Key.space>WITH<Key.space>THIS<Key.space>TASK,<Key.space>LET<Key.space>US<Key.space>ENSURETHT<Key.backspace><Key.backspace><Key.backspace><Key.space>THAT<Key.space>WE<Key.space>HAVE<Key.space>A<Key.space>SOLID<Key.space>RISK<Key.space>MANAGEMENT<Key.space>PAN<Key.backspace><Key.backspace>LAN<Key.space>IN<Key.space>PLACE.
Screenshot: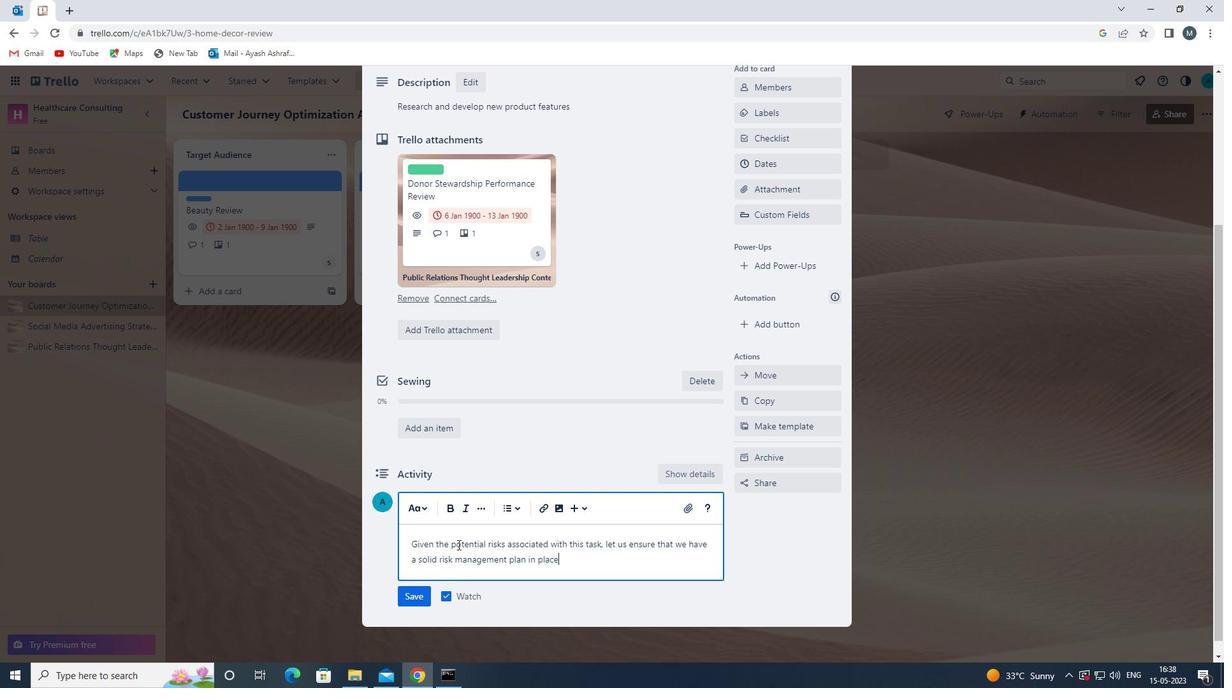 
Action: Mouse moved to (406, 599)
Screenshot: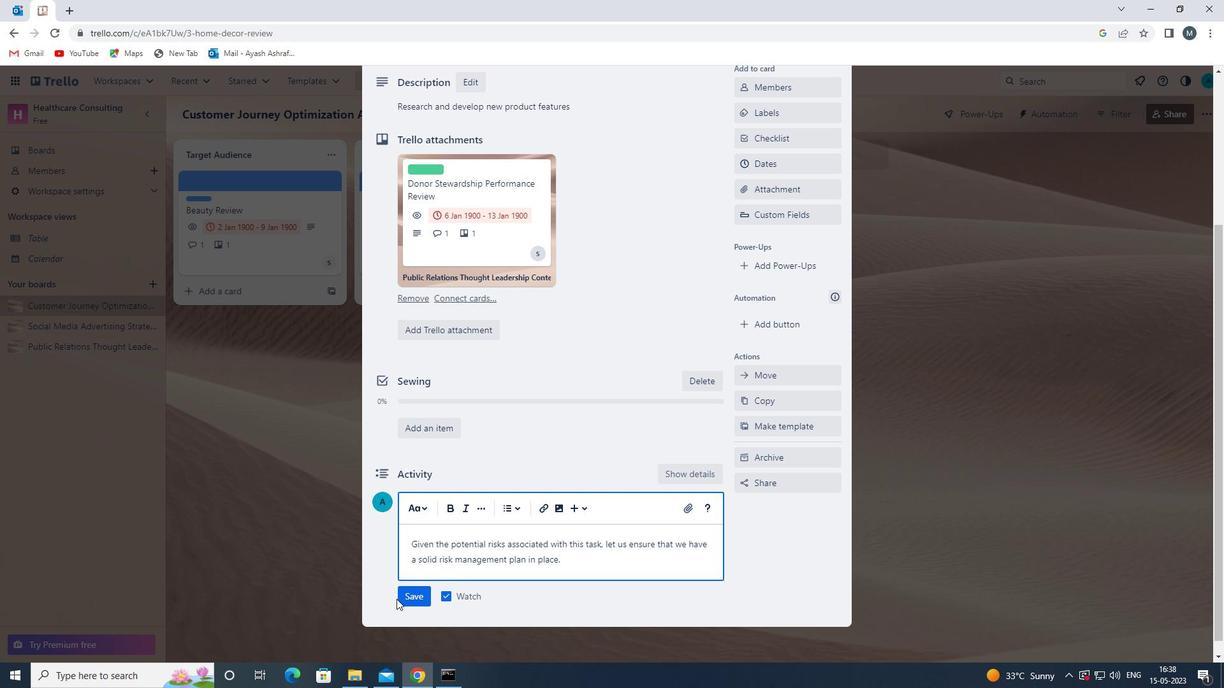 
Action: Mouse pressed left at (406, 599)
Screenshot: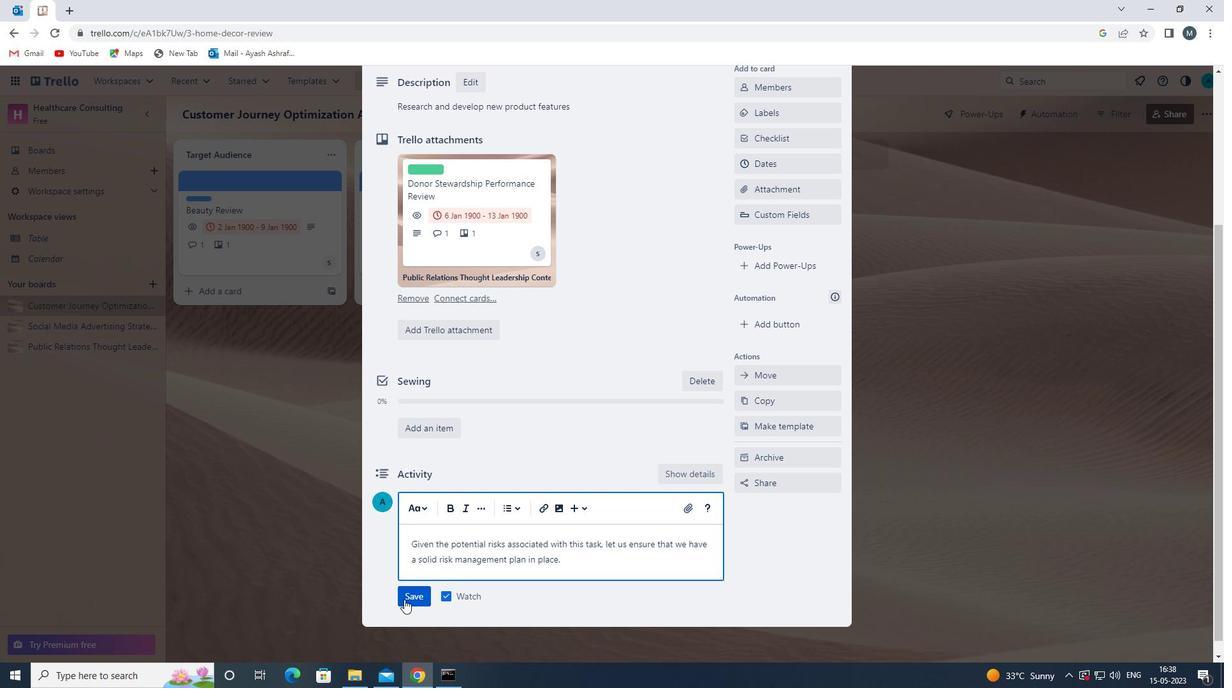 
Action: Mouse moved to (669, 543)
Screenshot: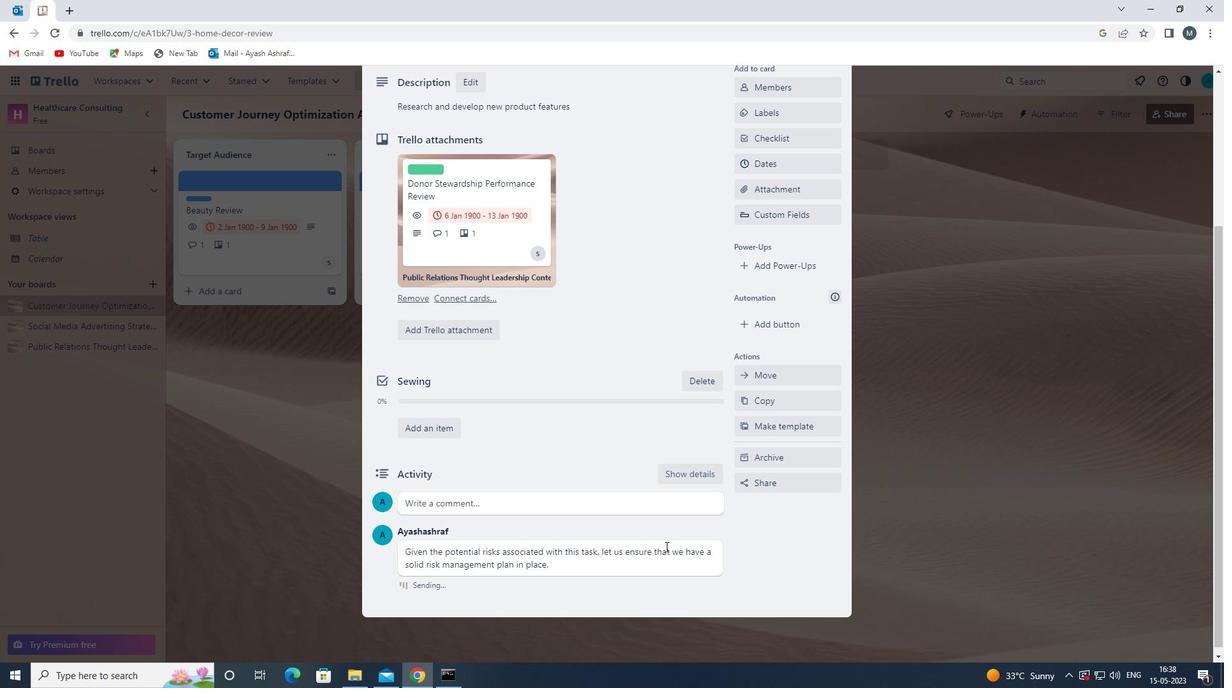
Action: Mouse scrolled (669, 543) with delta (0, 0)
Screenshot: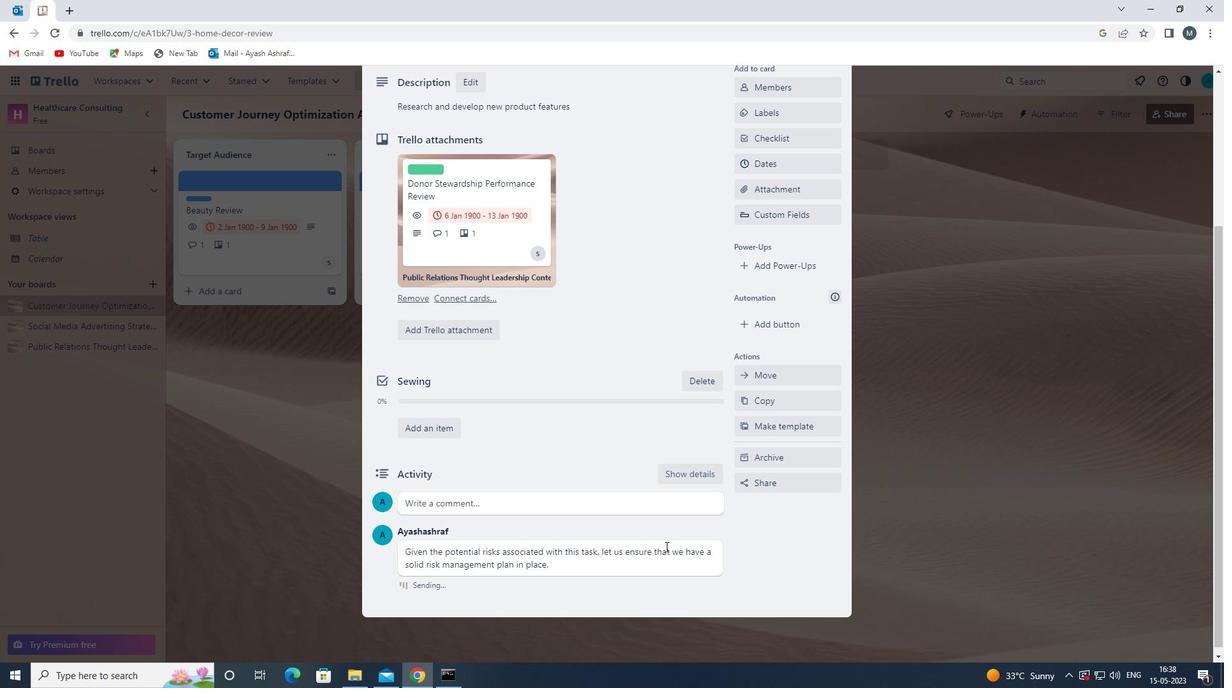 
Action: Mouse scrolled (669, 543) with delta (0, 0)
Screenshot: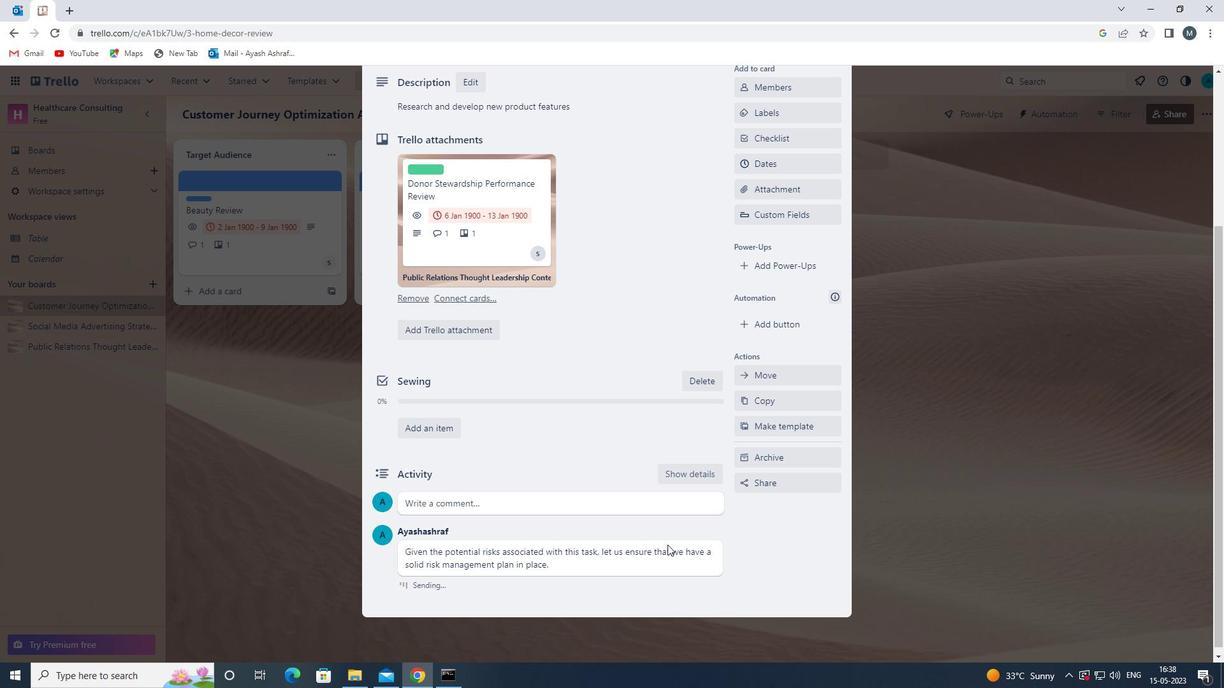 
Action: Mouse scrolled (669, 543) with delta (0, 0)
Screenshot: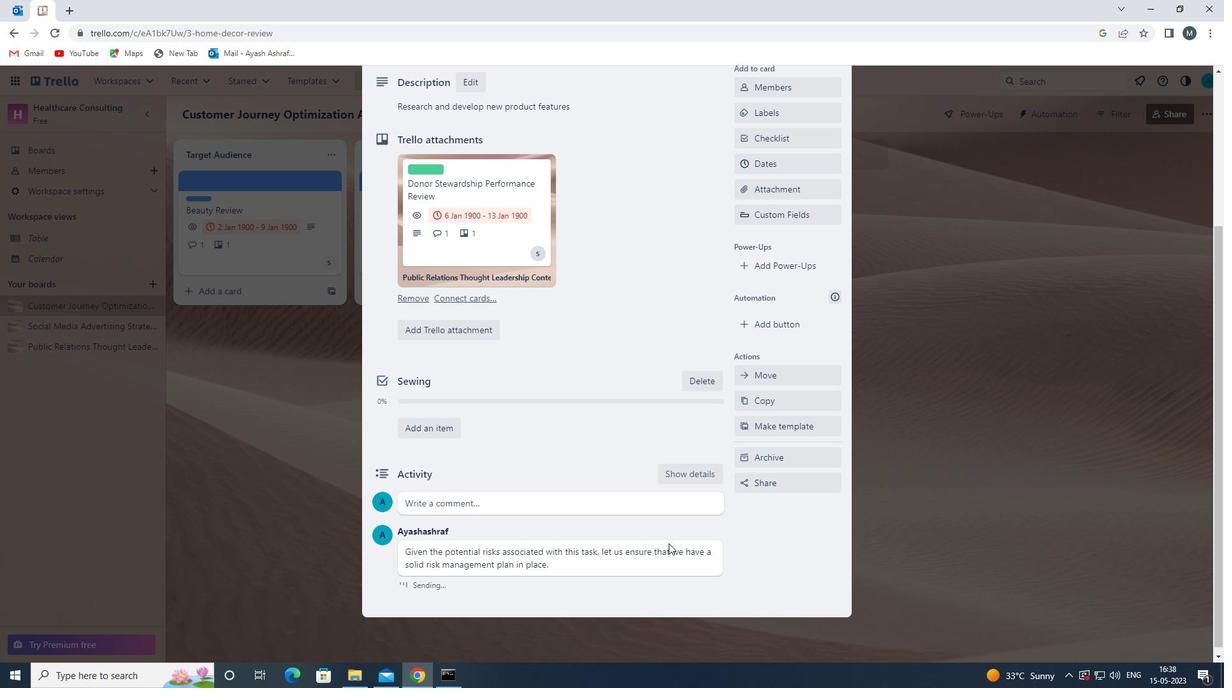
Action: Mouse moved to (777, 355)
Screenshot: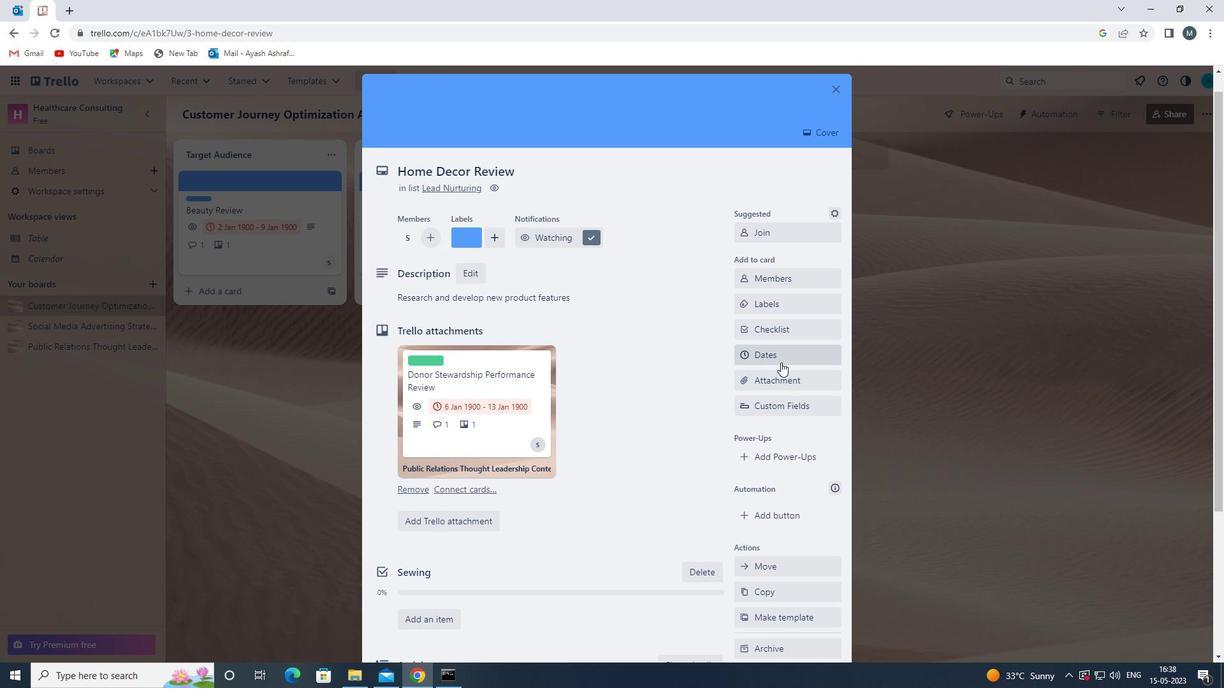 
Action: Mouse pressed left at (777, 355)
Screenshot: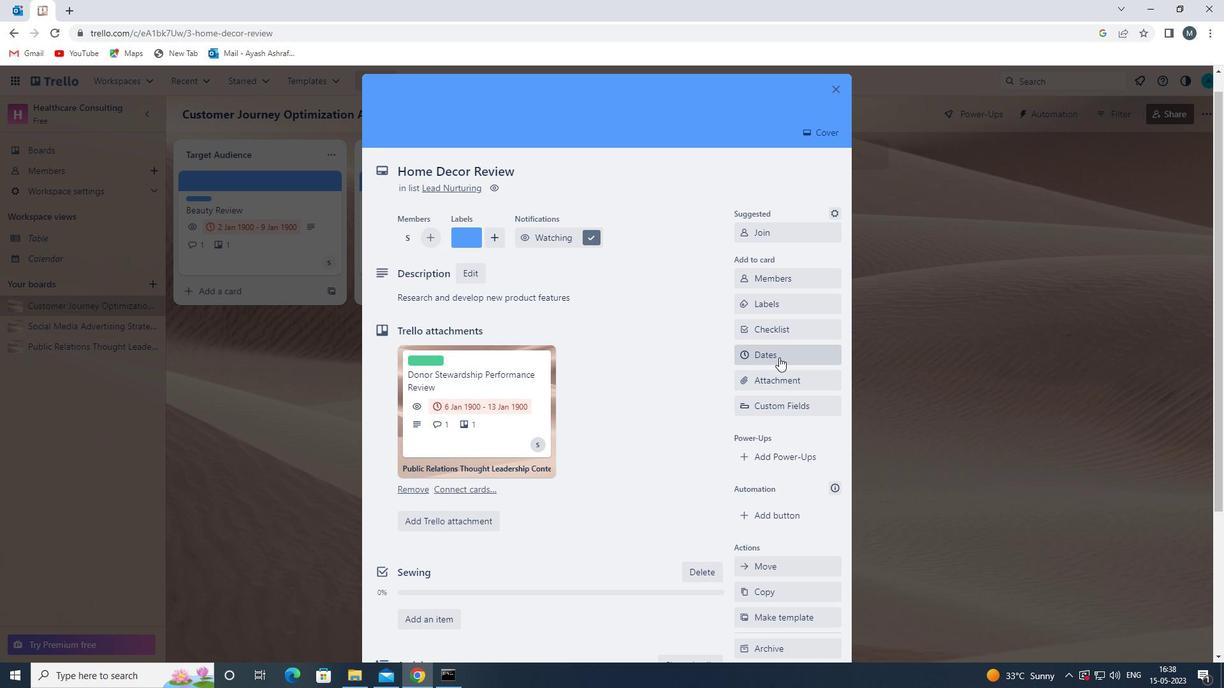 
Action: Mouse moved to (745, 346)
Screenshot: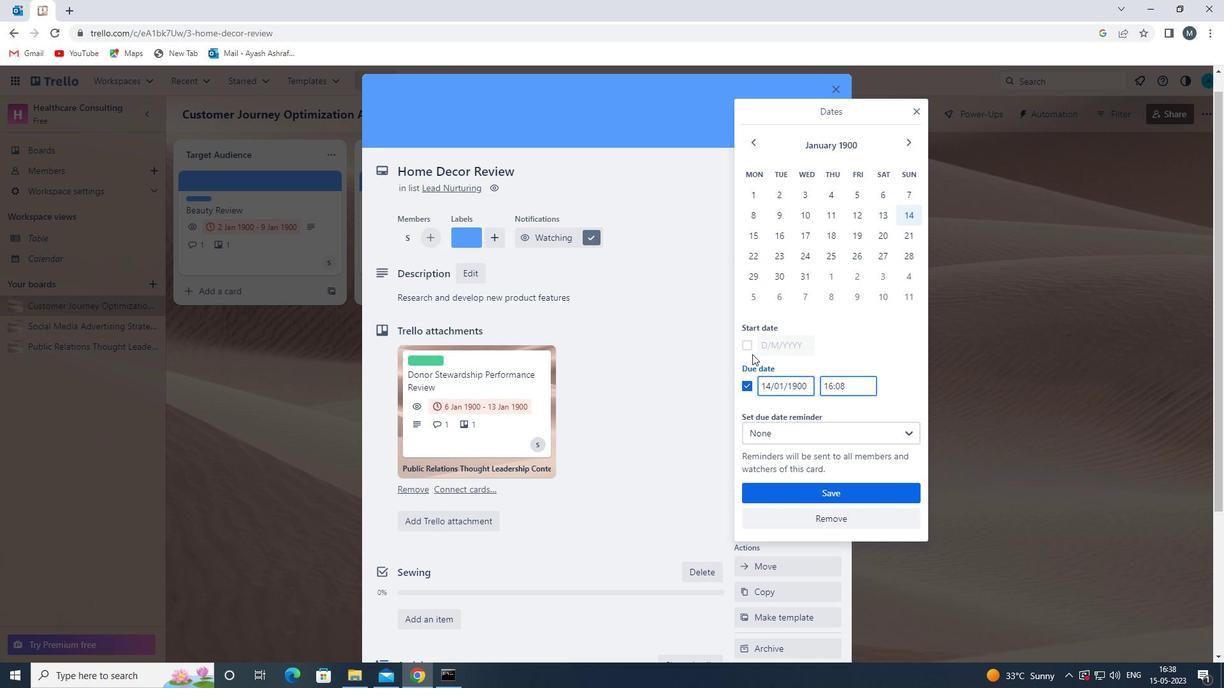
Action: Mouse pressed left at (745, 346)
Screenshot: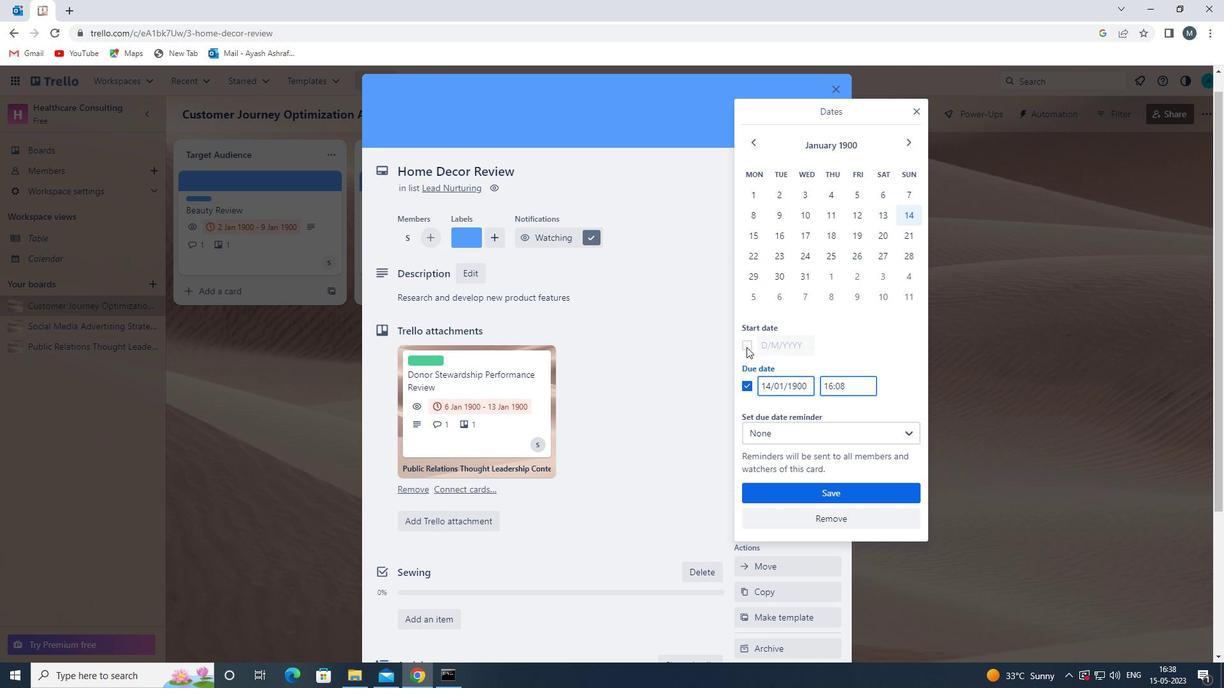 
Action: Mouse moved to (770, 344)
Screenshot: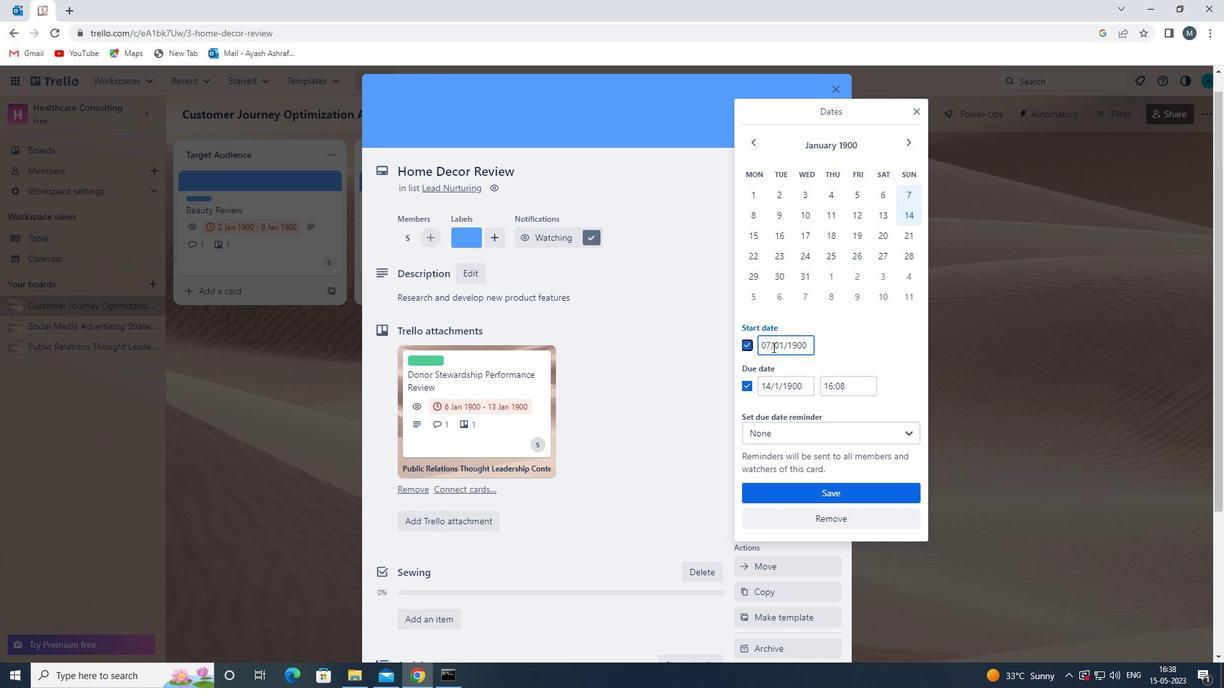 
Action: Mouse pressed left at (770, 344)
Screenshot: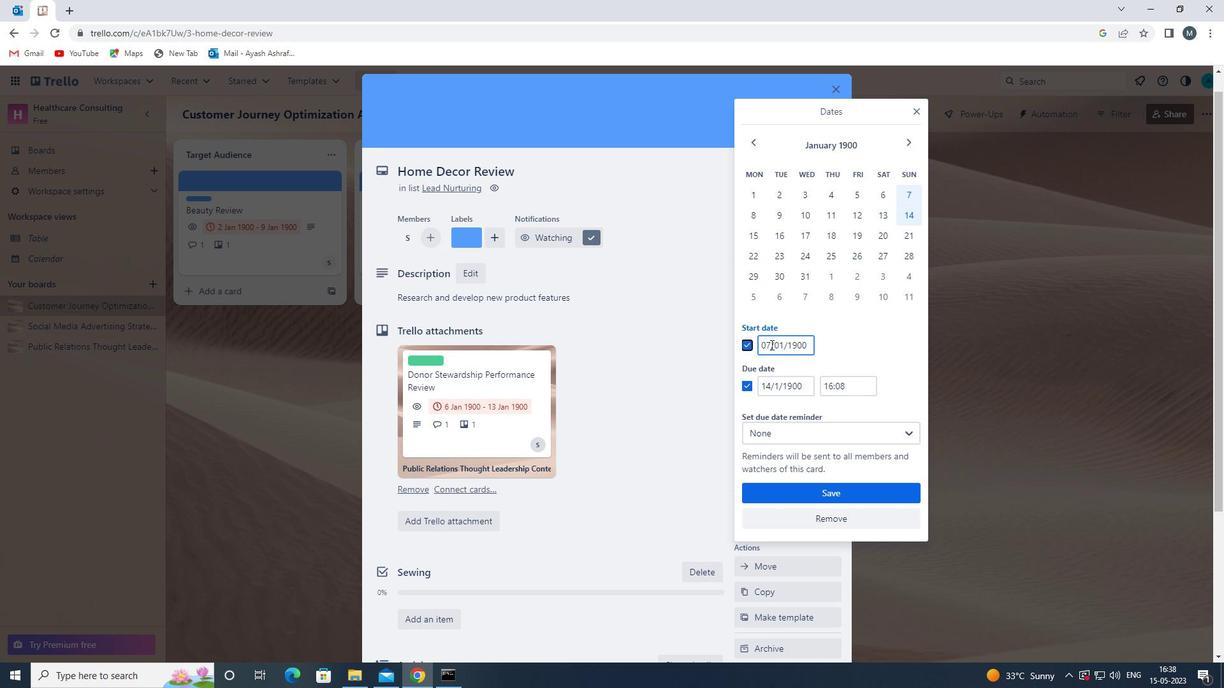 
Action: Mouse moved to (767, 343)
Screenshot: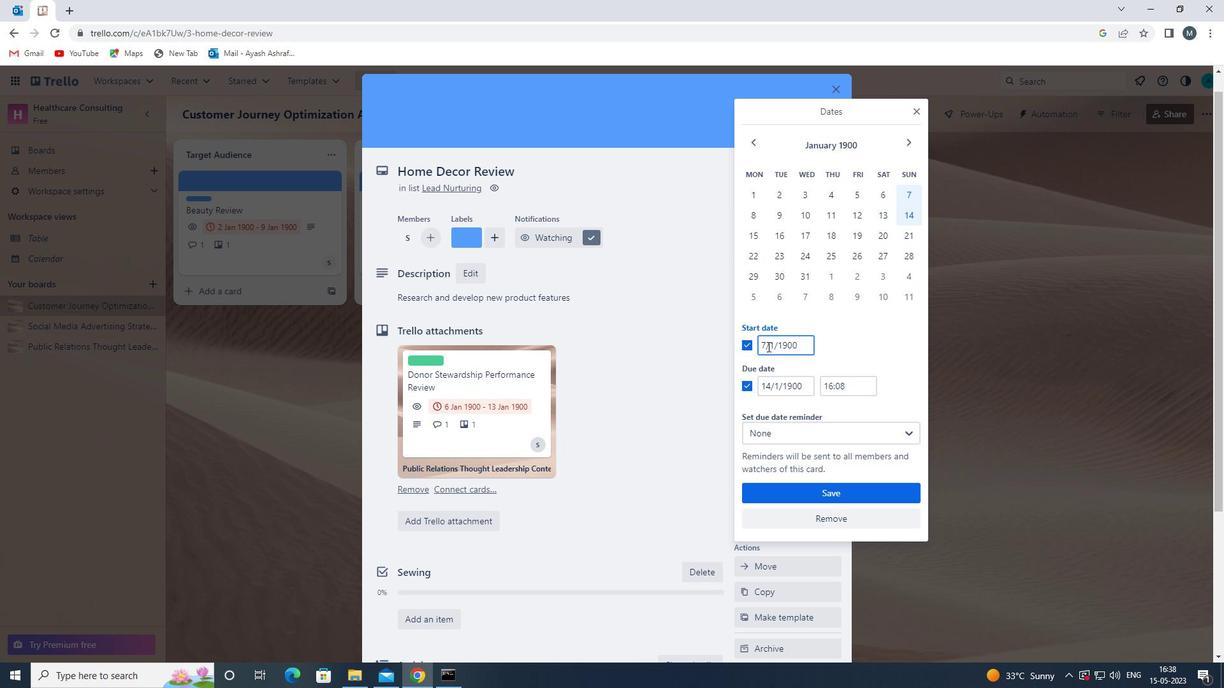 
Action: Mouse pressed left at (767, 343)
Screenshot: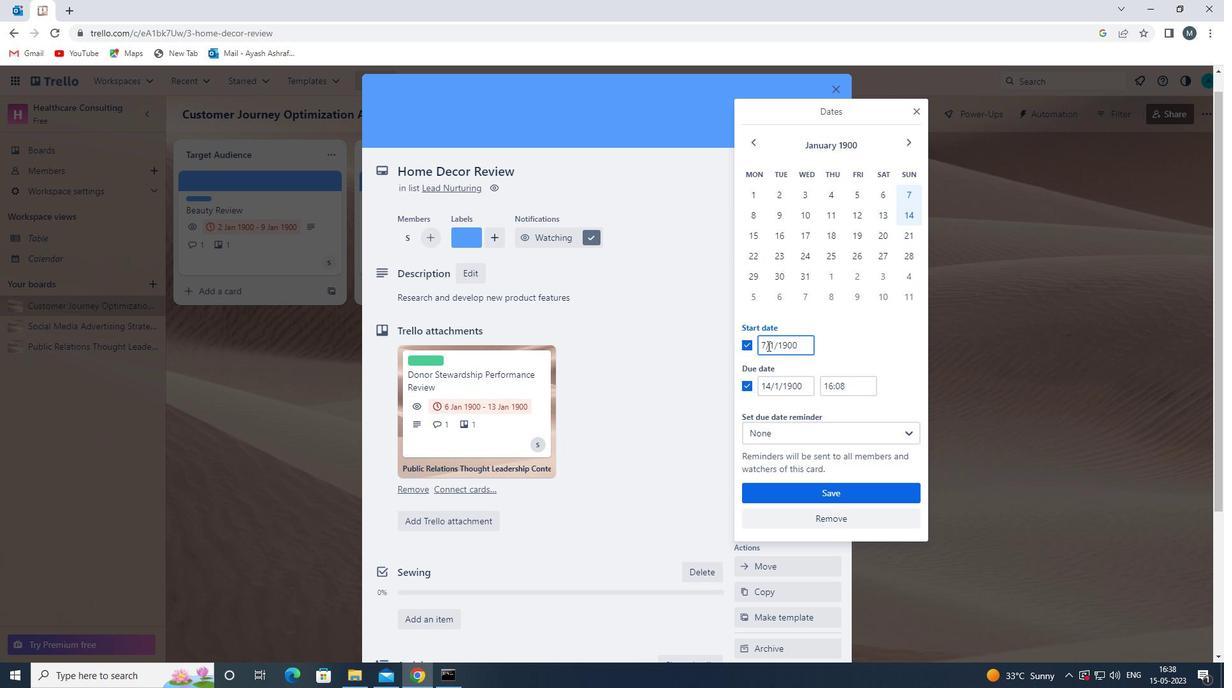 
Action: Mouse moved to (783, 353)
Screenshot: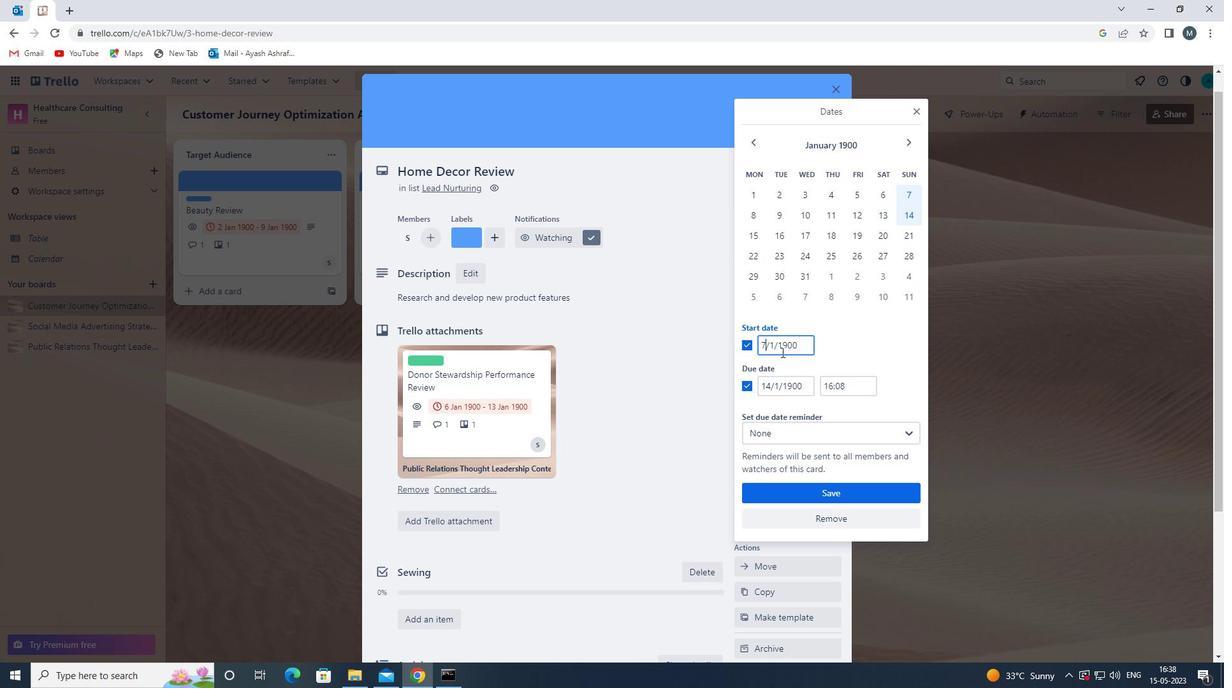 
Action: Key pressed <Key.backspace>15
Screenshot: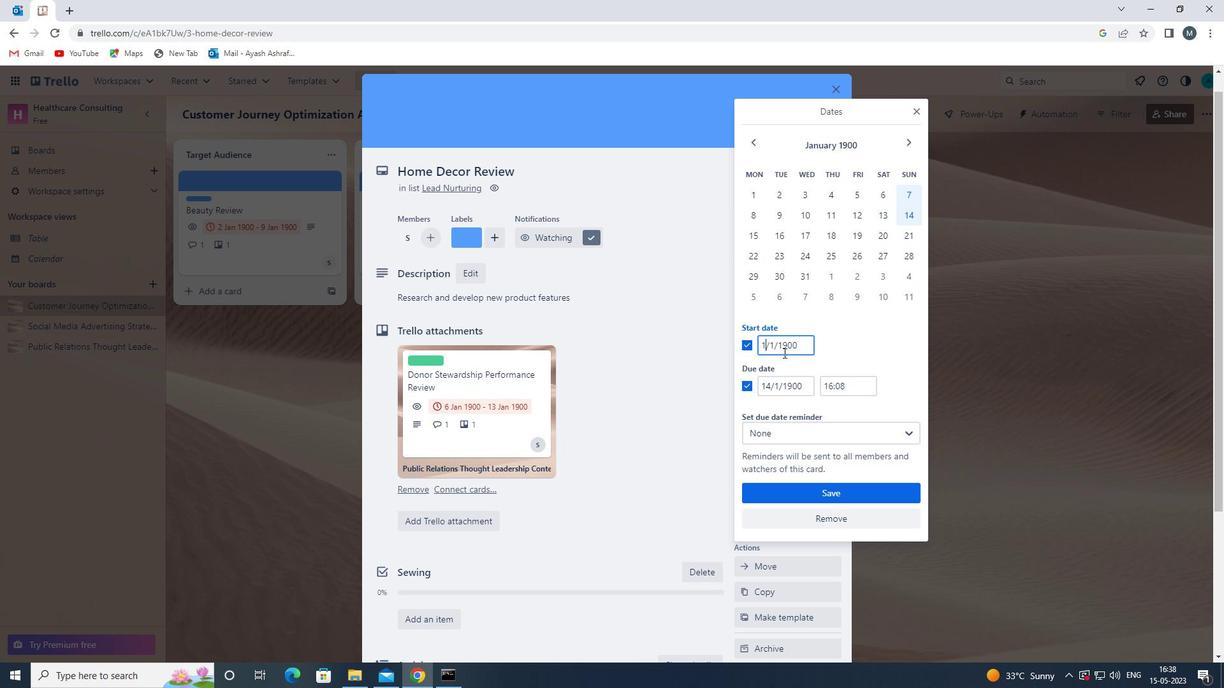 
Action: Mouse moved to (773, 346)
Screenshot: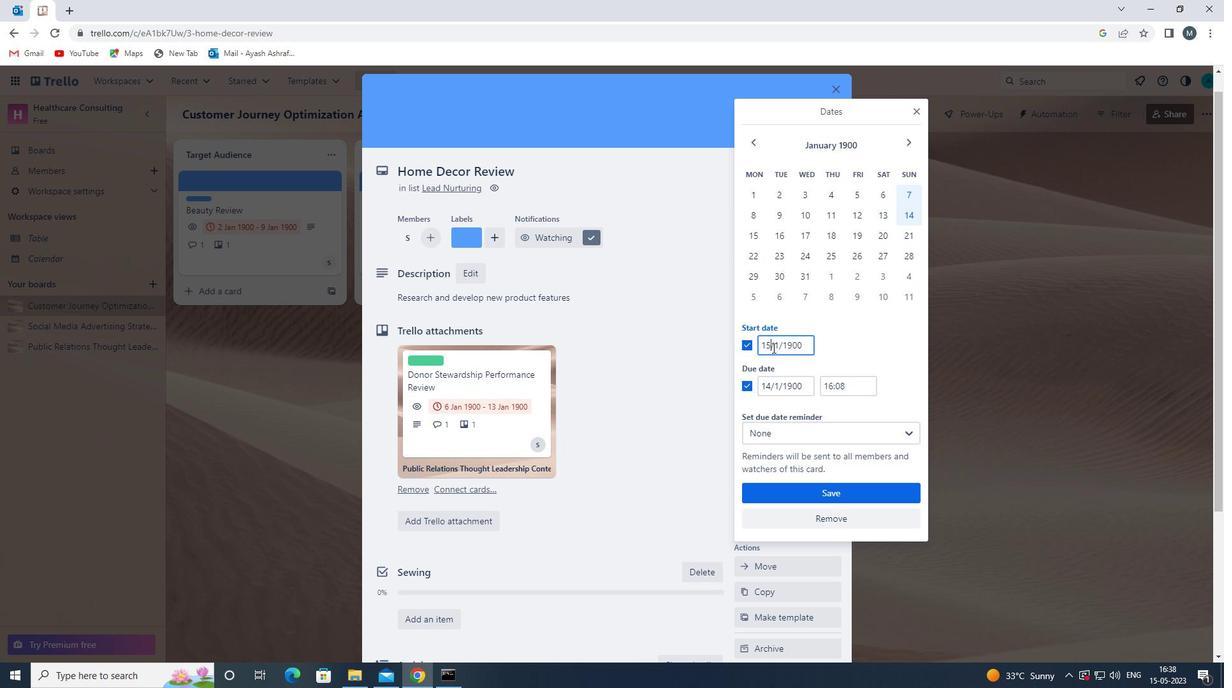 
Action: Key pressed <Key.backspace><Key.backspace>08
Screenshot: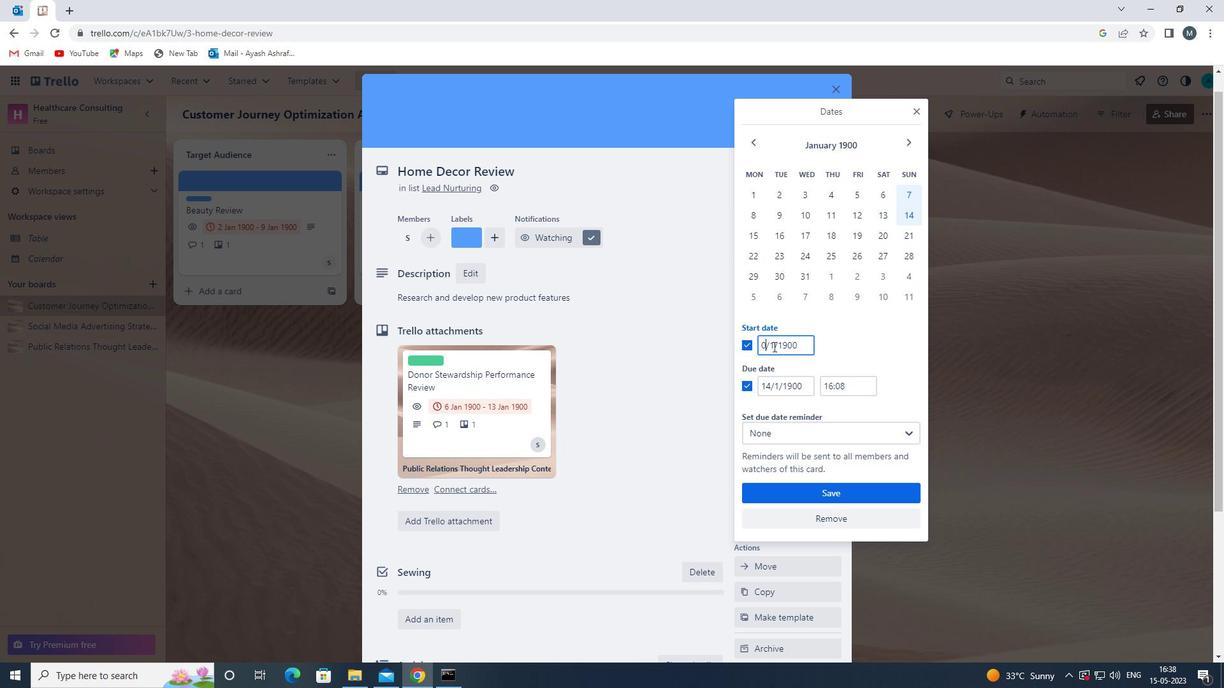 
Action: Mouse moved to (773, 346)
Screenshot: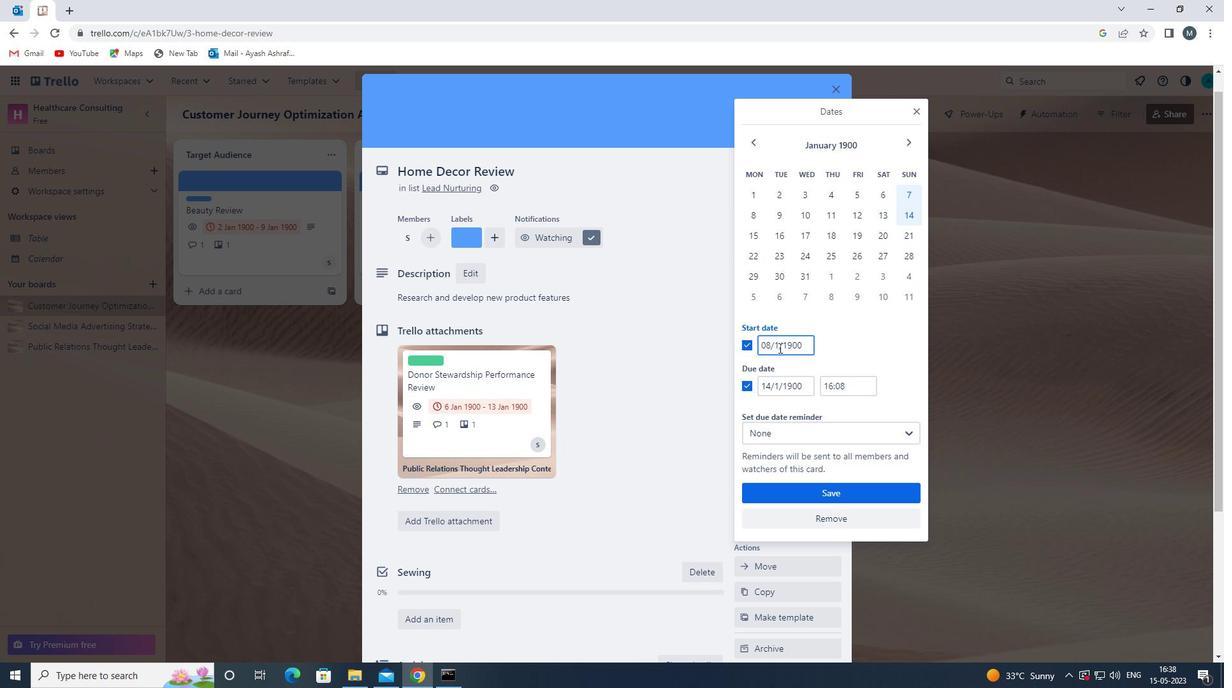
Action: Mouse pressed left at (773, 346)
Screenshot: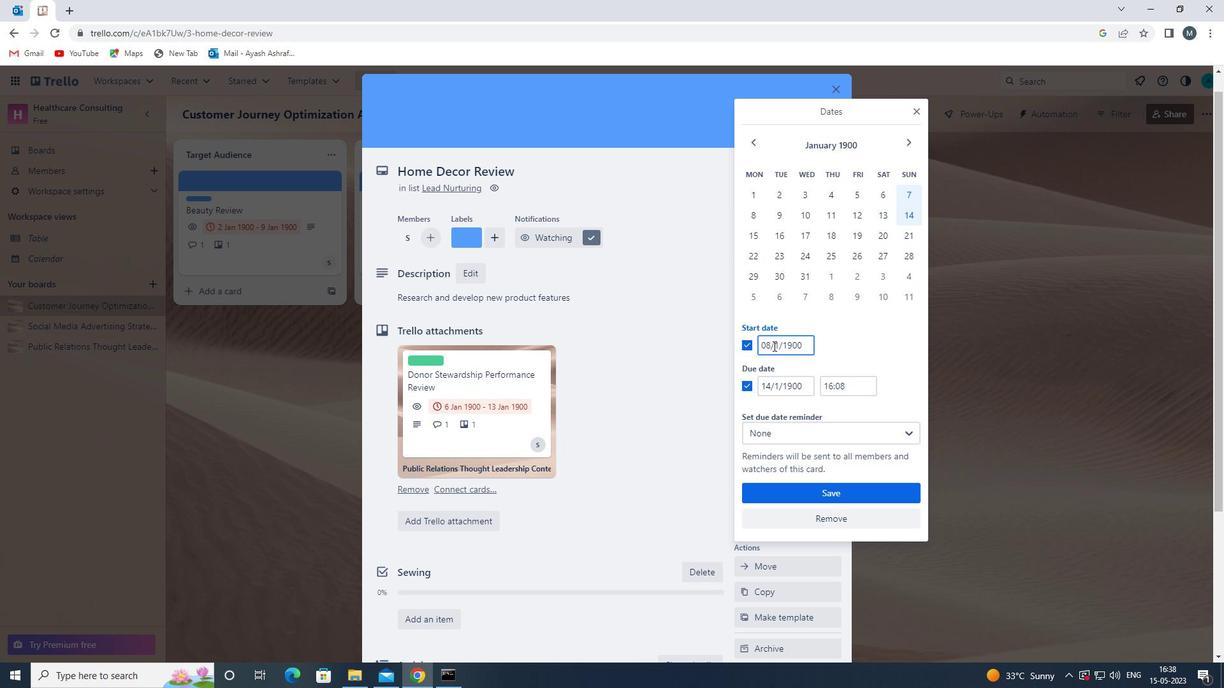 
Action: Mouse moved to (773, 346)
Screenshot: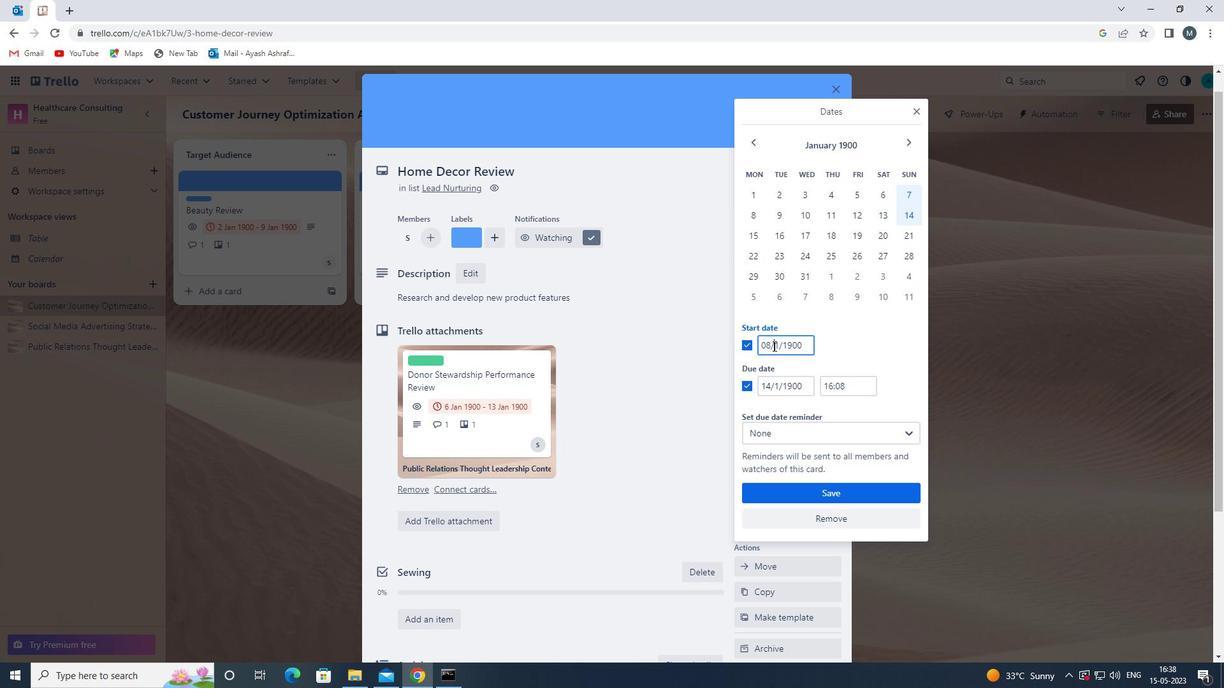 
Action: Key pressed 0
Screenshot: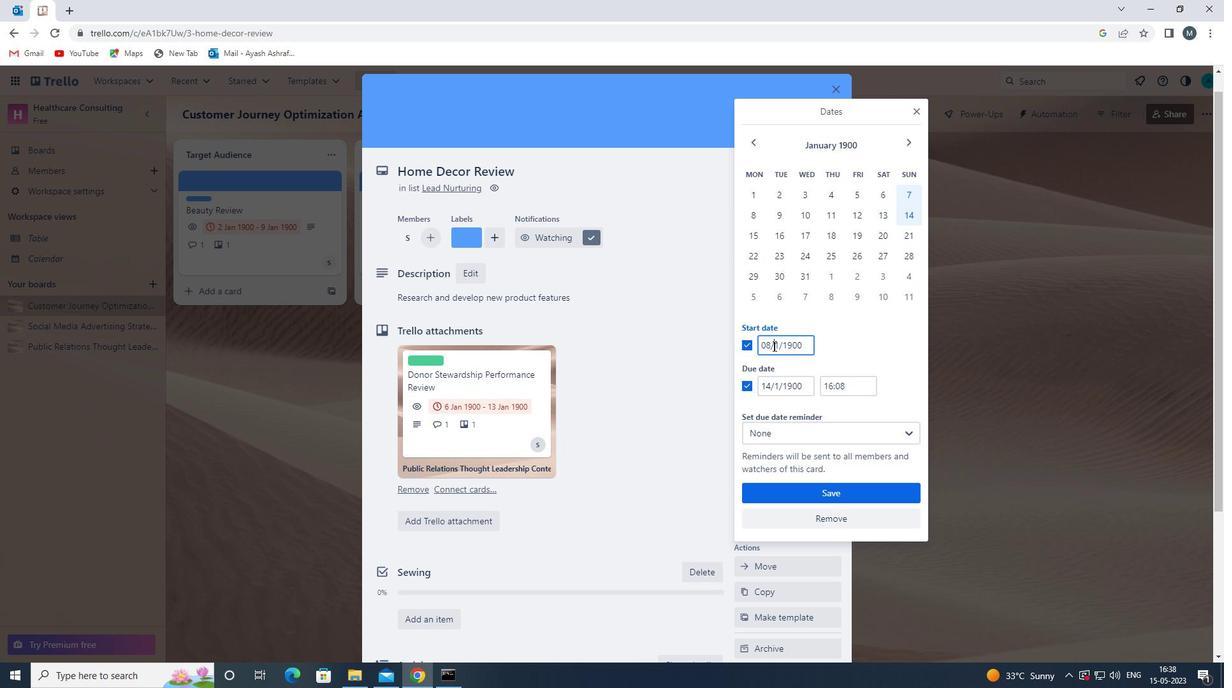 
Action: Mouse moved to (770, 388)
Screenshot: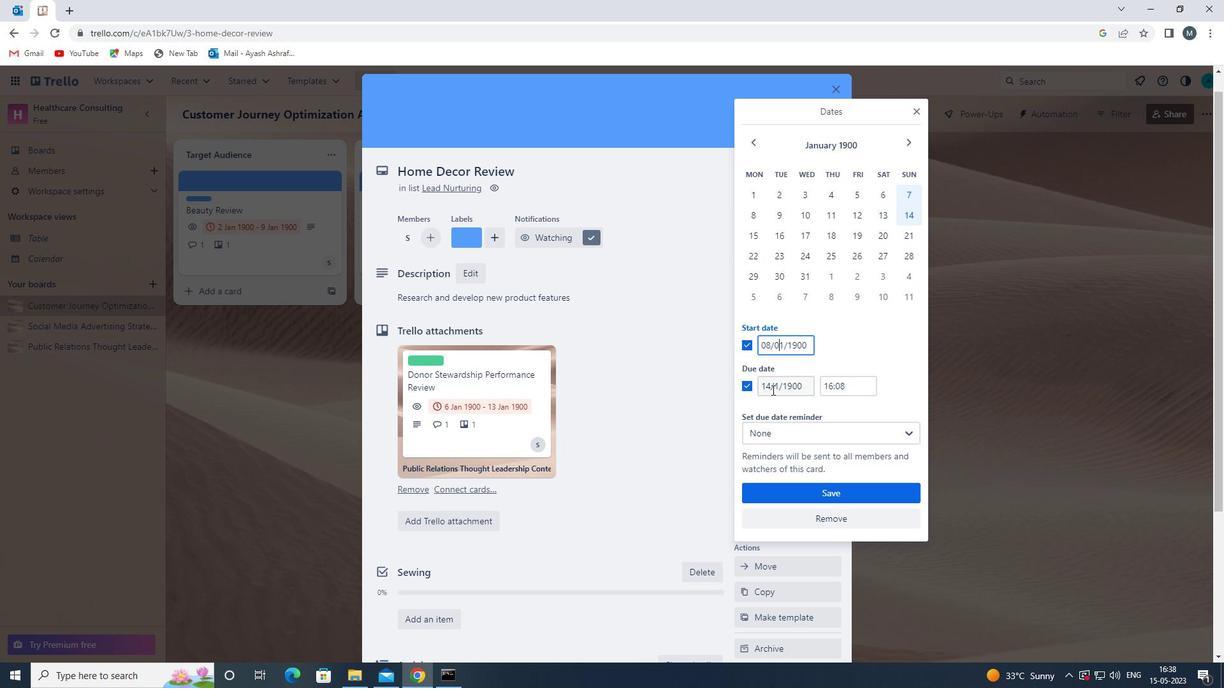 
Action: Mouse pressed left at (770, 388)
Screenshot: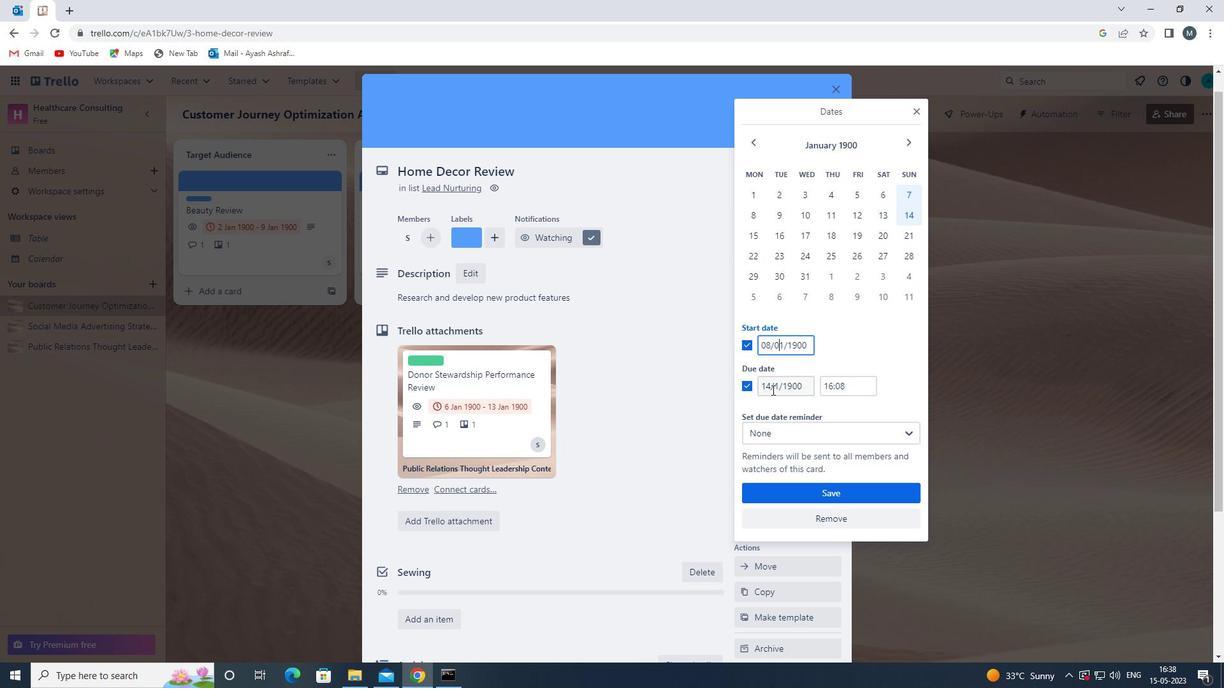 
Action: Mouse moved to (776, 396)
Screenshot: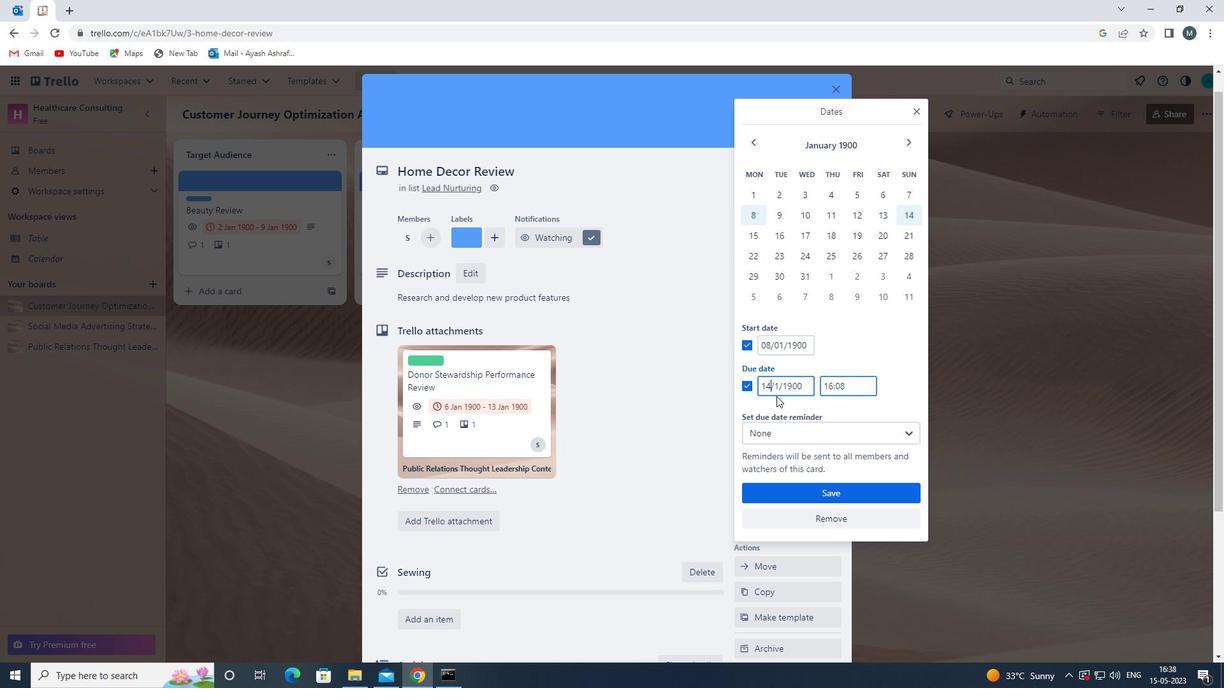 
Action: Key pressed <Key.backspace>5
Screenshot: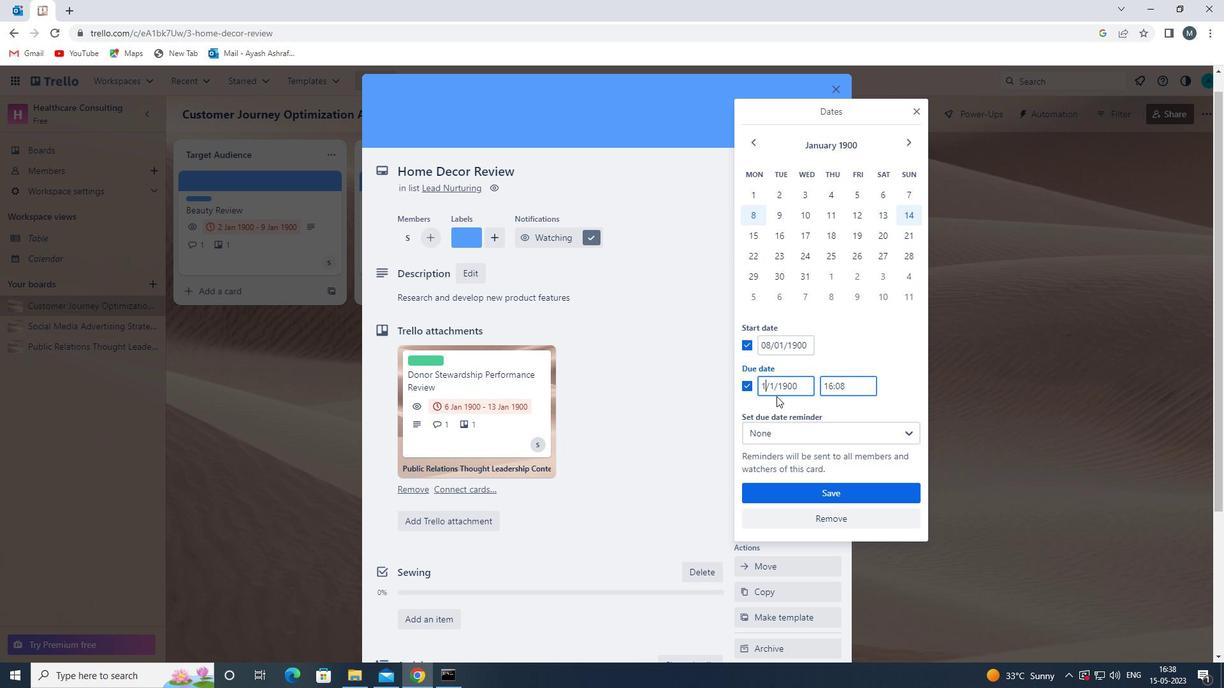 
Action: Mouse moved to (774, 390)
Screenshot: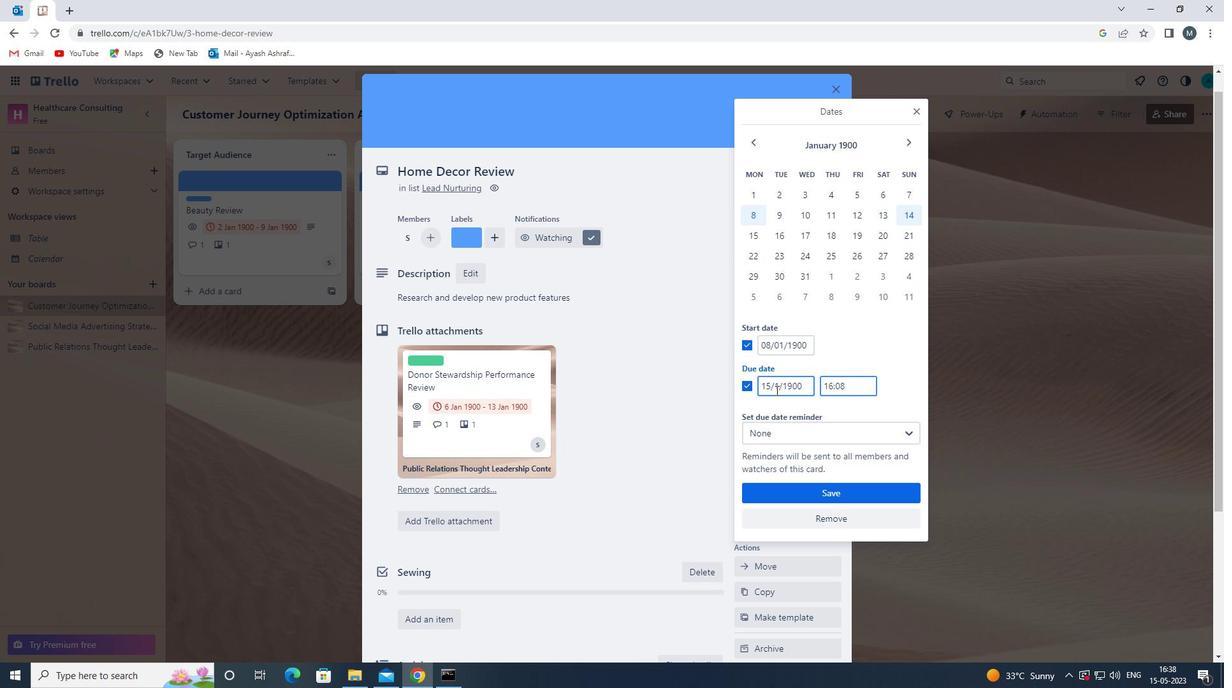 
Action: Mouse pressed left at (774, 390)
Screenshot: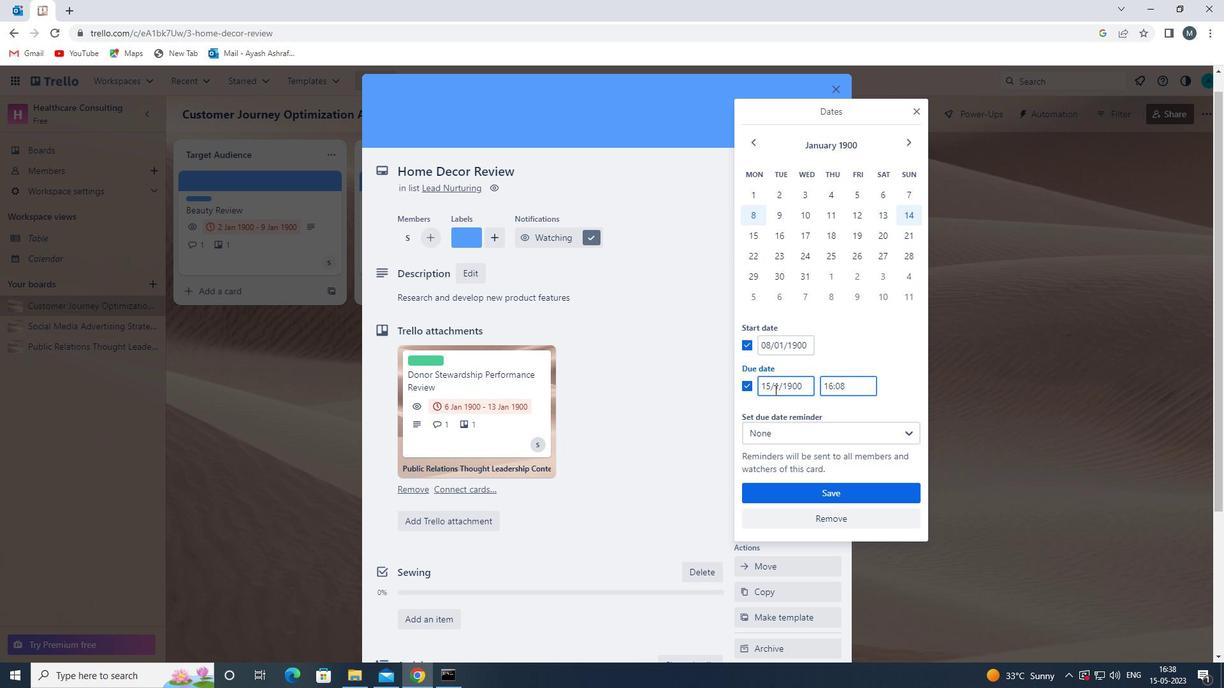 
Action: Mouse moved to (786, 395)
Screenshot: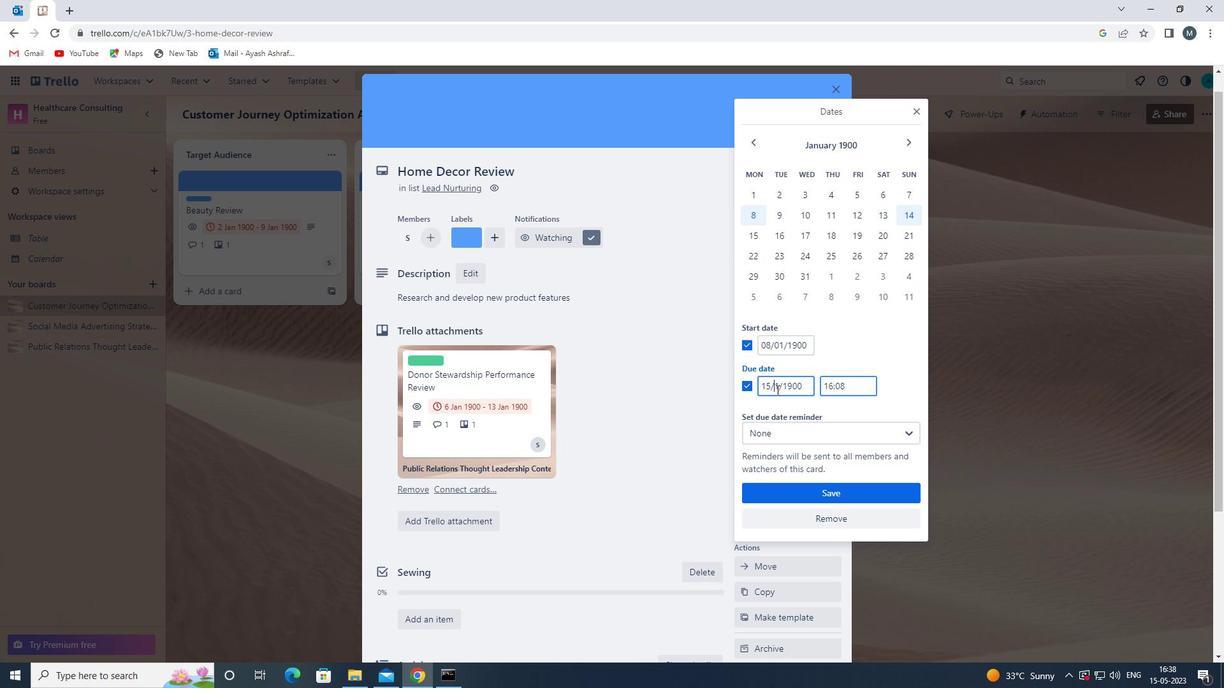 
Action: Key pressed 0
Screenshot: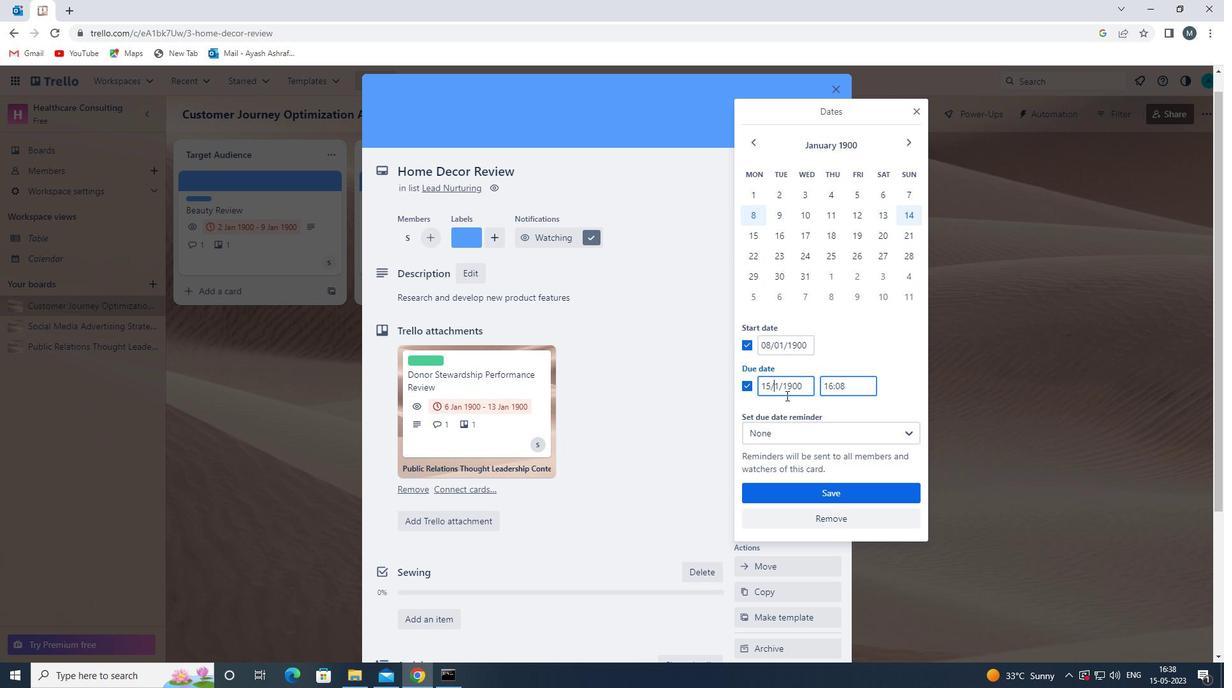 
Action: Mouse moved to (801, 493)
Screenshot: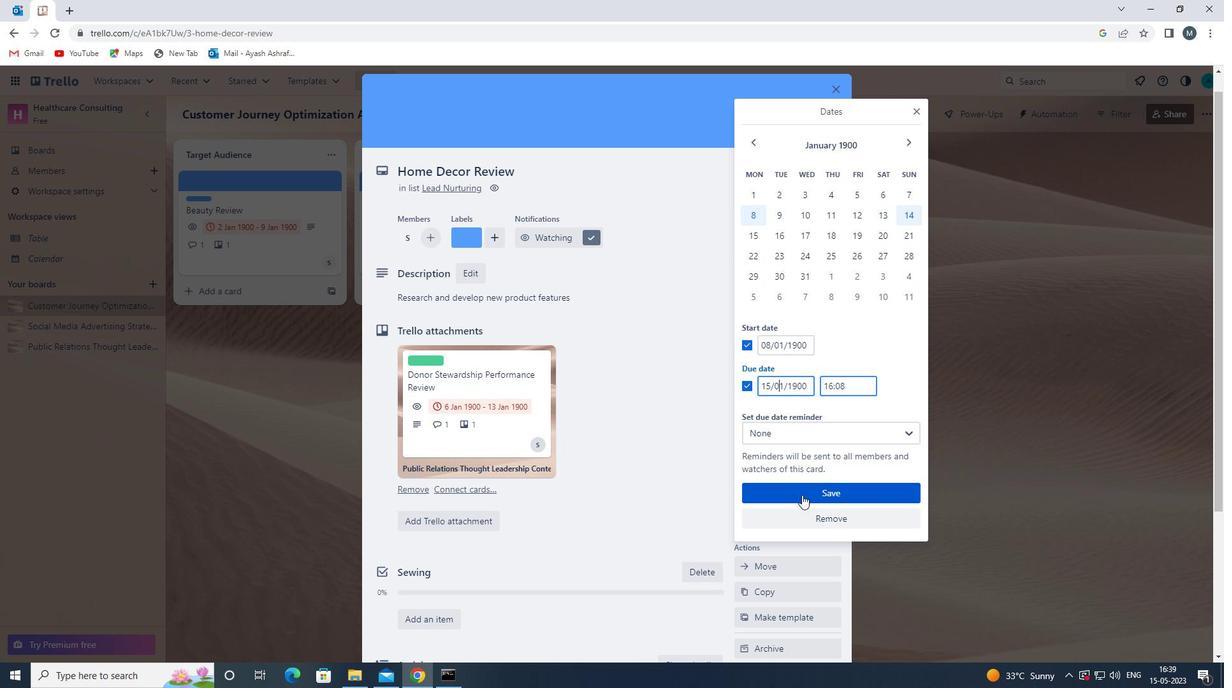 
Action: Mouse pressed left at (801, 493)
Screenshot: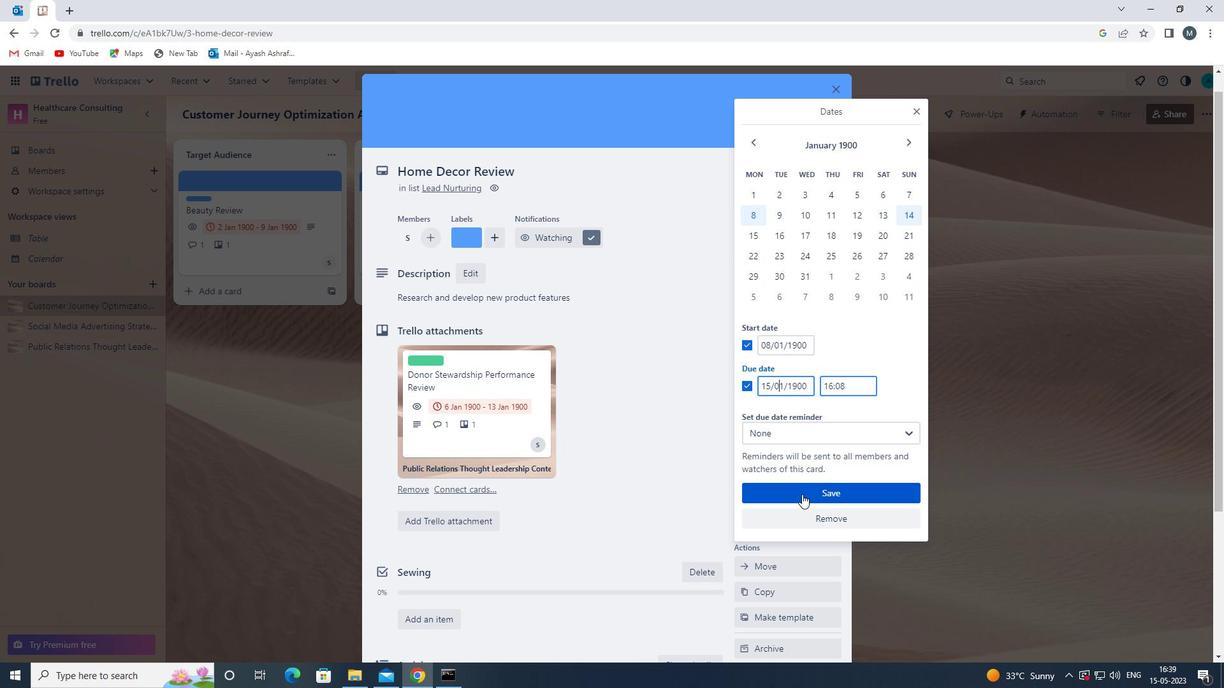 
Action: Mouse moved to (532, 522)
Screenshot: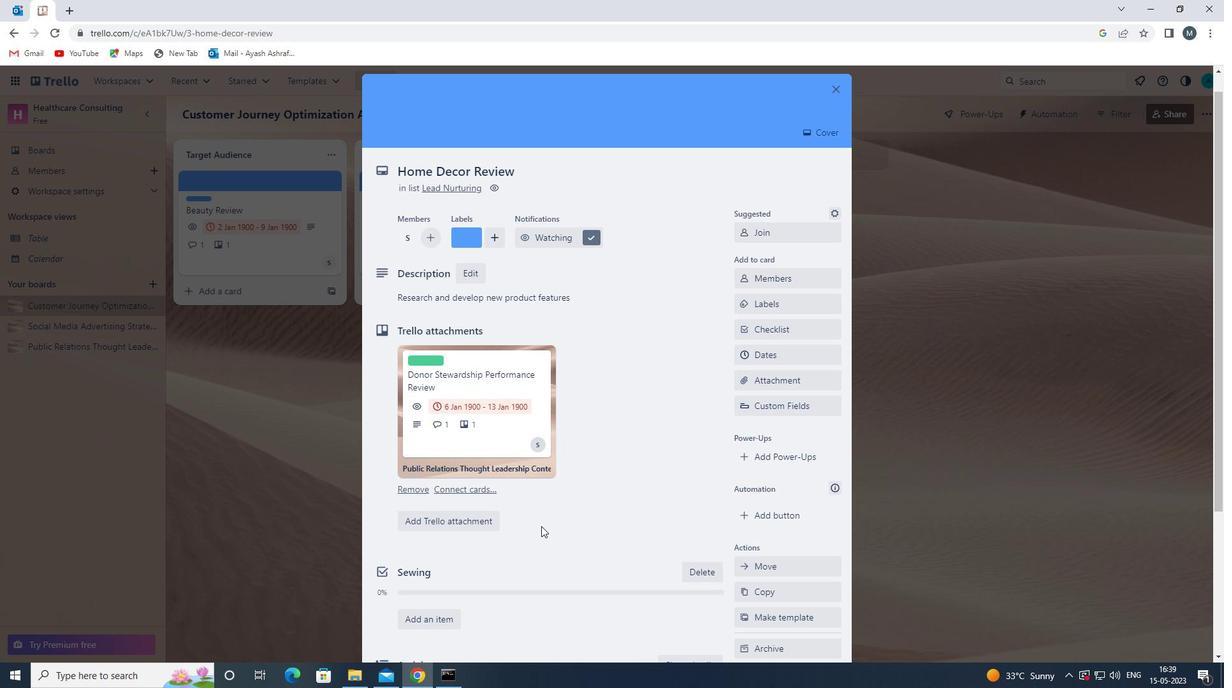 
Action: Mouse scrolled (532, 522) with delta (0, 0)
Screenshot: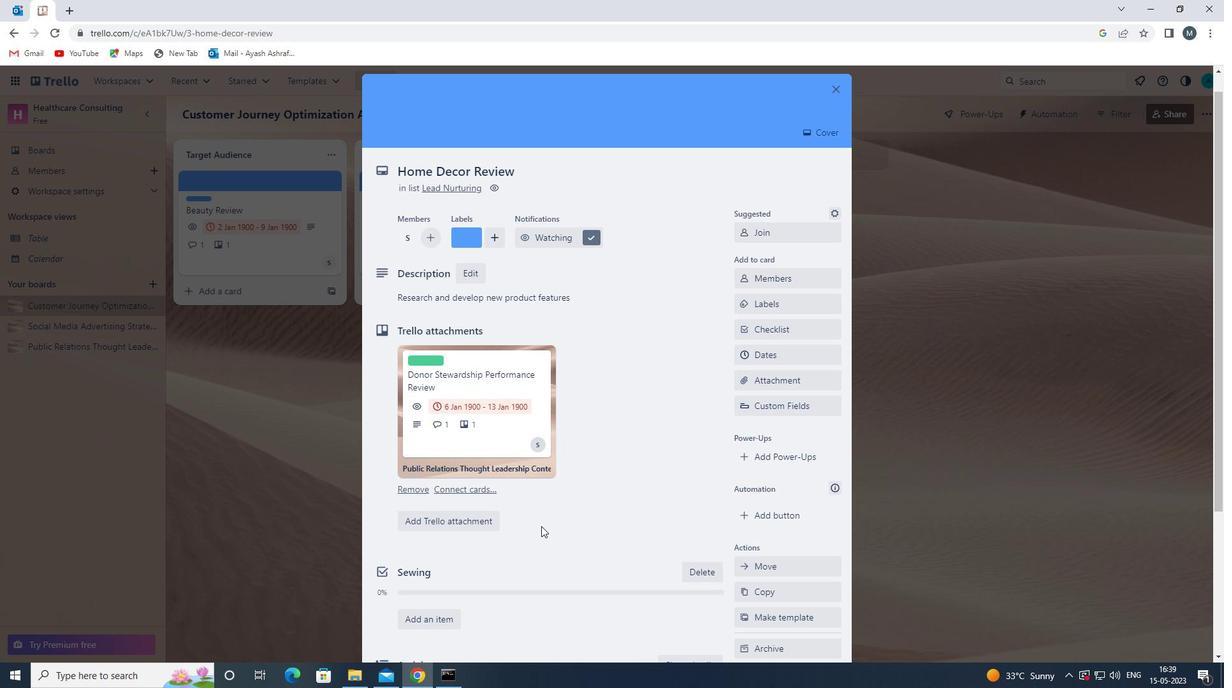 
Action: Mouse scrolled (532, 522) with delta (0, 0)
Screenshot: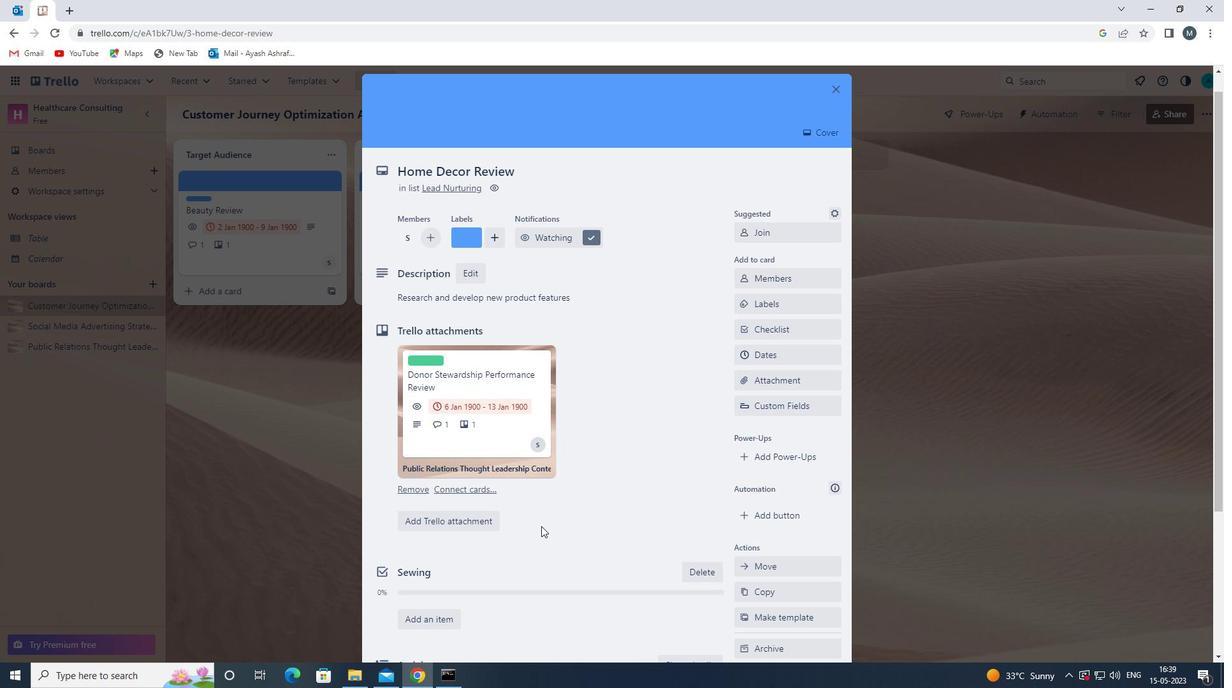 
Action: Mouse scrolled (532, 522) with delta (0, 0)
Screenshot: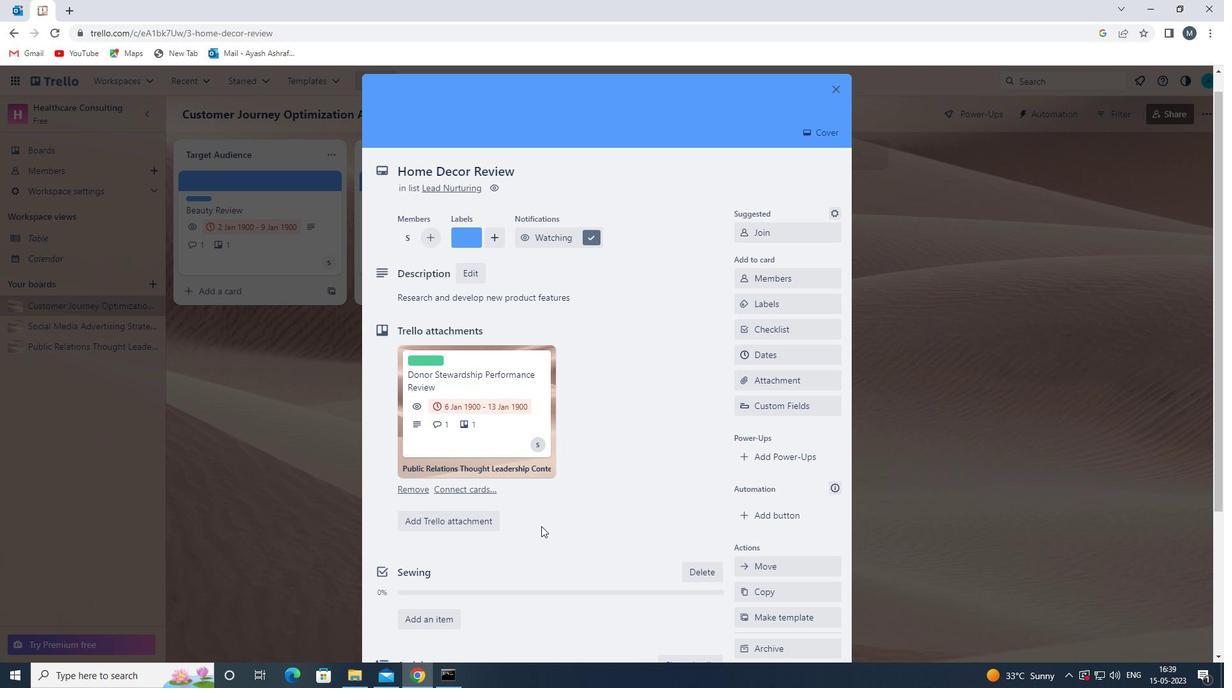 
Action: Mouse scrolled (532, 522) with delta (0, 0)
Screenshot: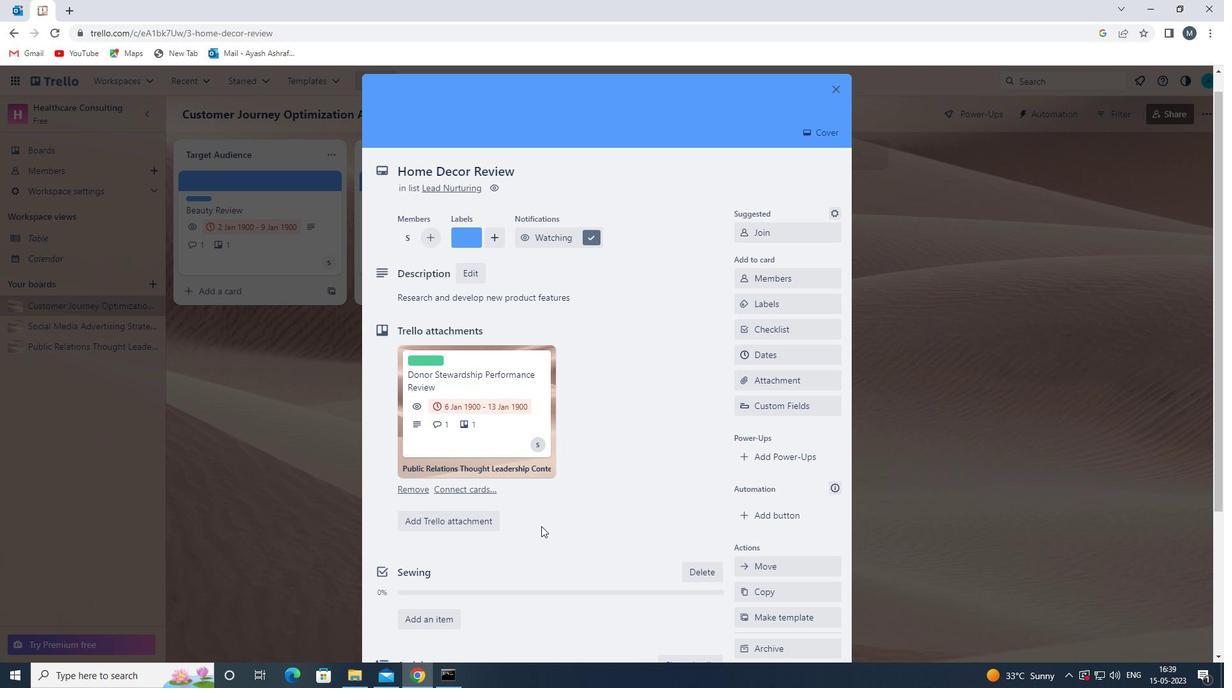 
Action: Mouse scrolled (532, 522) with delta (0, 0)
Screenshot: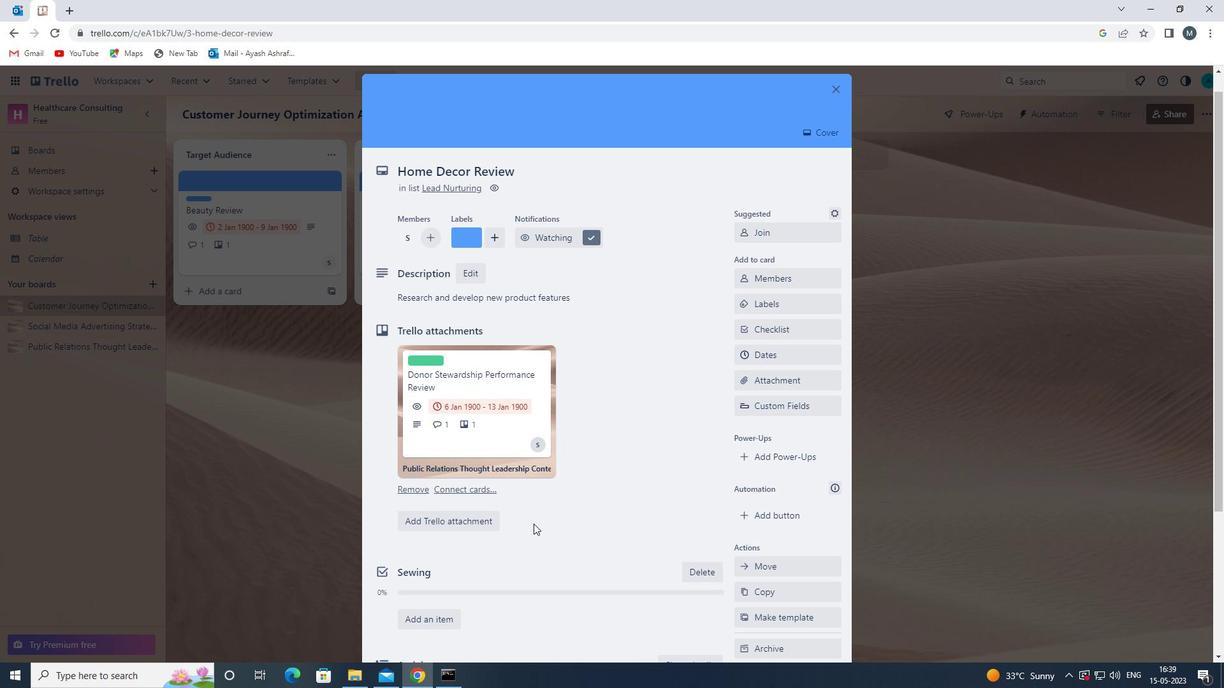 
Action: Mouse scrolled (532, 522) with delta (0, 0)
Screenshot: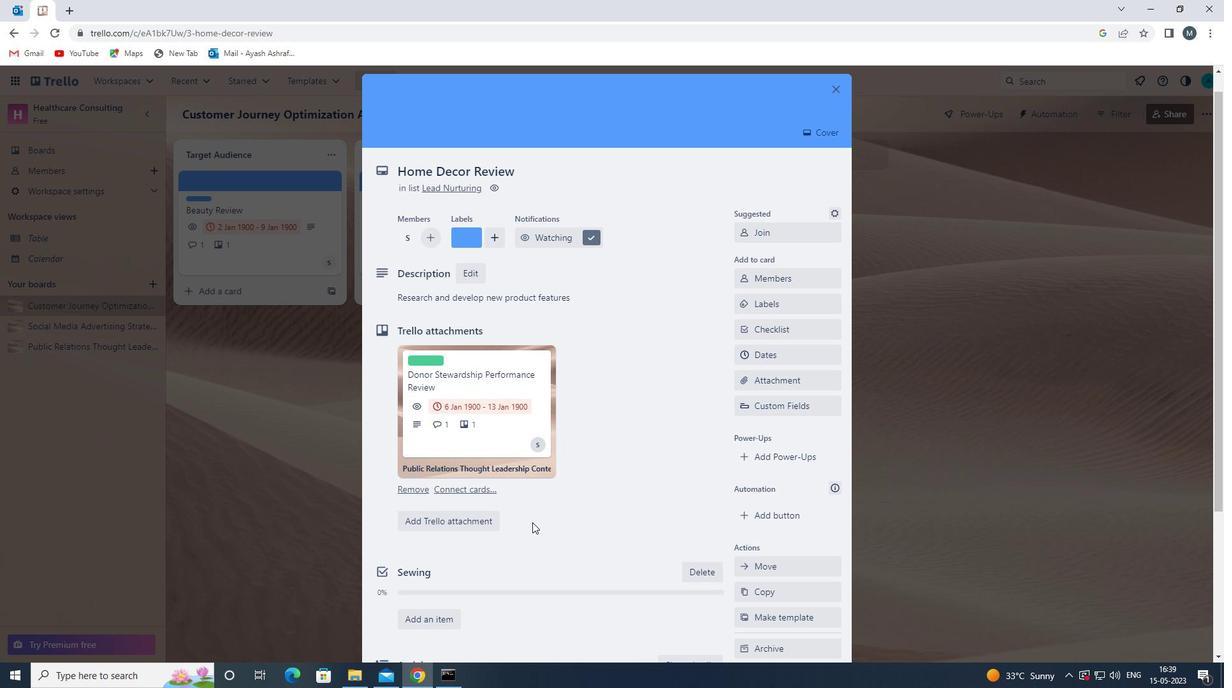 
